 Task: Look for space in Quimper, France from 12th August, 2023 to 16th August, 2023 for 8 adults in price range Rs.10000 to Rs.16000. Place can be private room with 8 bedrooms having 8 beds and 8 bathrooms. Property type can be house, flat, guest house, hotel. Amenities needed are: wifi, TV, free parkinig on premises, gym, breakfast. Booking option can be shelf check-in. Required host language is English.
Action: Mouse moved to (403, 87)
Screenshot: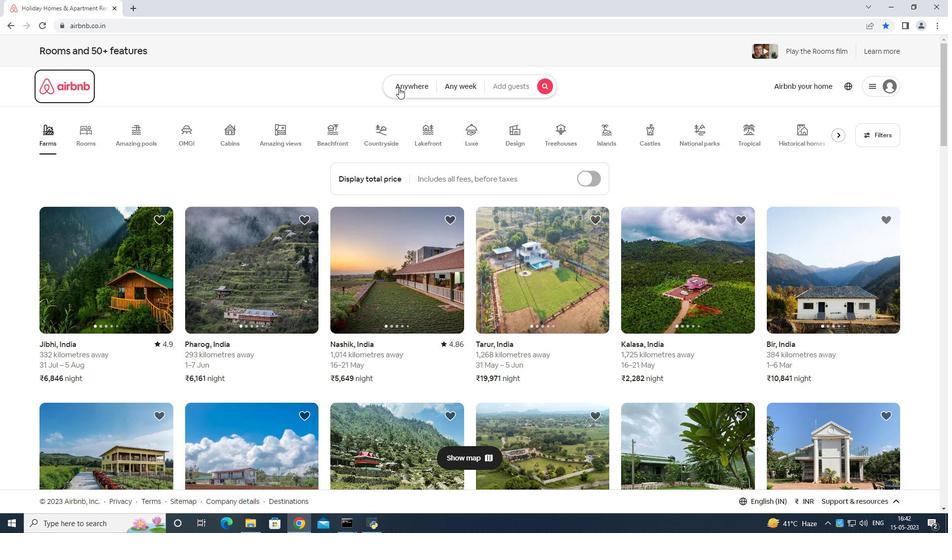 
Action: Mouse pressed left at (403, 87)
Screenshot: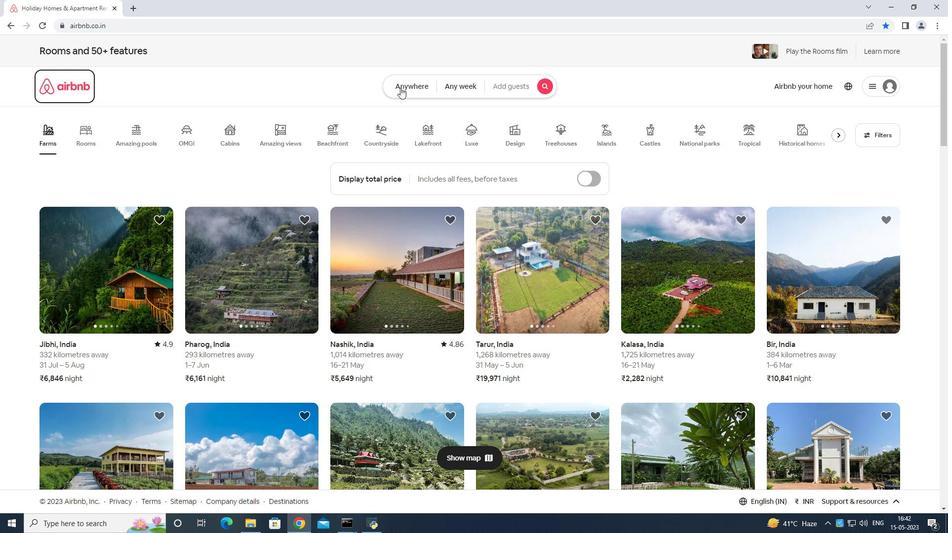 
Action: Mouse moved to (378, 116)
Screenshot: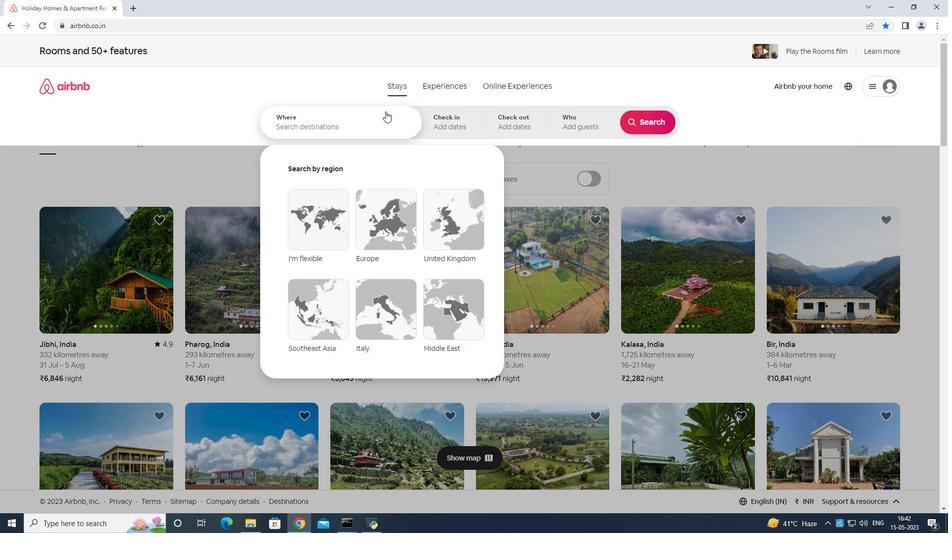 
Action: Mouse pressed left at (378, 116)
Screenshot: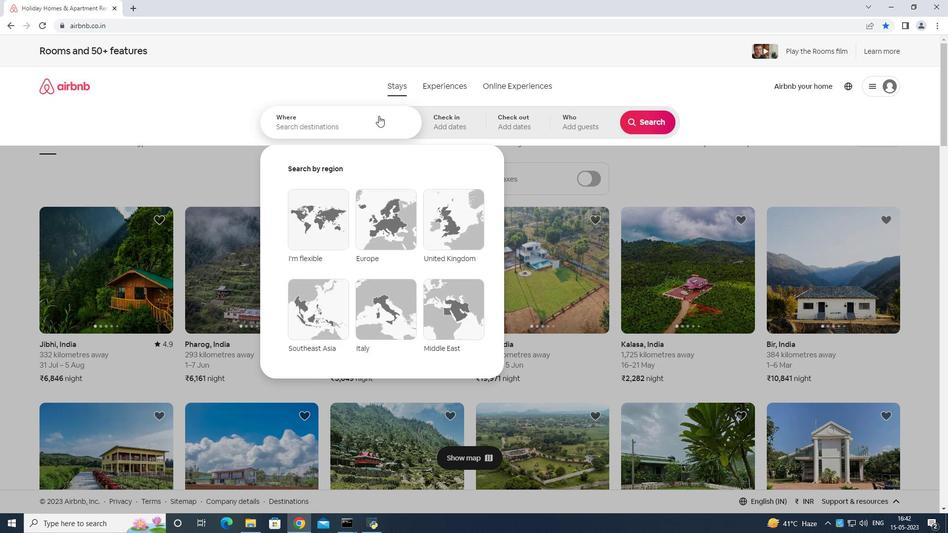 
Action: Mouse moved to (378, 120)
Screenshot: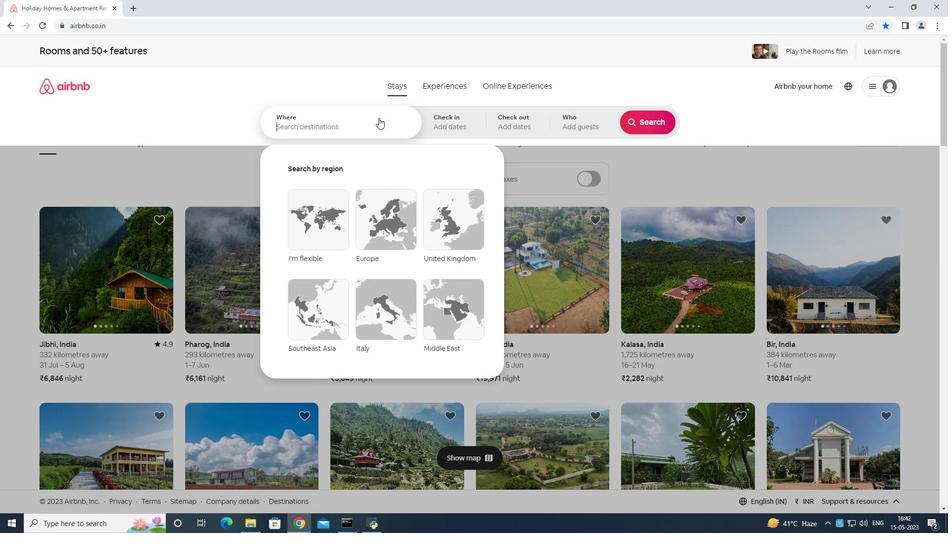
Action: Key pressed <Key.shift>Quimper<Key.space><Key.shift>France<Key.space><Key.enter>
Screenshot: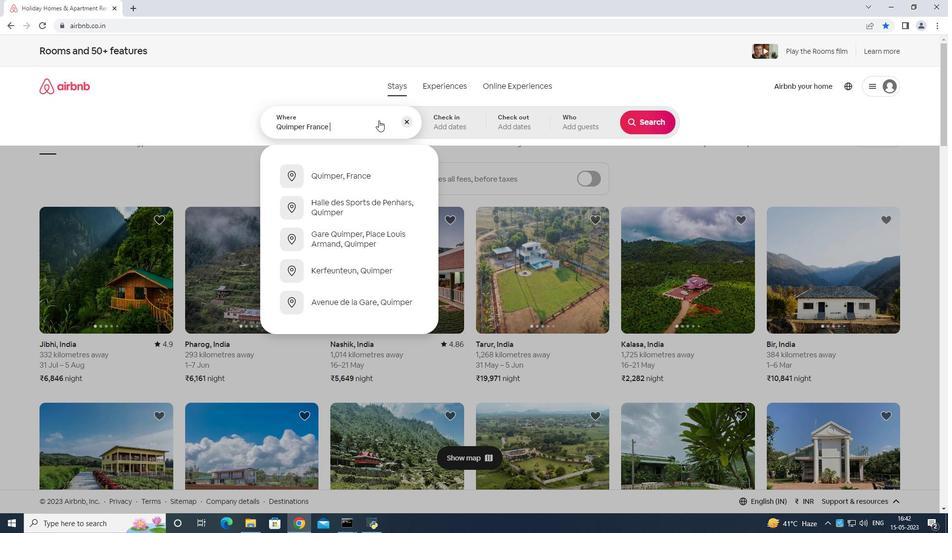 
Action: Mouse moved to (651, 202)
Screenshot: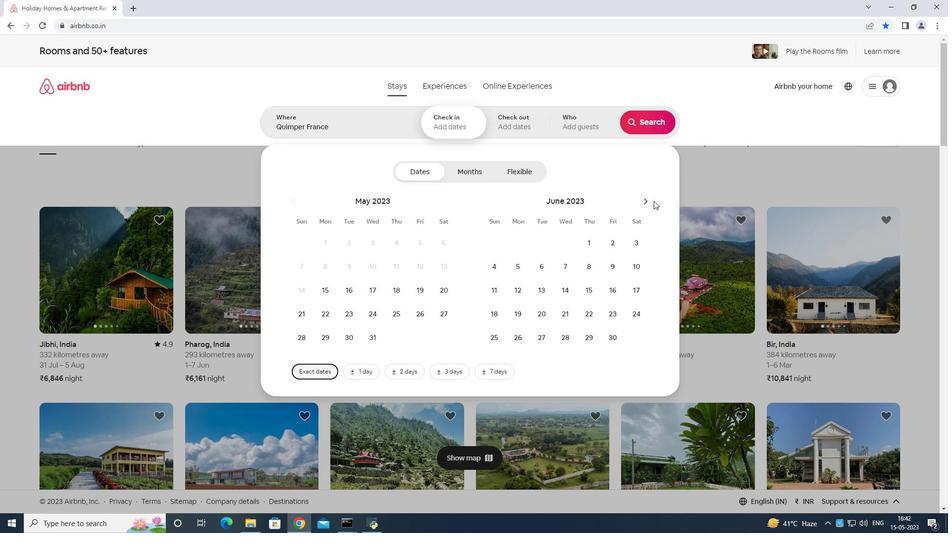 
Action: Mouse pressed left at (651, 202)
Screenshot: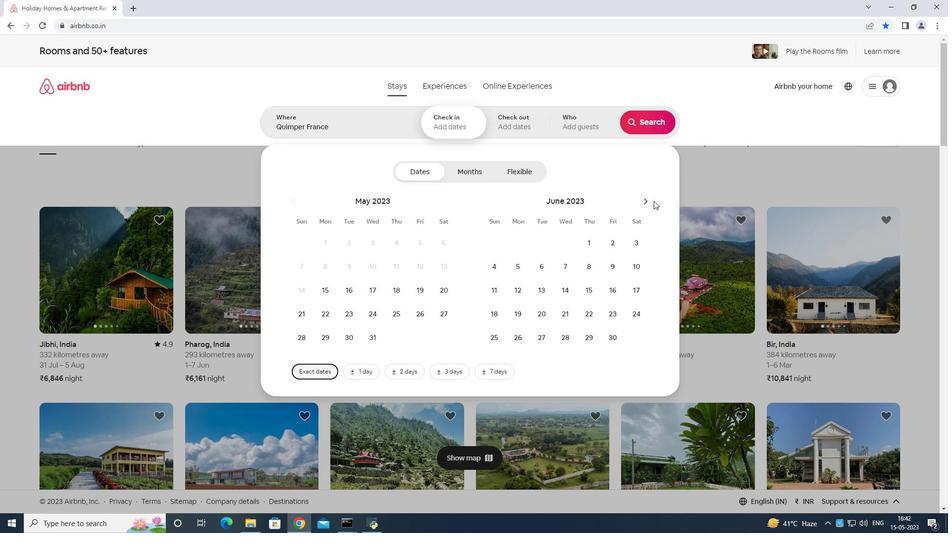 
Action: Mouse moved to (643, 201)
Screenshot: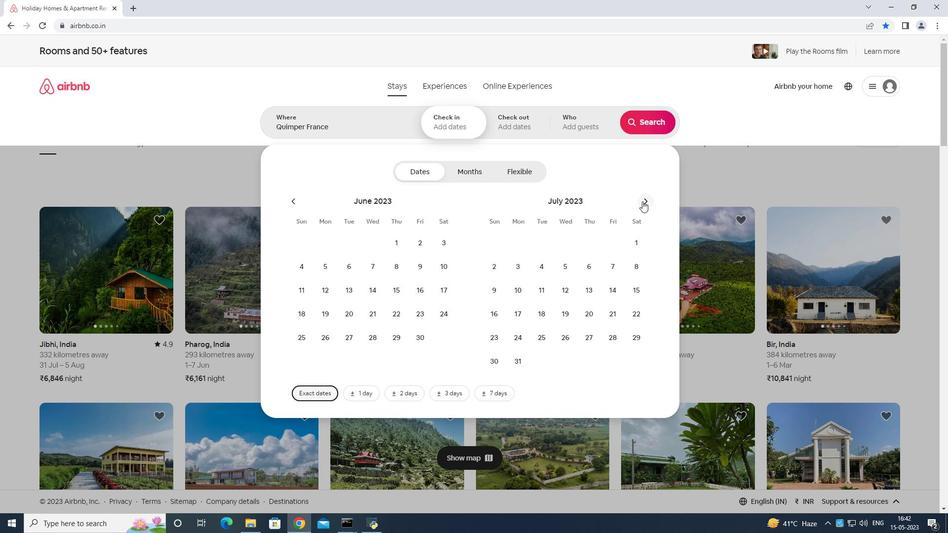 
Action: Mouse pressed left at (643, 201)
Screenshot: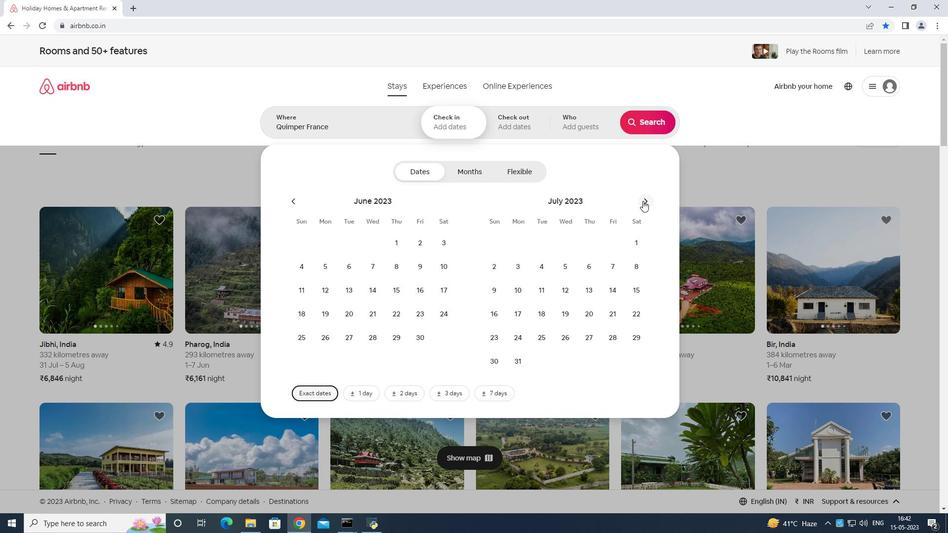 
Action: Mouse moved to (641, 262)
Screenshot: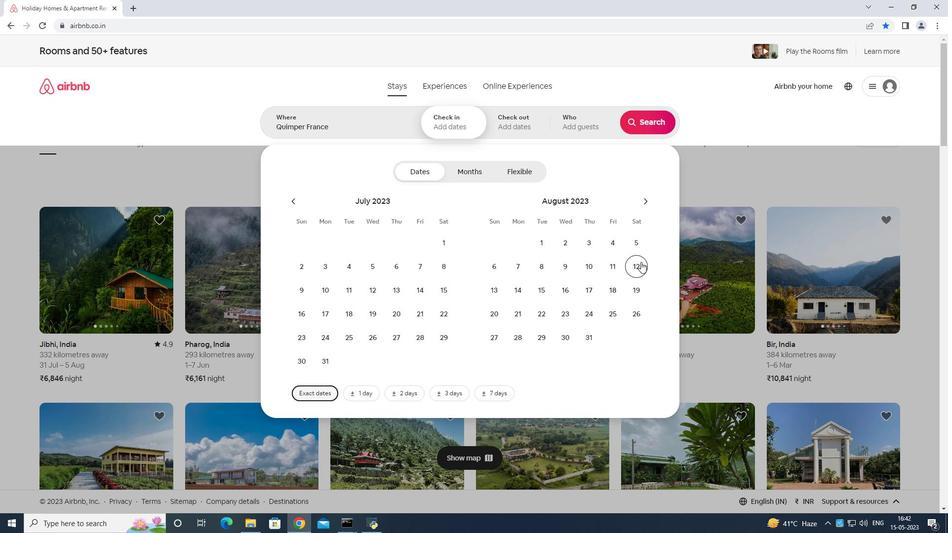 
Action: Mouse pressed left at (641, 262)
Screenshot: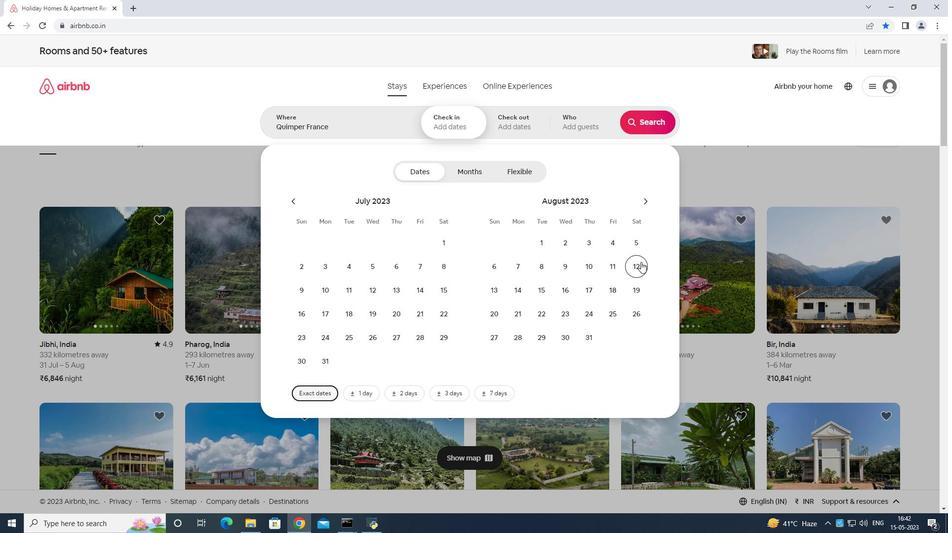 
Action: Mouse moved to (558, 288)
Screenshot: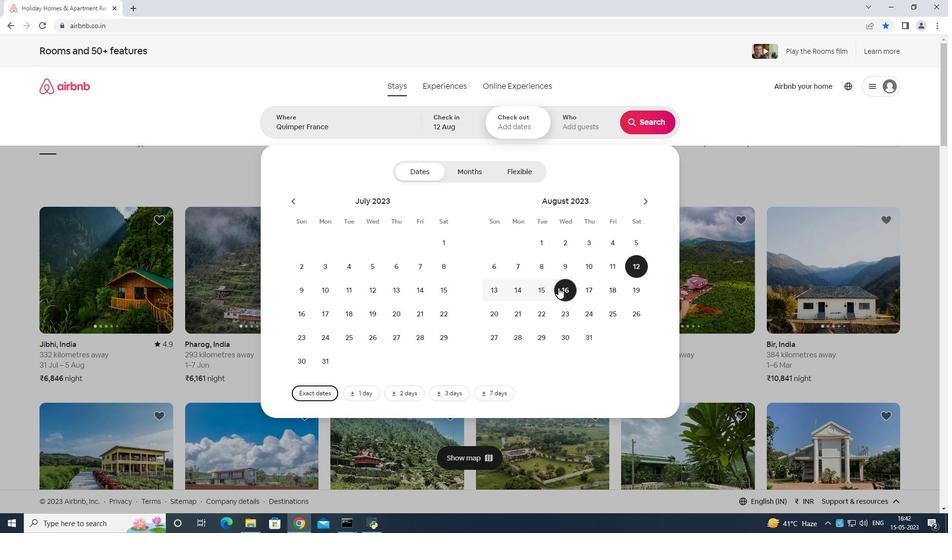 
Action: Mouse pressed left at (558, 288)
Screenshot: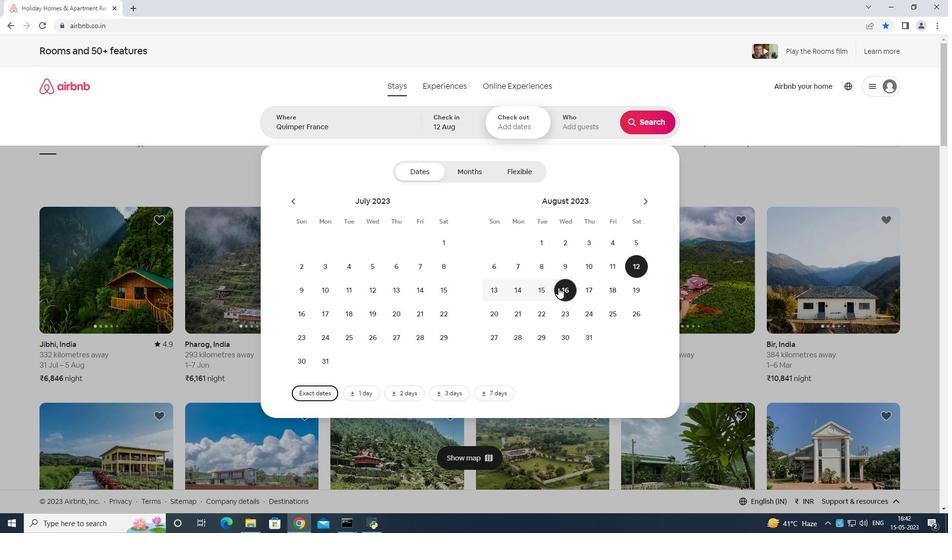 
Action: Mouse moved to (577, 126)
Screenshot: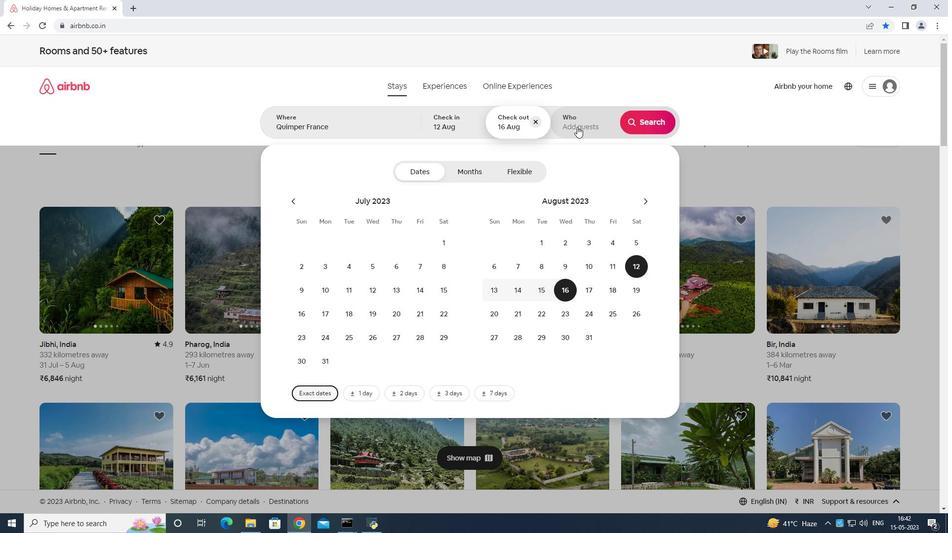 
Action: Mouse pressed left at (577, 126)
Screenshot: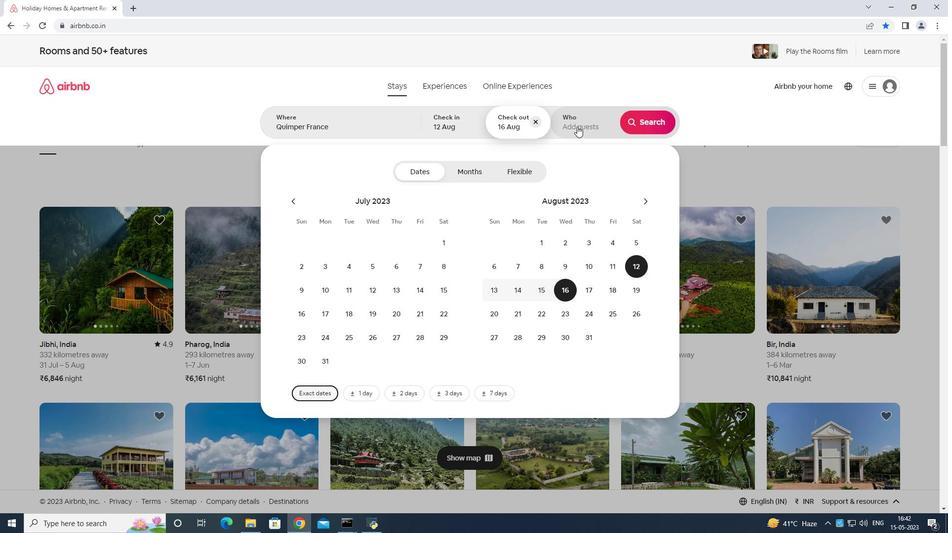
Action: Mouse moved to (653, 175)
Screenshot: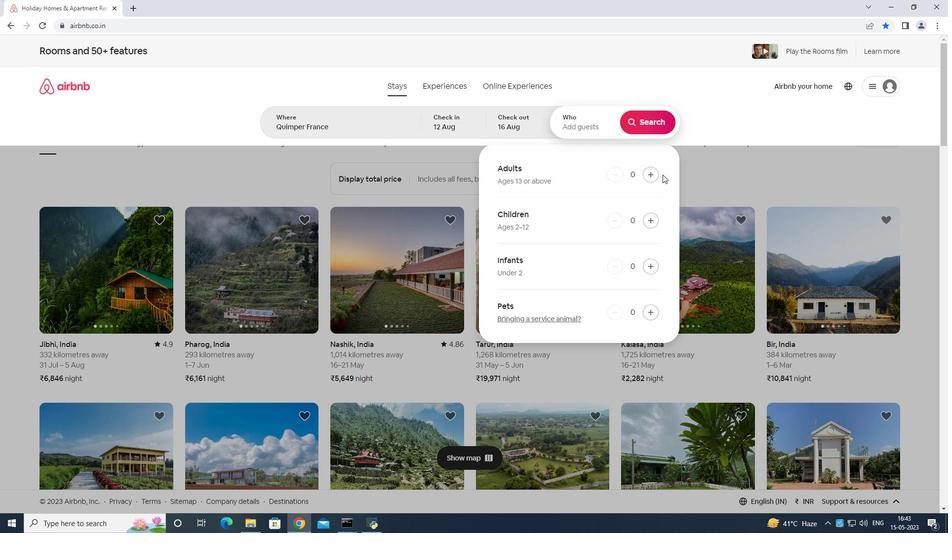 
Action: Mouse pressed left at (653, 175)
Screenshot: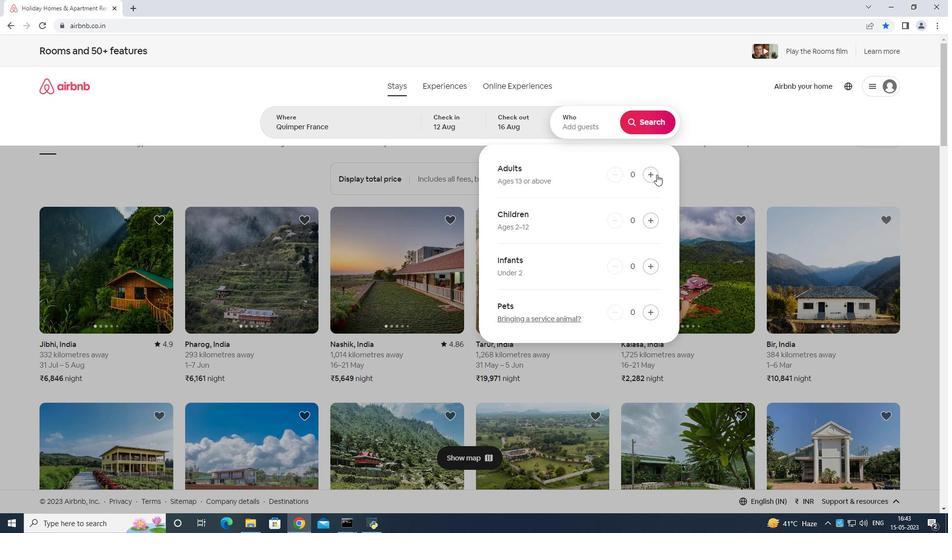 
Action: Mouse pressed left at (653, 175)
Screenshot: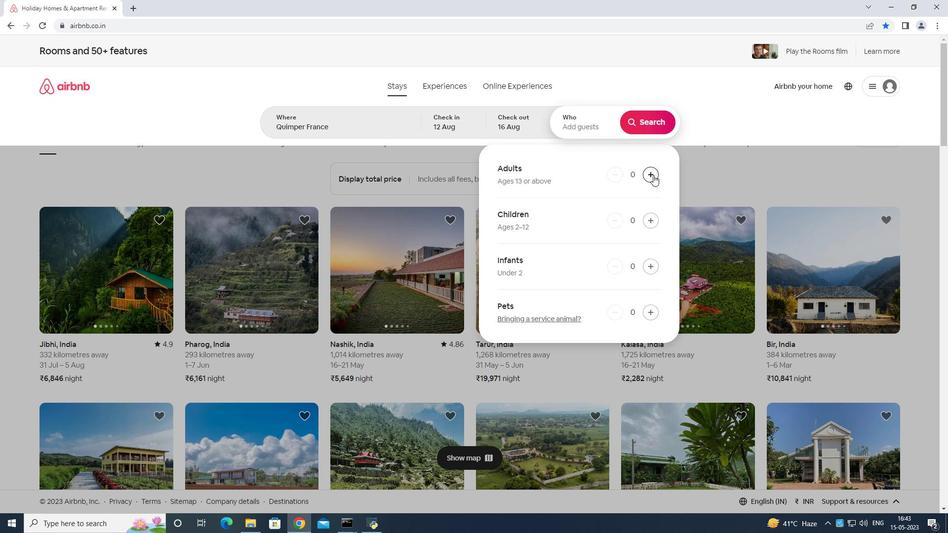 
Action: Mouse pressed left at (653, 175)
Screenshot: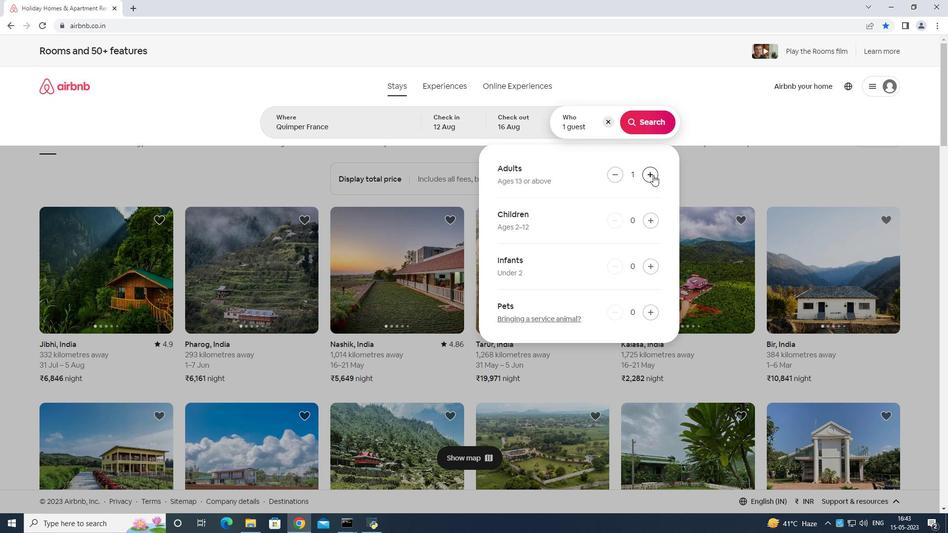 
Action: Mouse moved to (653, 175)
Screenshot: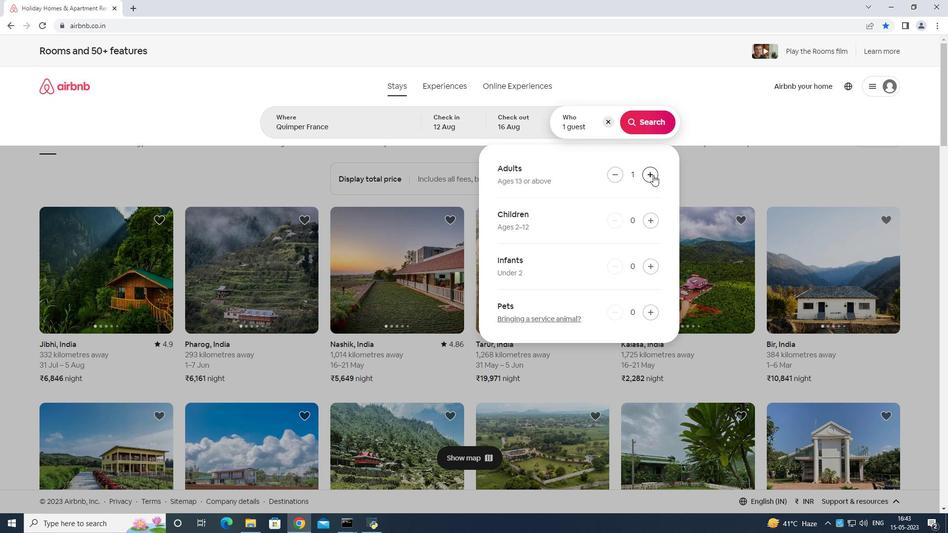 
Action: Mouse pressed left at (653, 175)
Screenshot: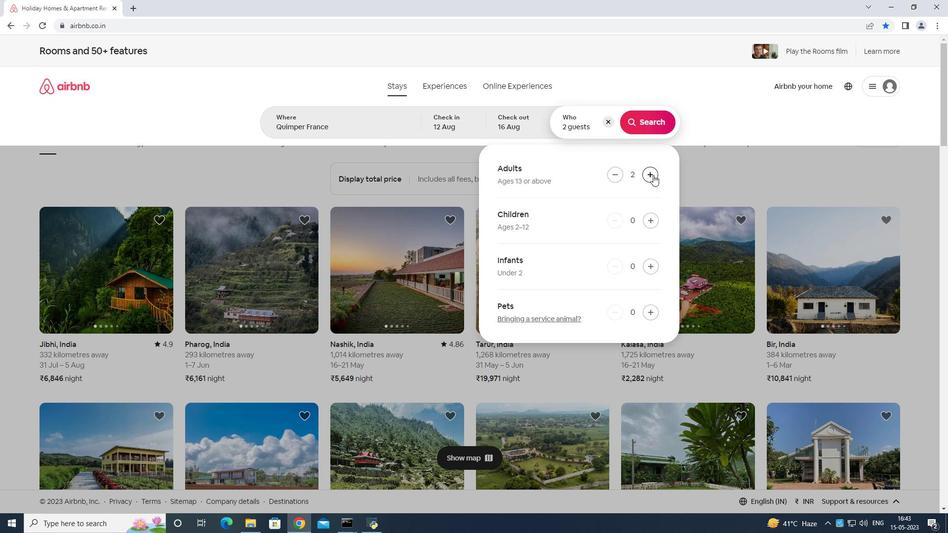 
Action: Mouse pressed left at (653, 175)
Screenshot: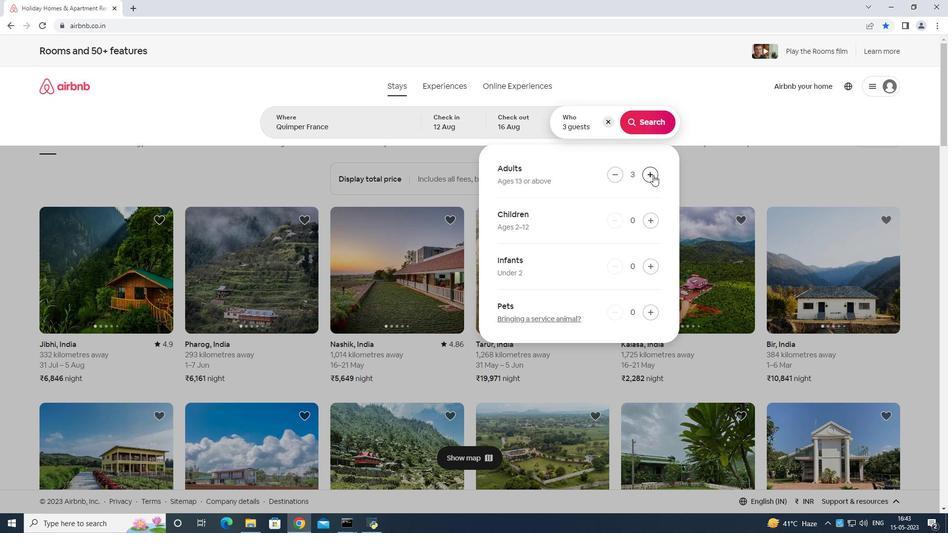 
Action: Mouse moved to (653, 175)
Screenshot: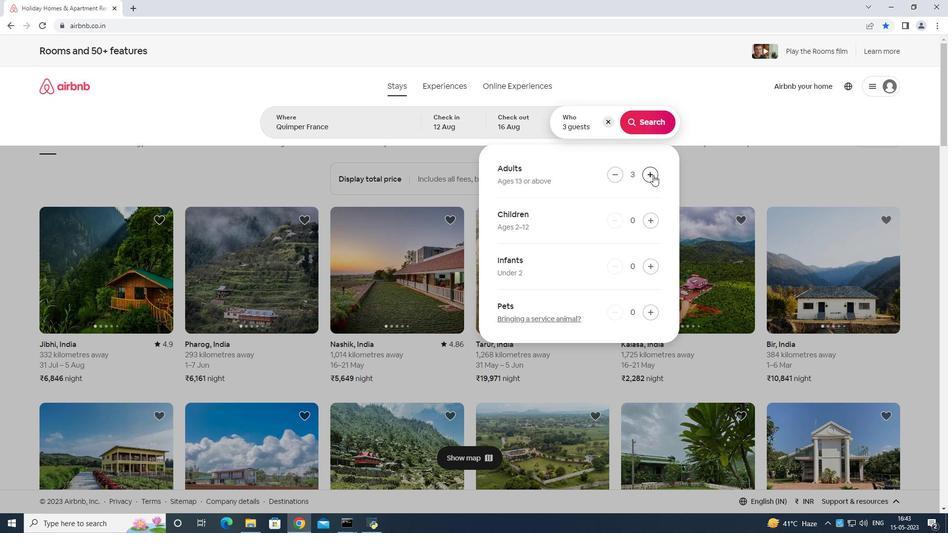 
Action: Mouse pressed left at (653, 175)
Screenshot: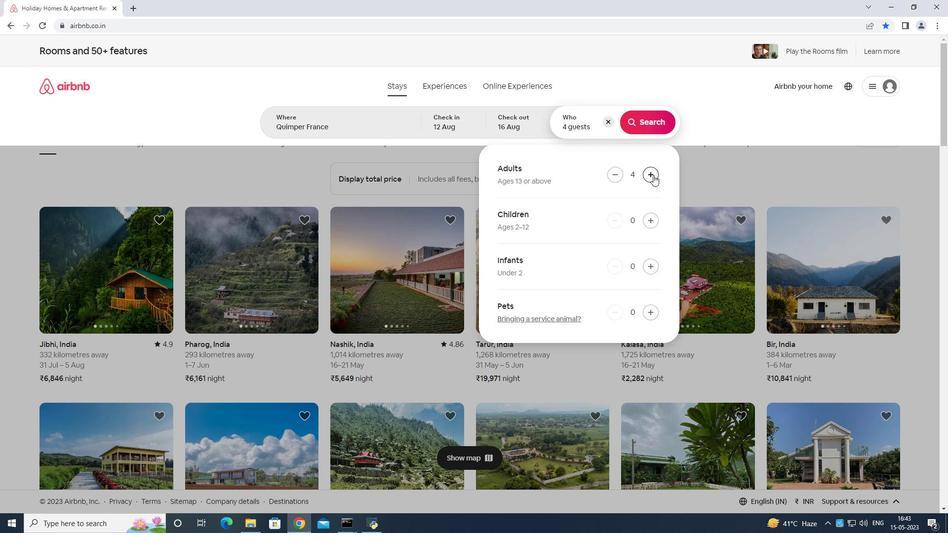 
Action: Mouse moved to (653, 174)
Screenshot: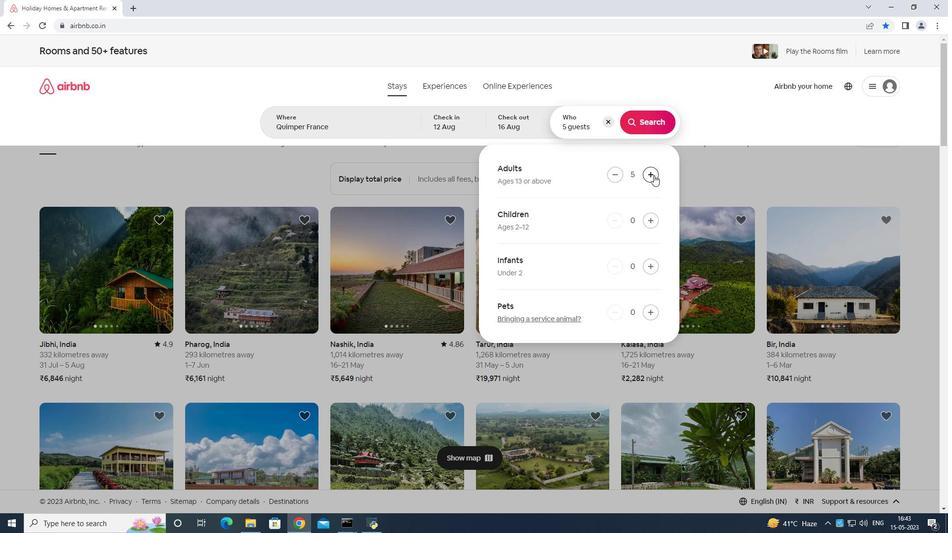 
Action: Mouse pressed left at (653, 174)
Screenshot: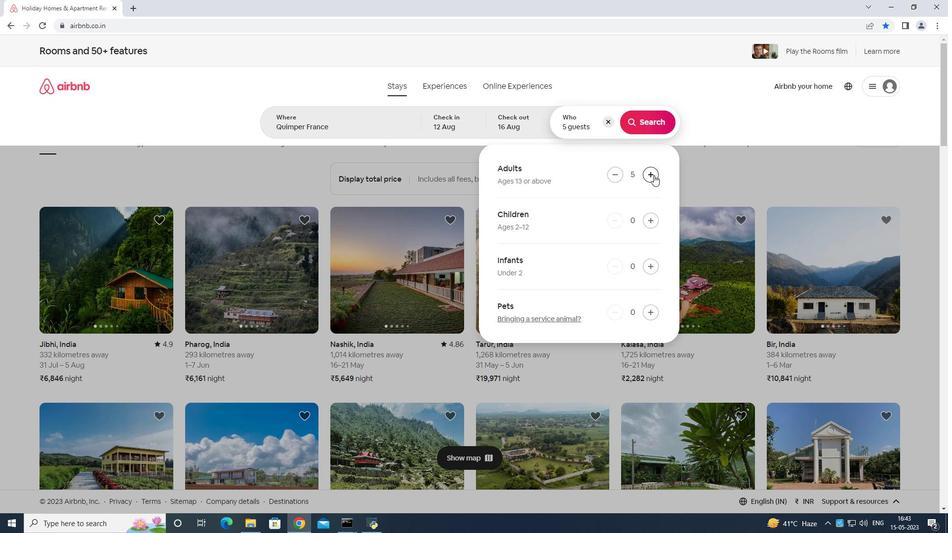 
Action: Mouse pressed left at (653, 174)
Screenshot: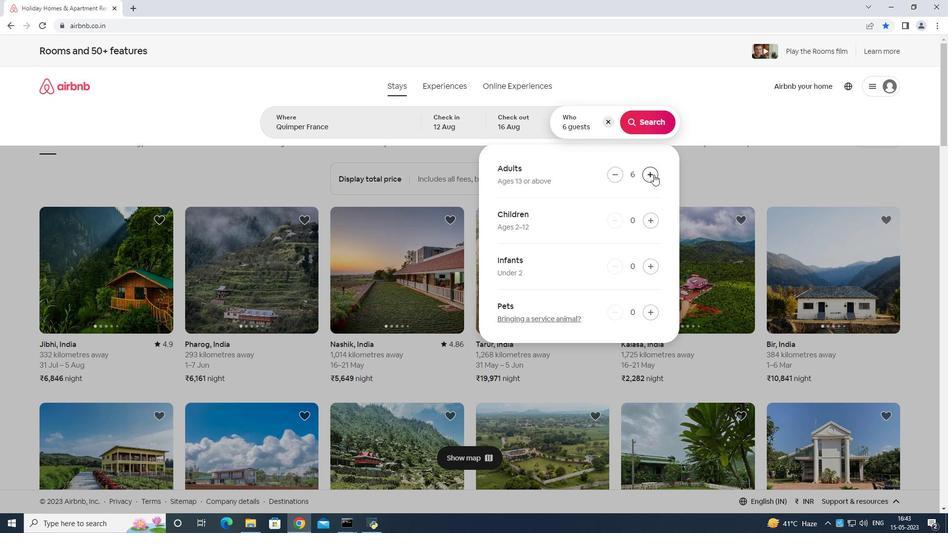 
Action: Mouse moved to (653, 174)
Screenshot: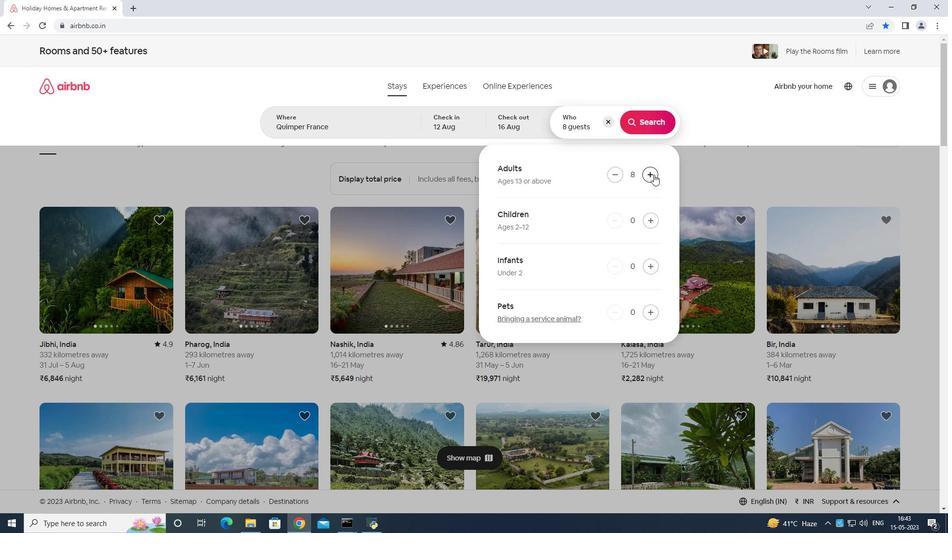 
Action: Mouse pressed left at (653, 174)
Screenshot: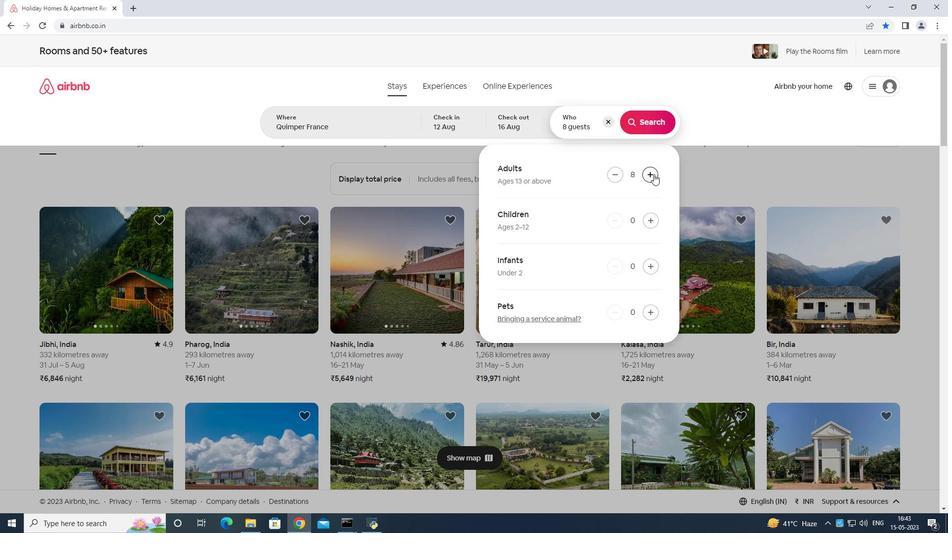
Action: Mouse moved to (619, 177)
Screenshot: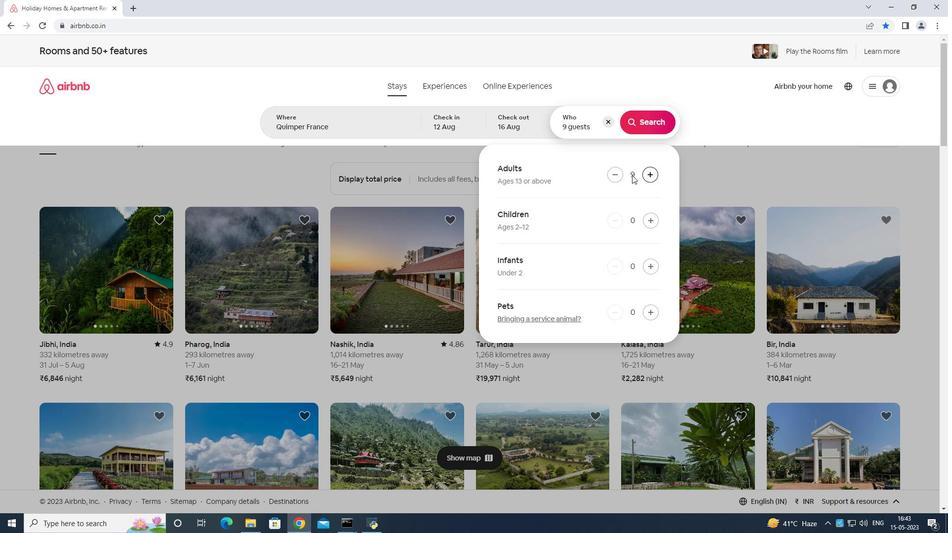 
Action: Mouse pressed left at (619, 177)
Screenshot: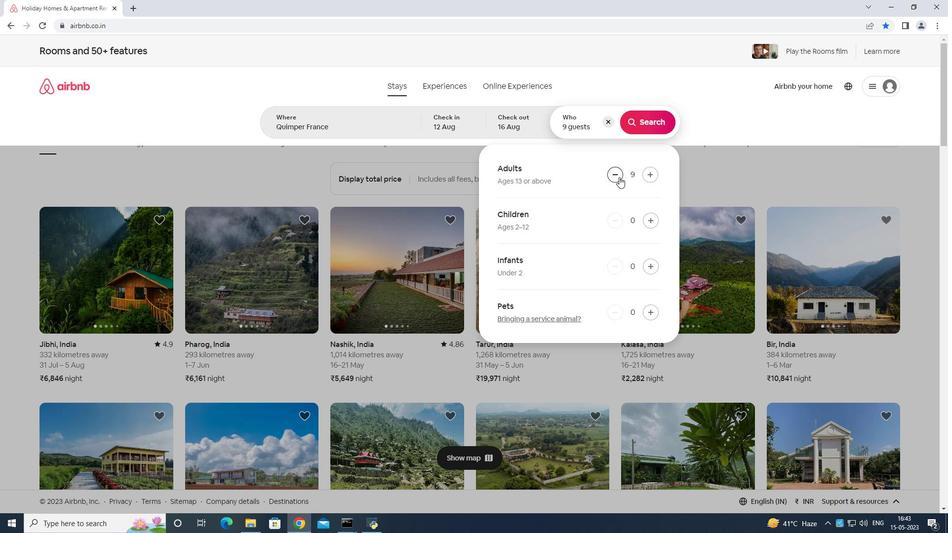 
Action: Mouse moved to (640, 129)
Screenshot: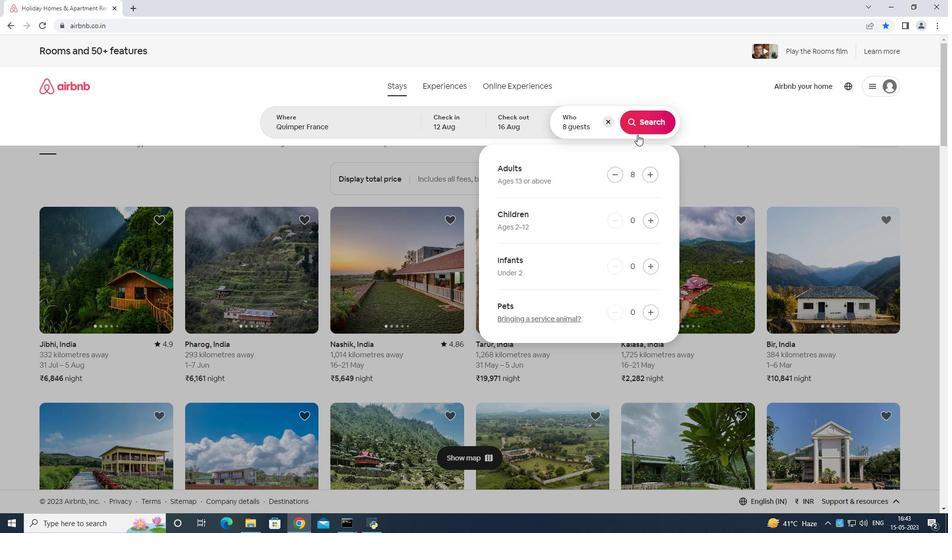 
Action: Mouse pressed left at (640, 129)
Screenshot: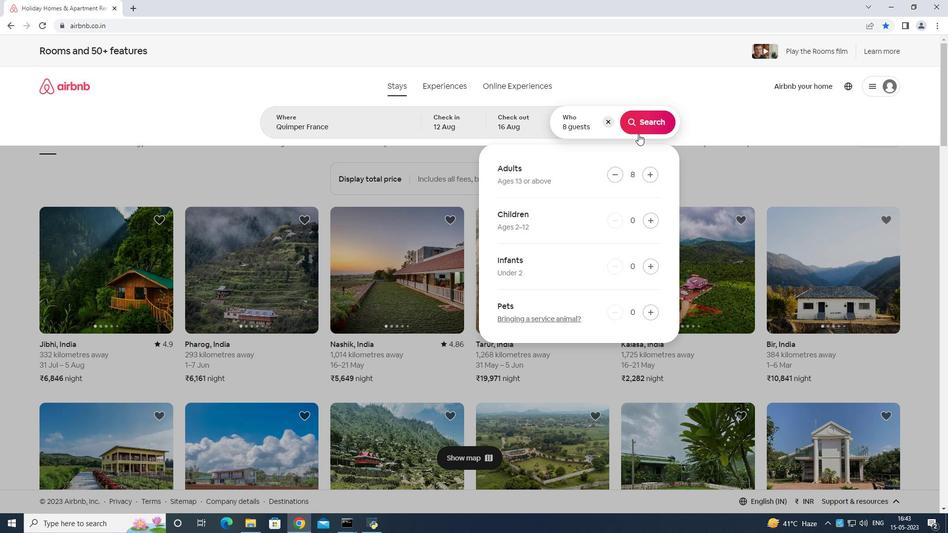 
Action: Mouse moved to (915, 89)
Screenshot: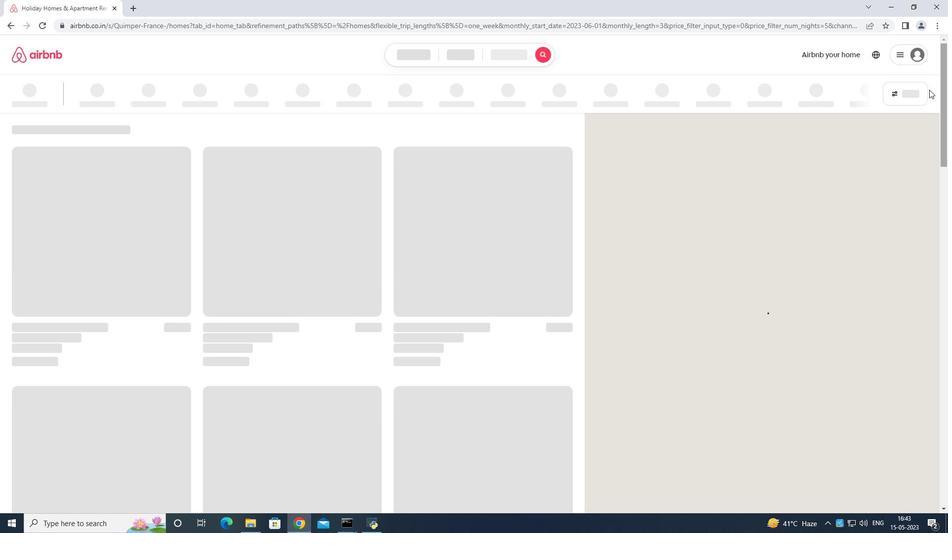 
Action: Mouse pressed left at (915, 89)
Screenshot: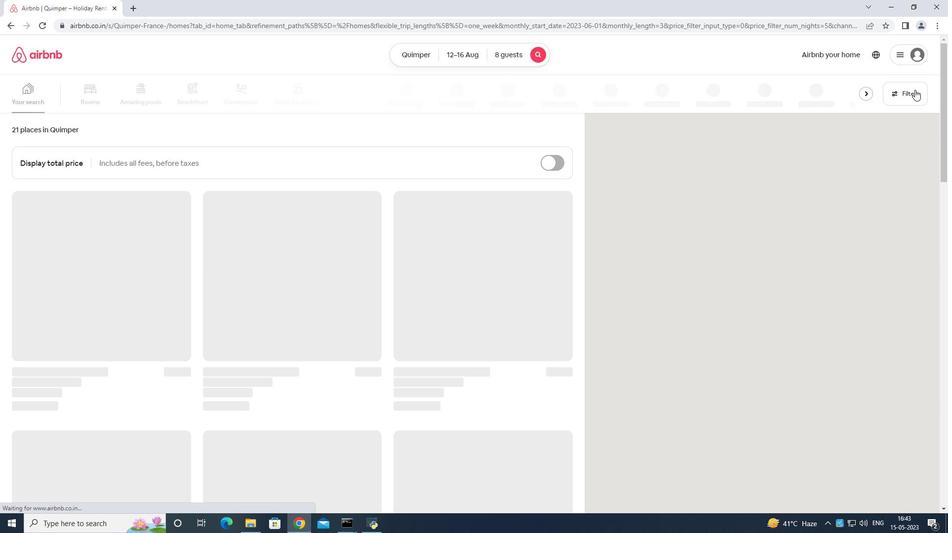 
Action: Mouse moved to (415, 332)
Screenshot: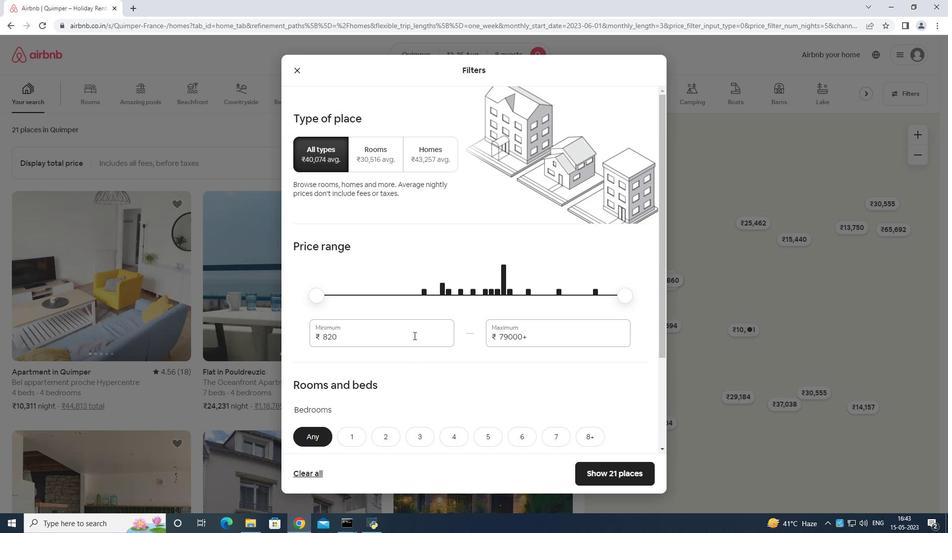 
Action: Mouse pressed left at (415, 332)
Screenshot: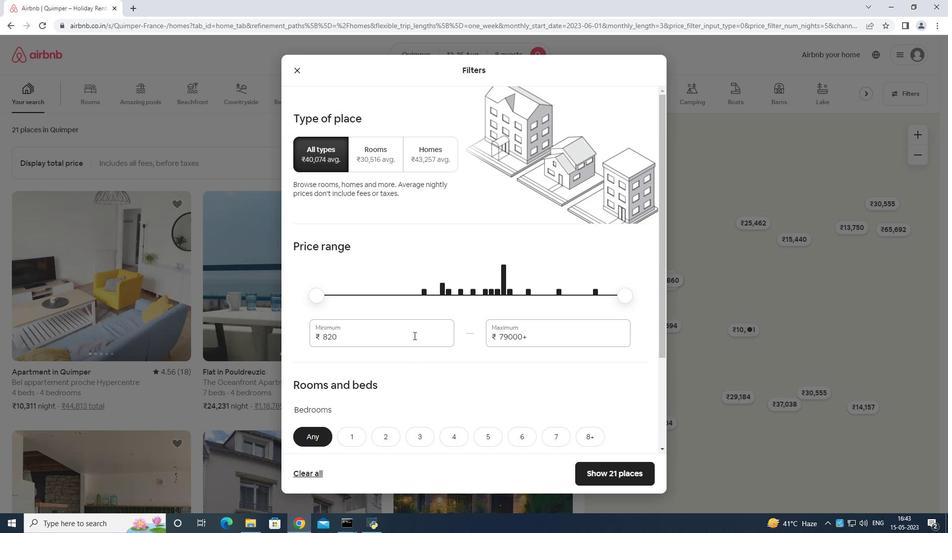 
Action: Mouse moved to (425, 314)
Screenshot: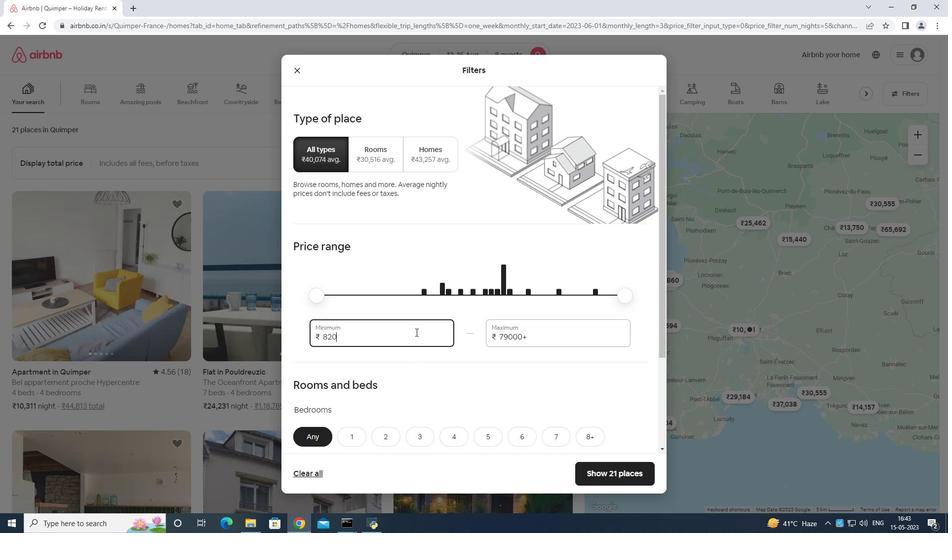 
Action: Key pressed <Key.backspace>
Screenshot: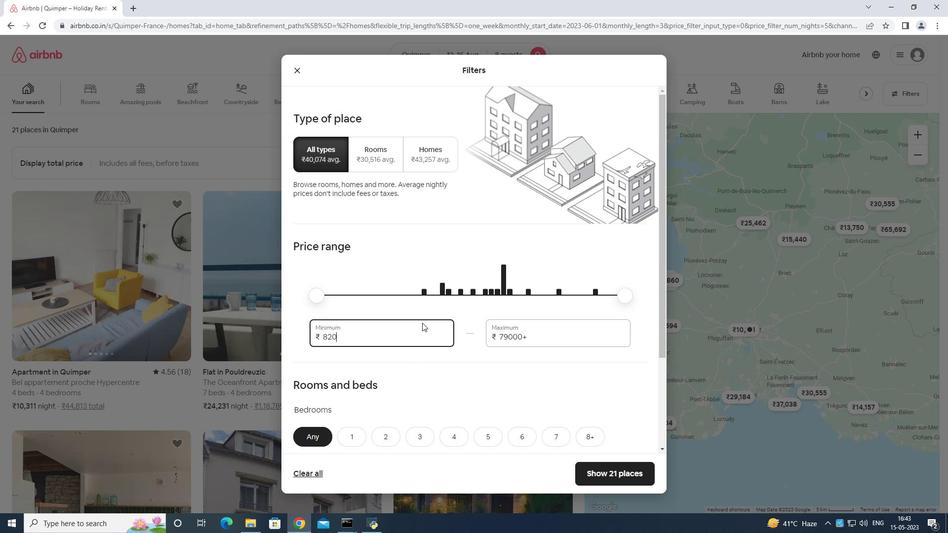 
Action: Mouse moved to (425, 313)
Screenshot: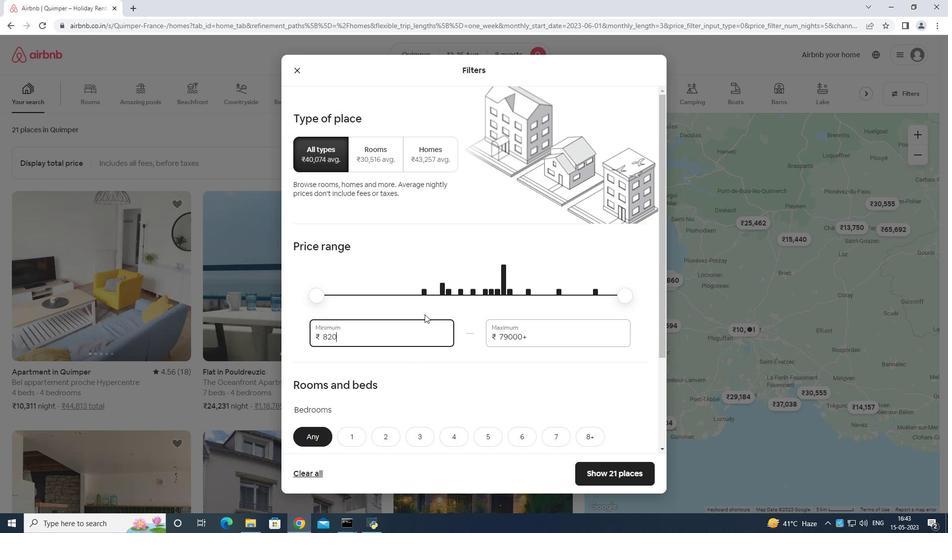 
Action: Key pressed <Key.backspace><Key.backspace><Key.backspace><Key.backspace><Key.backspace><Key.backspace><Key.backspace><Key.backspace><Key.backspace><Key.backspace>
Screenshot: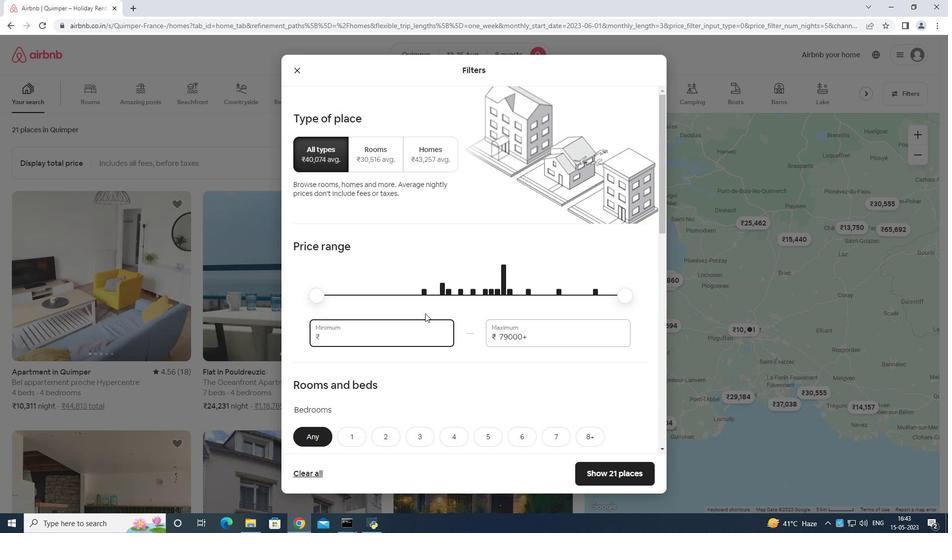 
Action: Mouse moved to (427, 316)
Screenshot: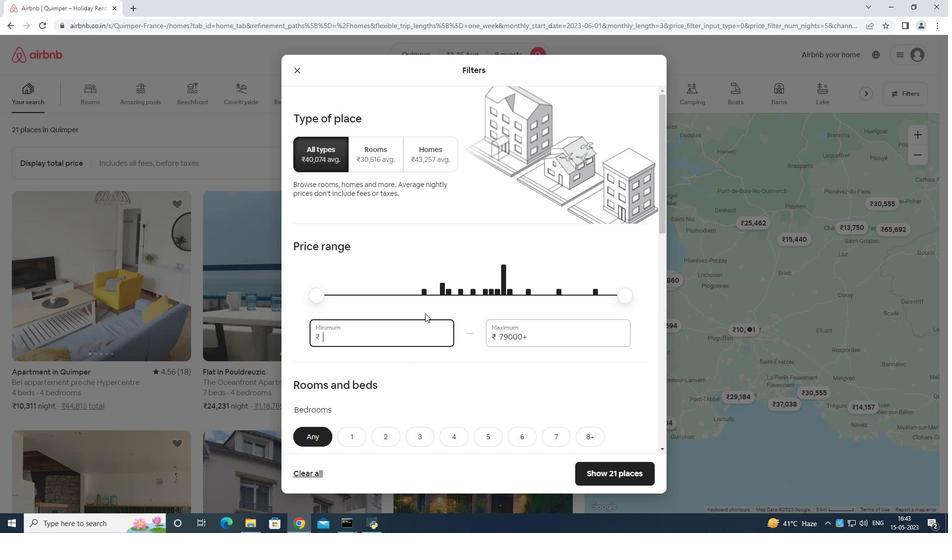 
Action: Key pressed 1
Screenshot: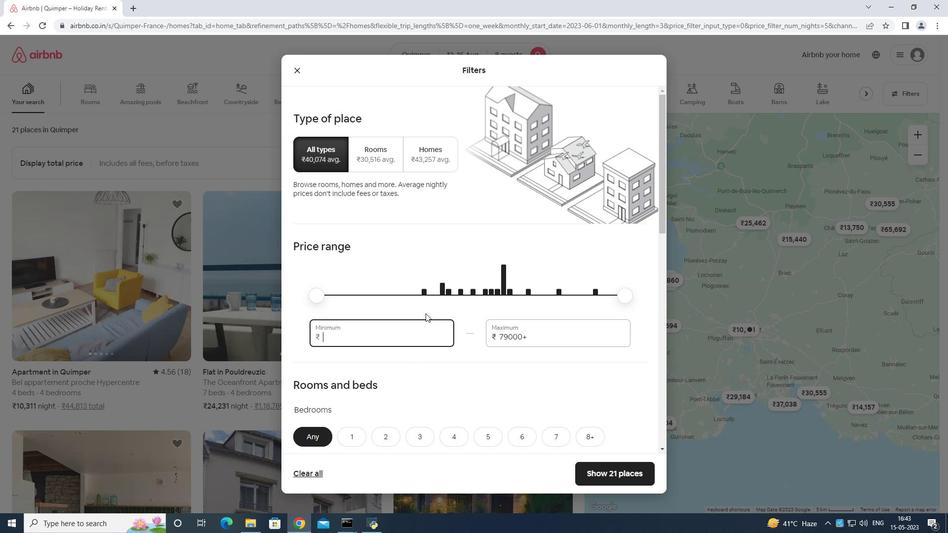 
Action: Mouse moved to (428, 318)
Screenshot: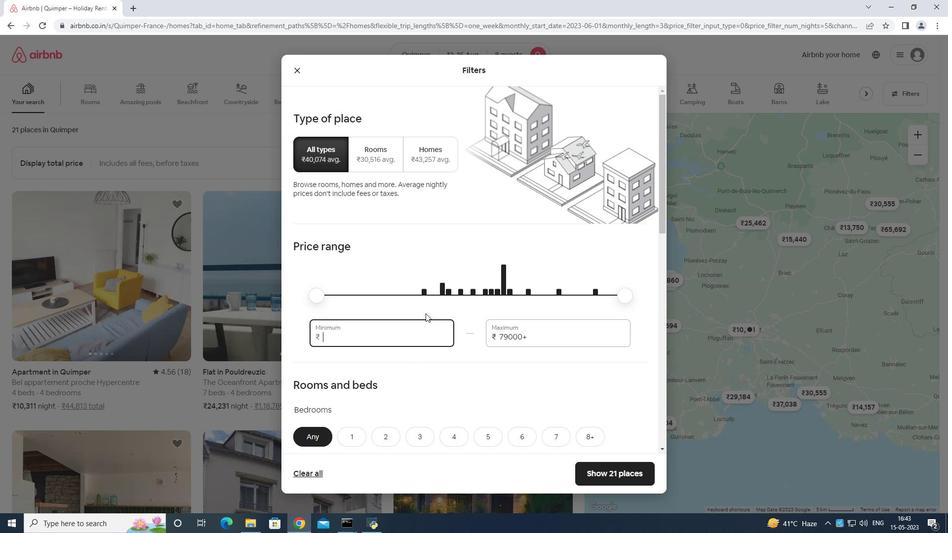 
Action: Key pressed 000
Screenshot: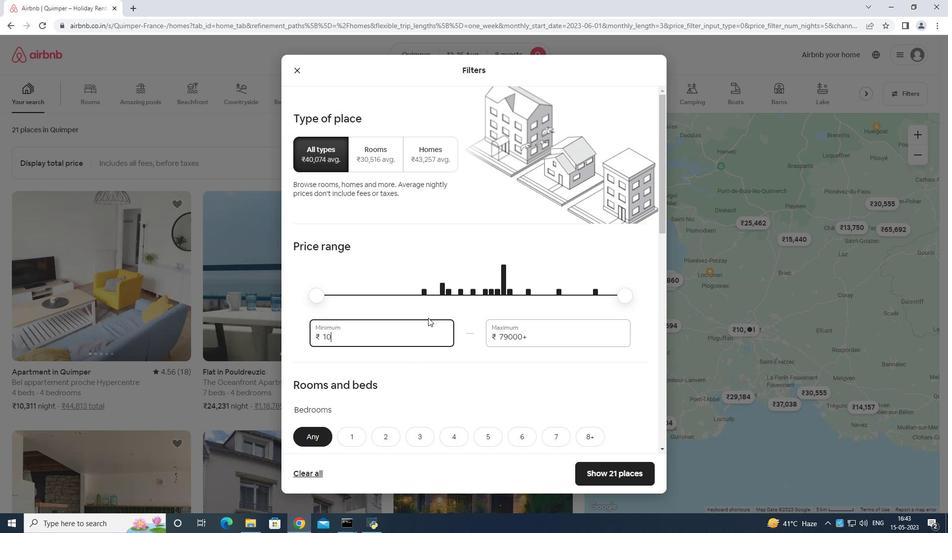 
Action: Mouse moved to (429, 323)
Screenshot: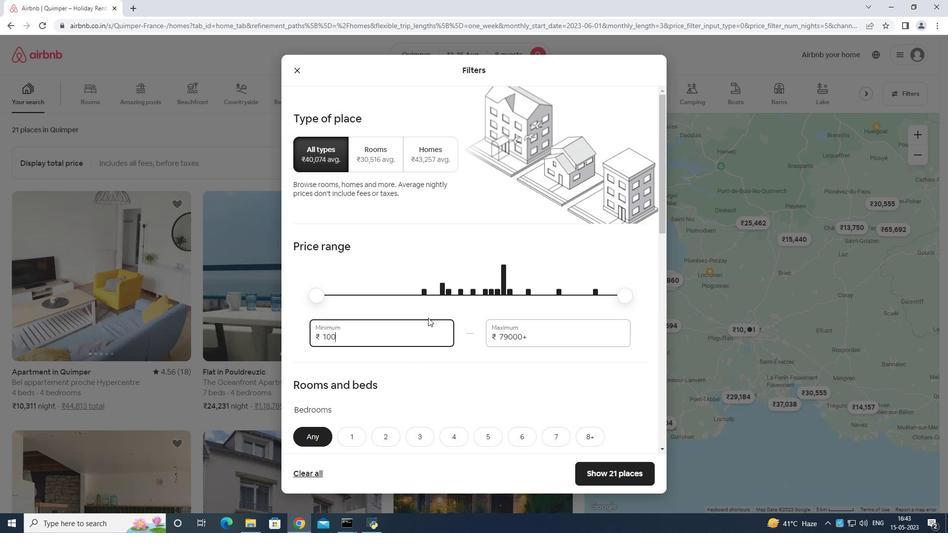 
Action: Key pressed 0
Screenshot: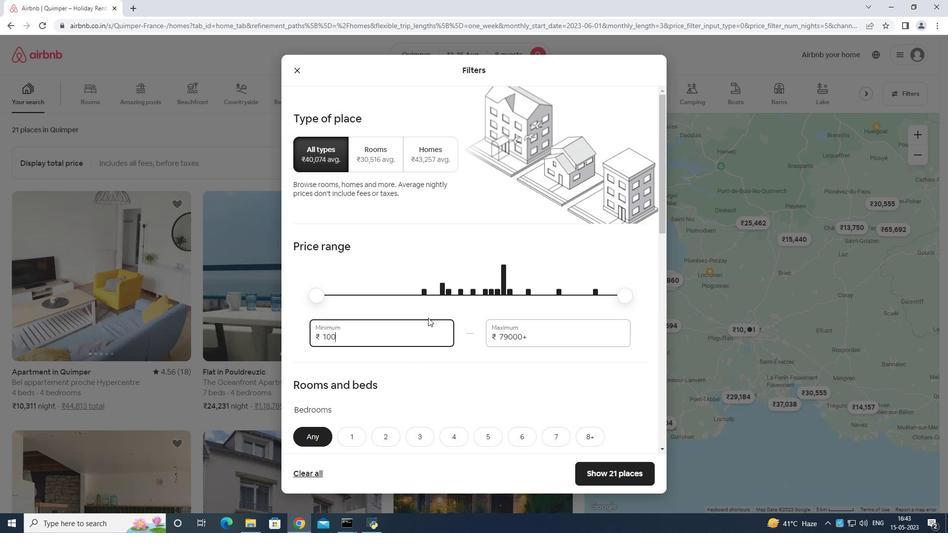 
Action: Mouse moved to (549, 337)
Screenshot: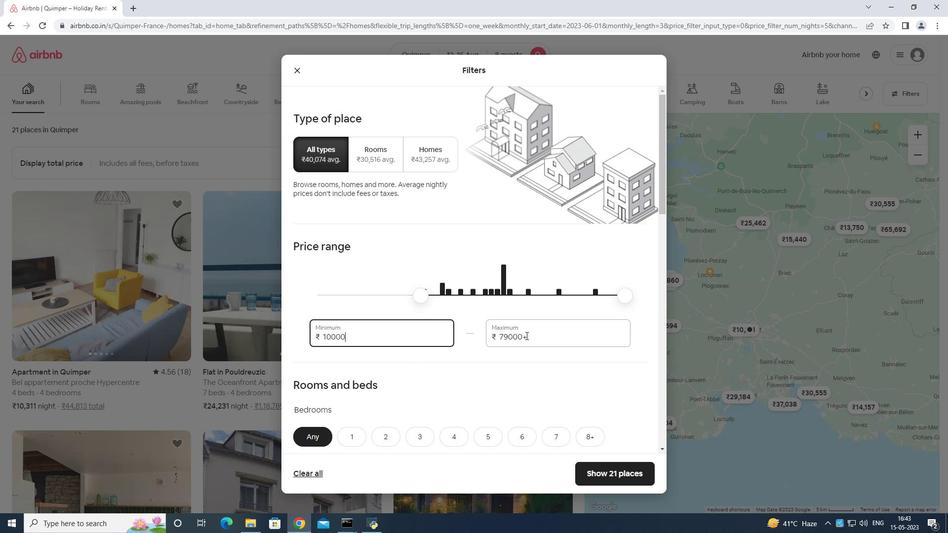 
Action: Mouse pressed left at (549, 337)
Screenshot: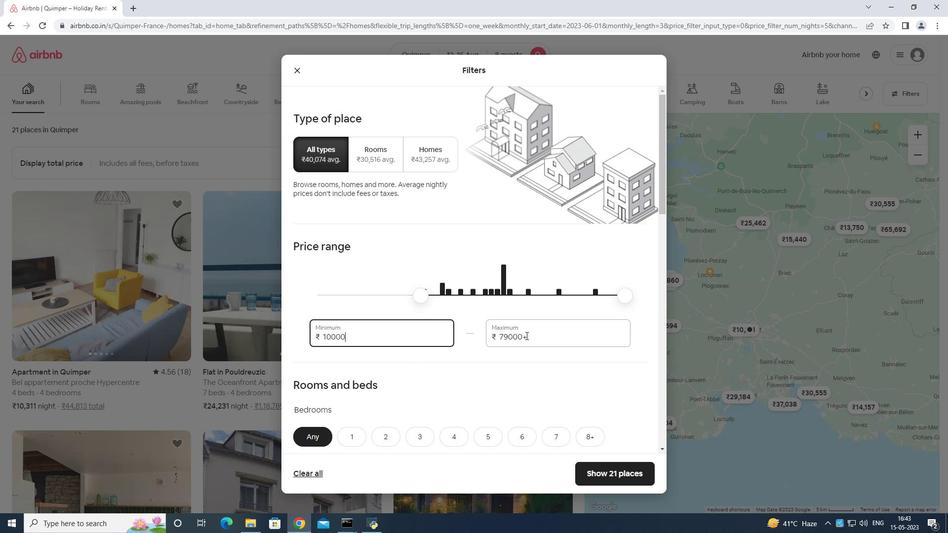 
Action: Mouse moved to (541, 335)
Screenshot: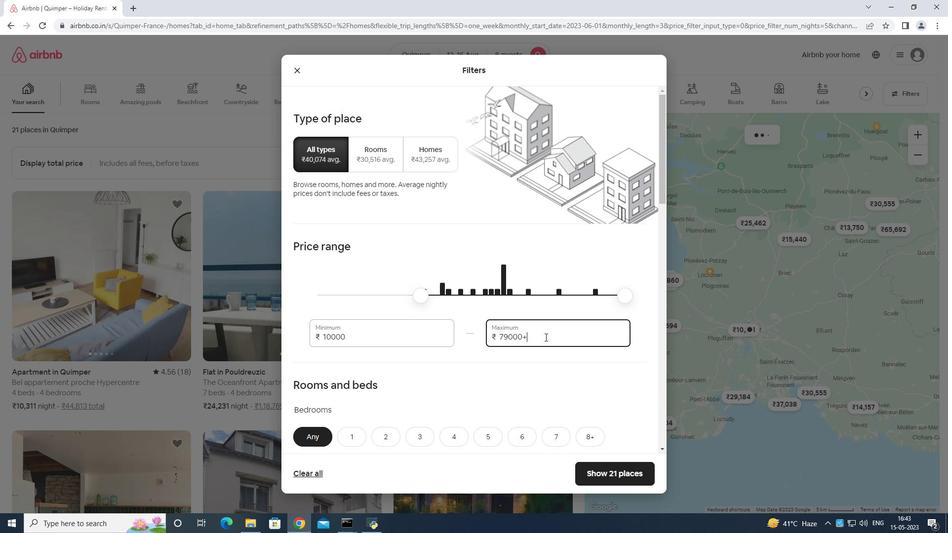 
Action: Key pressed <Key.backspace>
Screenshot: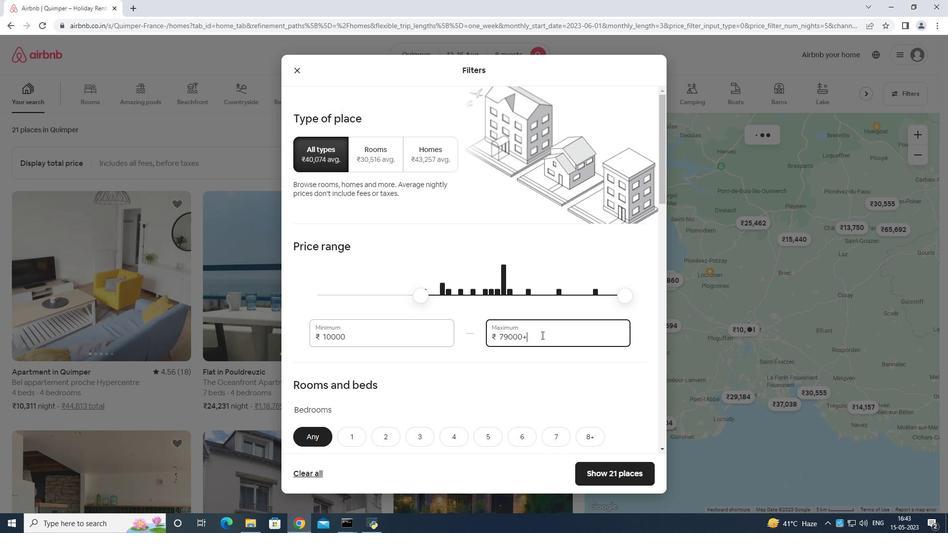 
Action: Mouse moved to (539, 334)
Screenshot: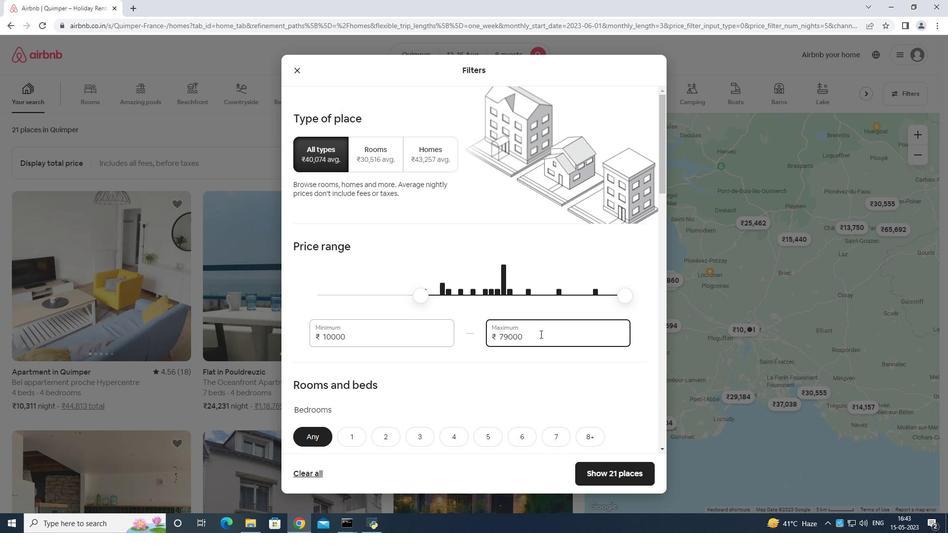 
Action: Key pressed <Key.backspace>
Screenshot: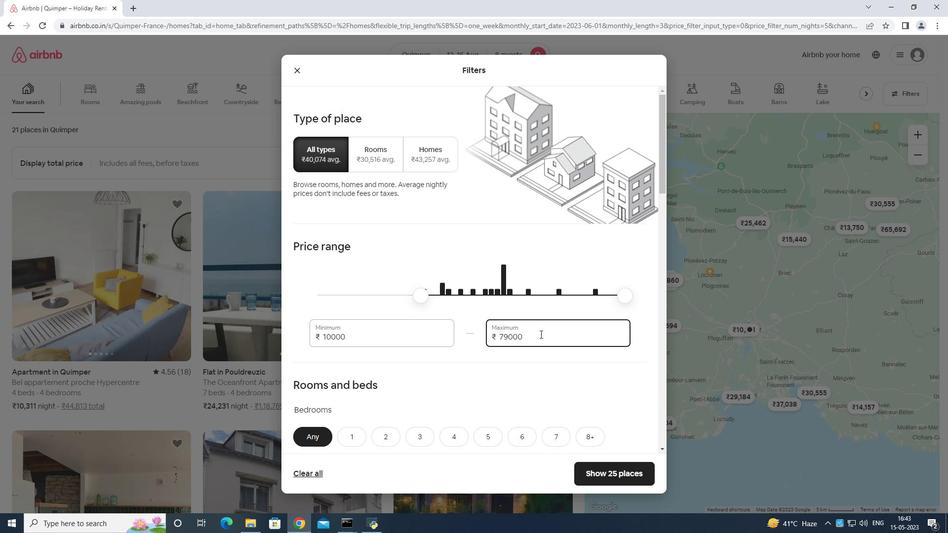 
Action: Mouse moved to (538, 334)
Screenshot: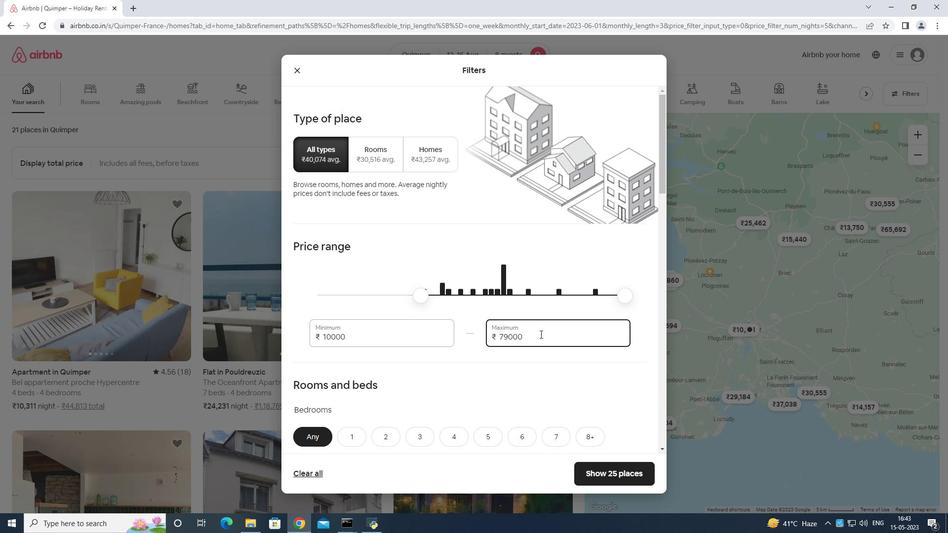 
Action: Key pressed <Key.backspace>
Screenshot: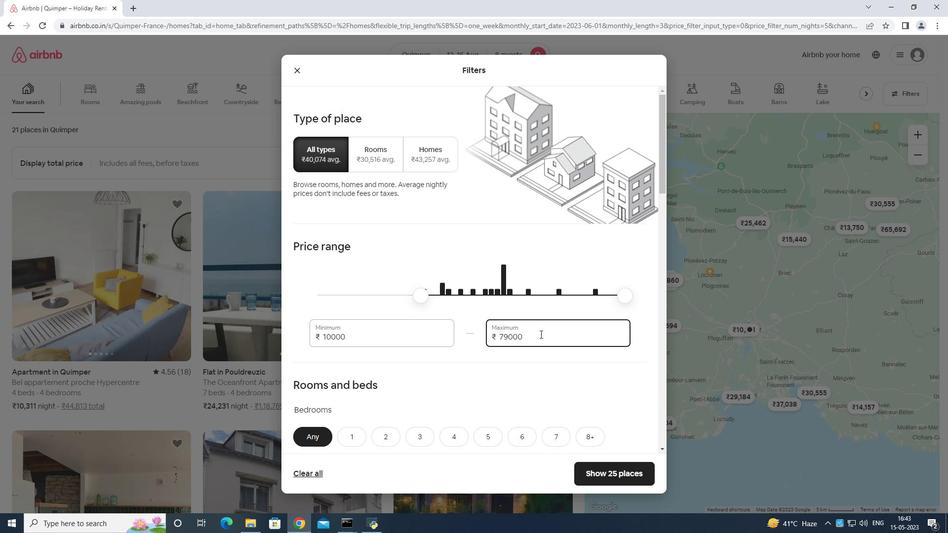 
Action: Mouse moved to (537, 333)
Screenshot: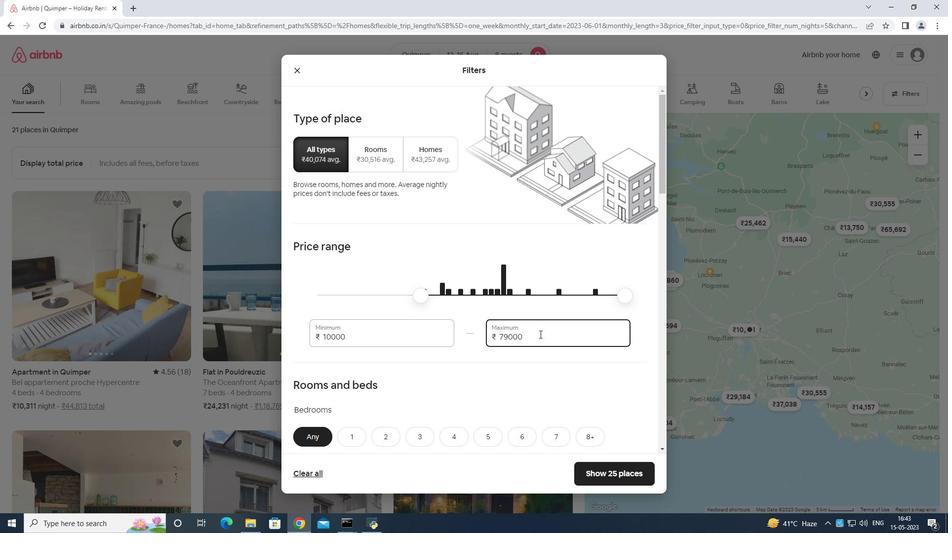 
Action: Key pressed <Key.backspace>
Screenshot: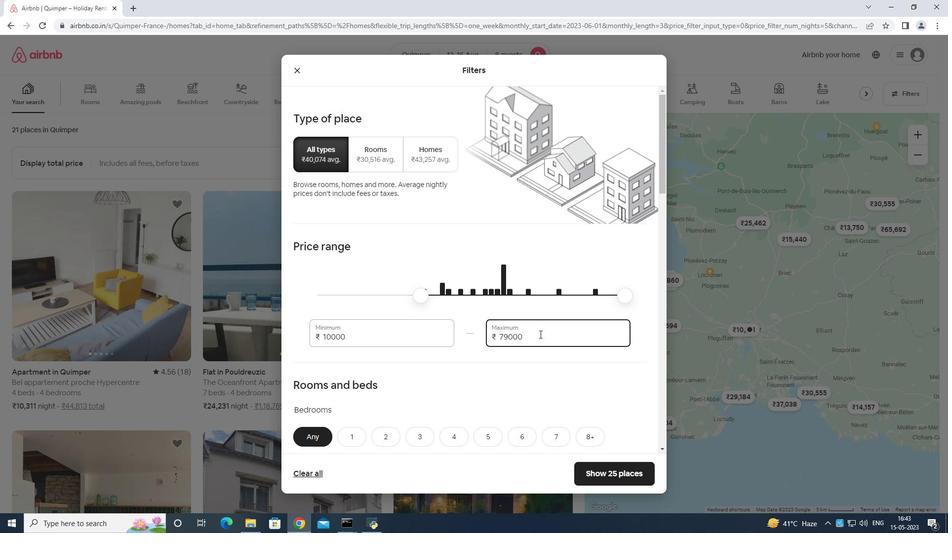 
Action: Mouse moved to (535, 333)
Screenshot: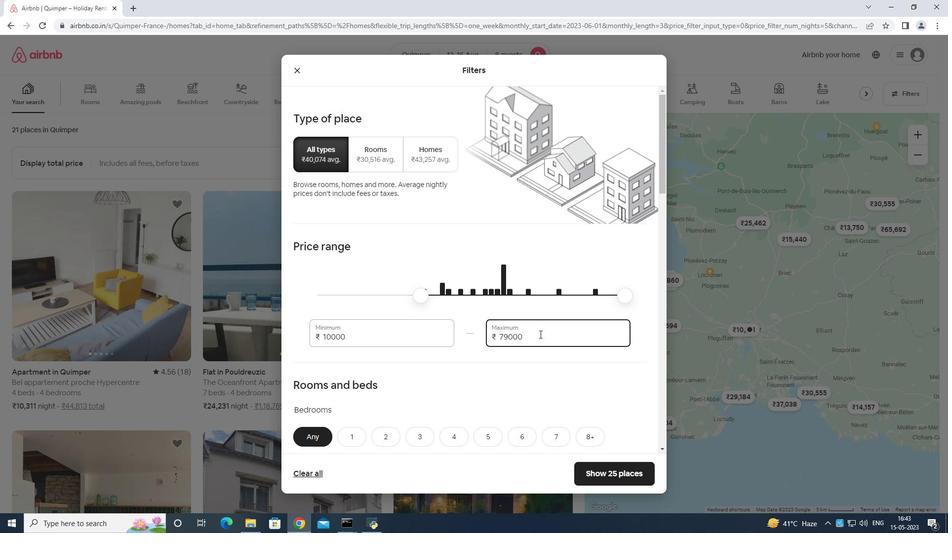 
Action: Key pressed <Key.backspace>
Screenshot: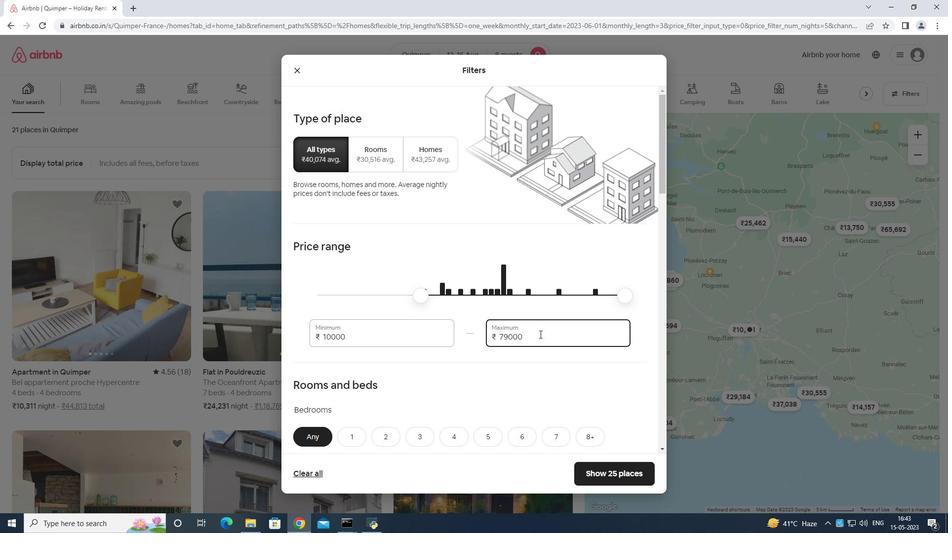 
Action: Mouse moved to (534, 332)
Screenshot: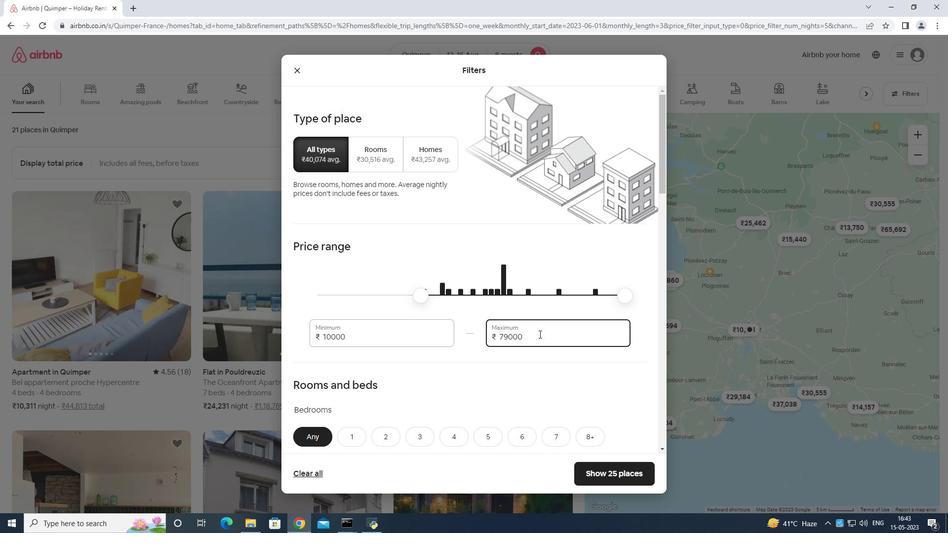 
Action: Key pressed <Key.backspace>
Screenshot: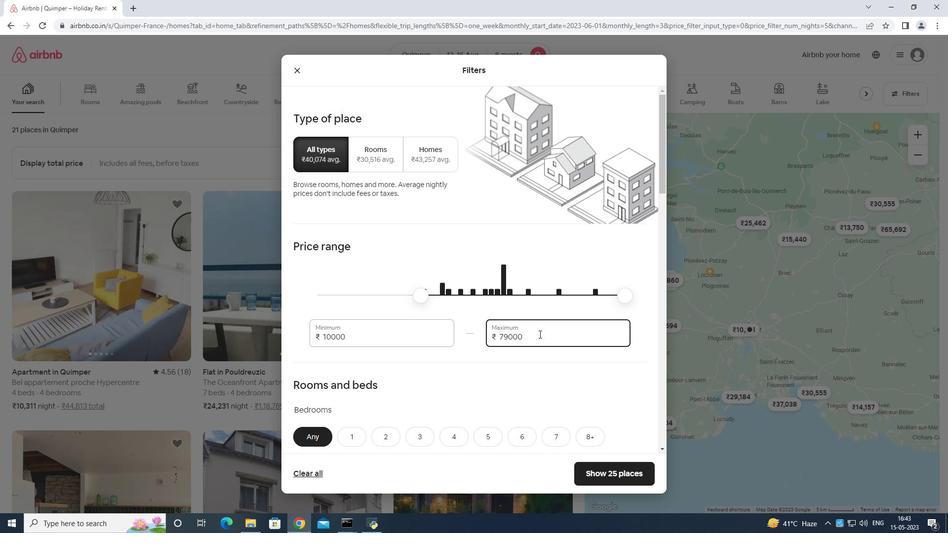 
Action: Mouse moved to (533, 332)
Screenshot: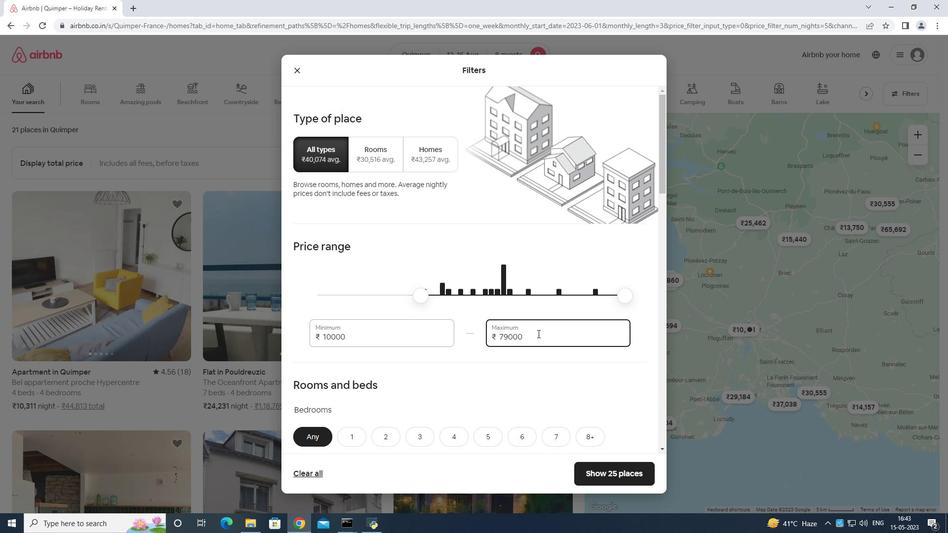 
Action: Key pressed <Key.backspace><Key.backspace><Key.backspace><Key.backspace><Key.backspace>
Screenshot: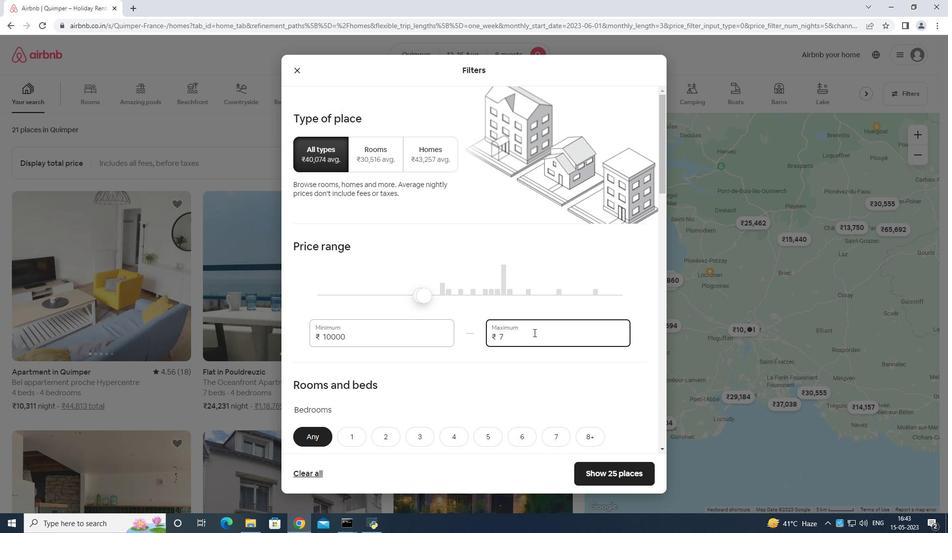 
Action: Mouse moved to (533, 332)
Screenshot: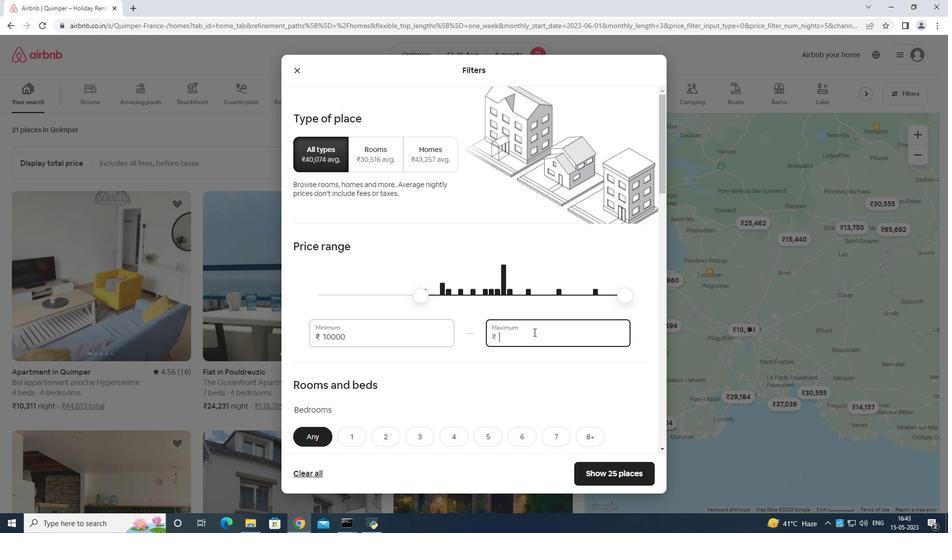 
Action: Key pressed 1
Screenshot: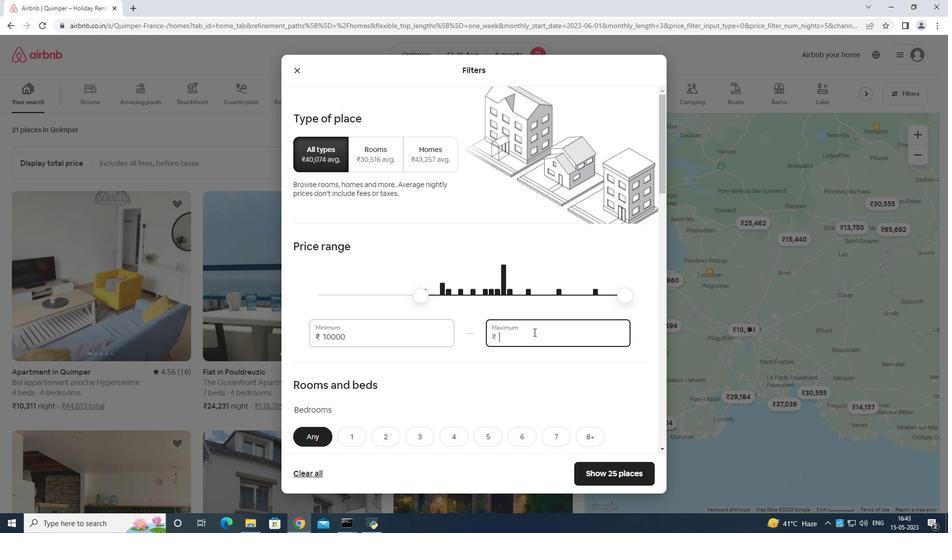 
Action: Mouse moved to (534, 329)
Screenshot: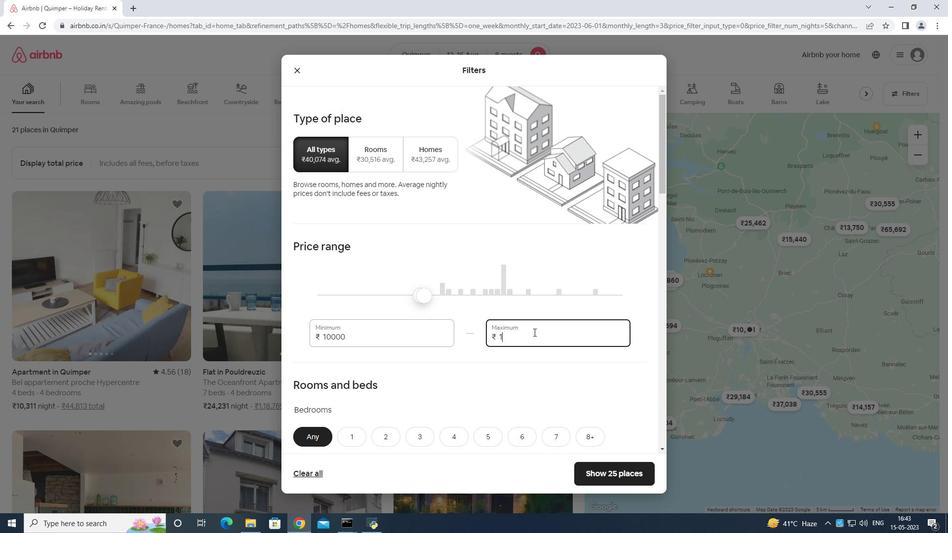 
Action: Key pressed 6
Screenshot: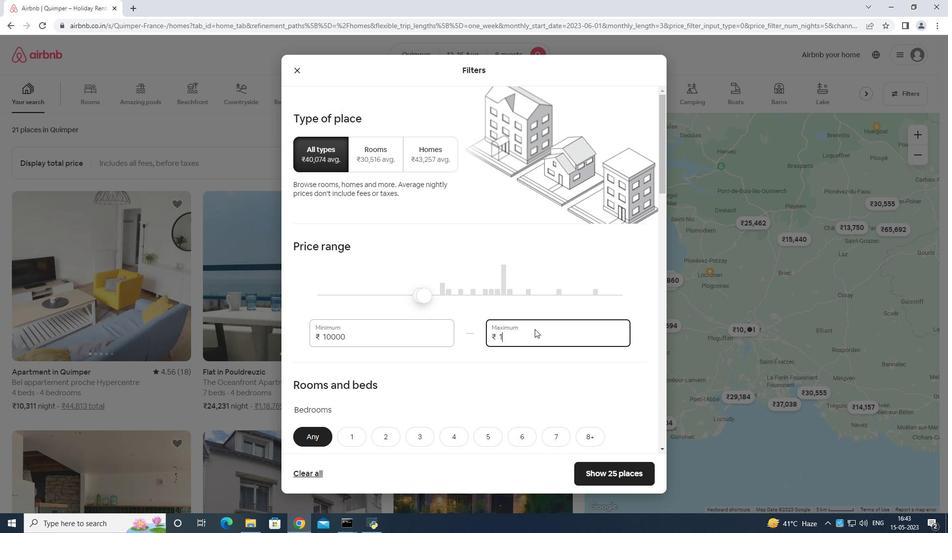 
Action: Mouse moved to (535, 328)
Screenshot: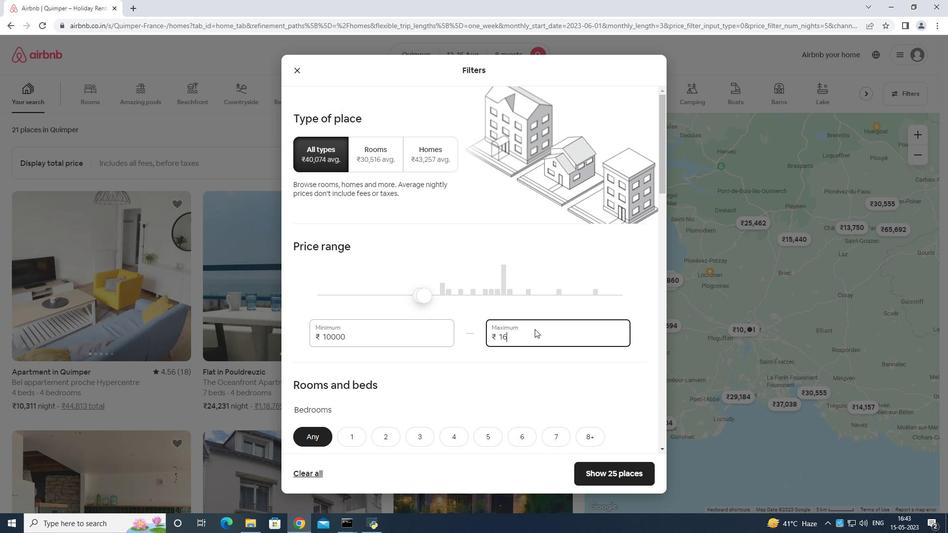 
Action: Key pressed 000
Screenshot: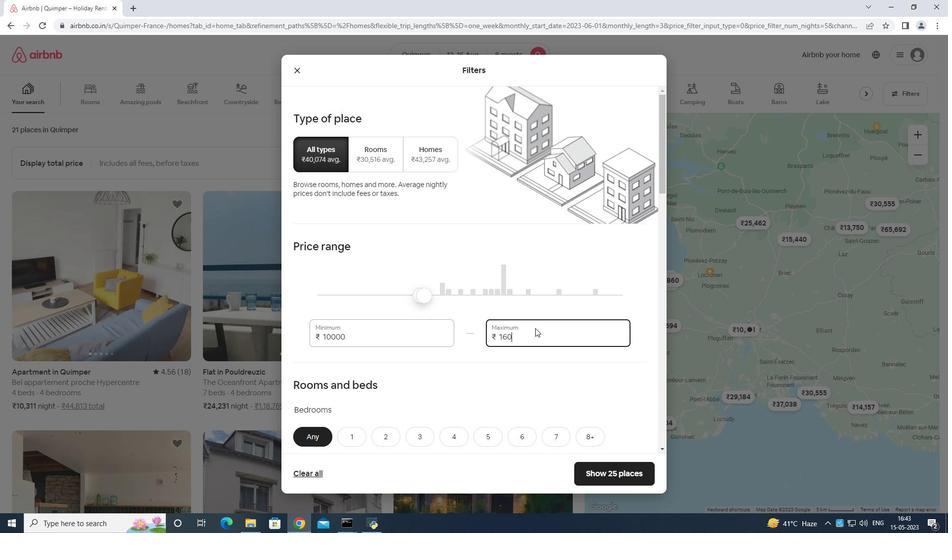 
Action: Mouse moved to (535, 330)
Screenshot: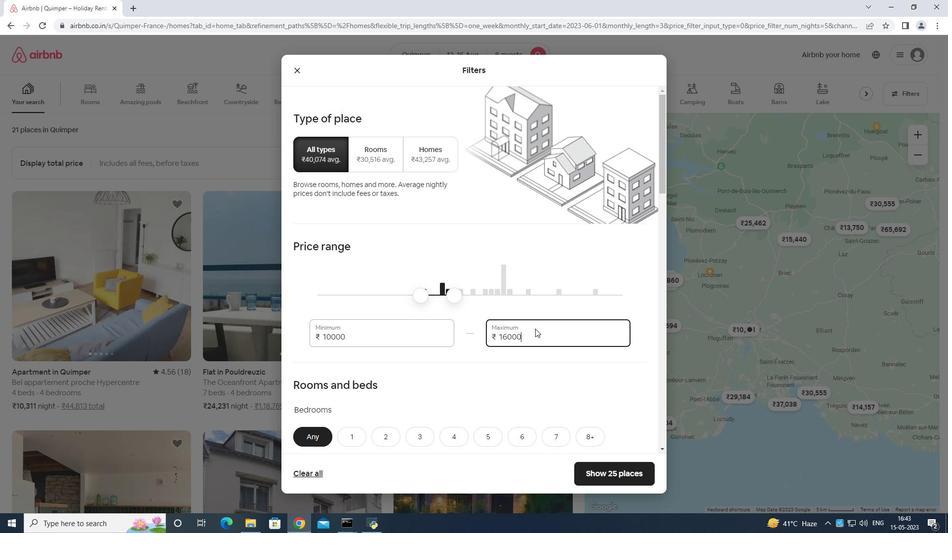 
Action: Mouse scrolled (535, 329) with delta (0, 0)
Screenshot: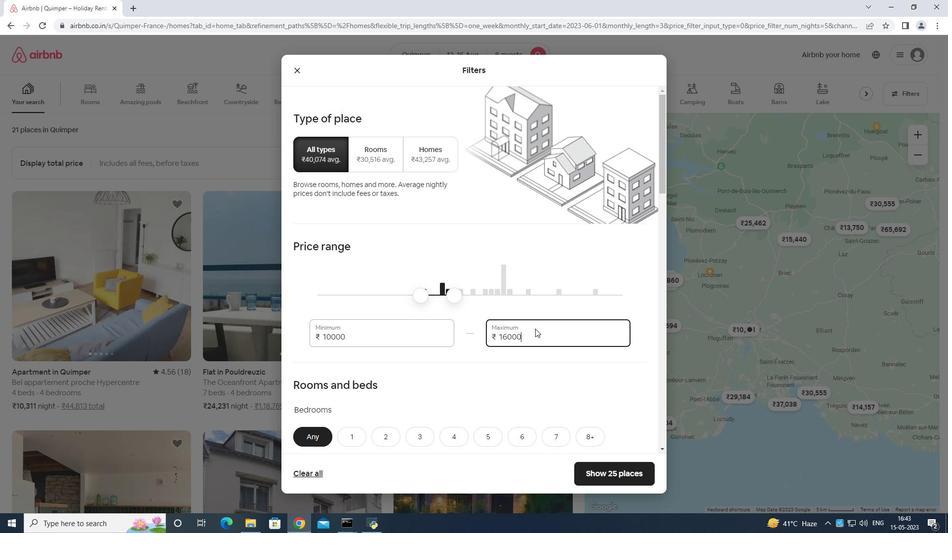 
Action: Mouse moved to (536, 333)
Screenshot: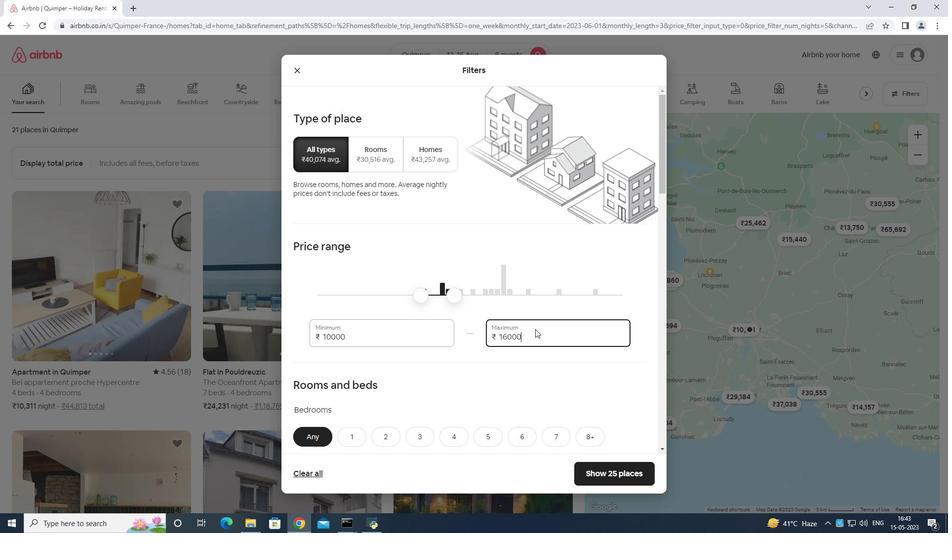 
Action: Mouse scrolled (536, 332) with delta (0, 0)
Screenshot: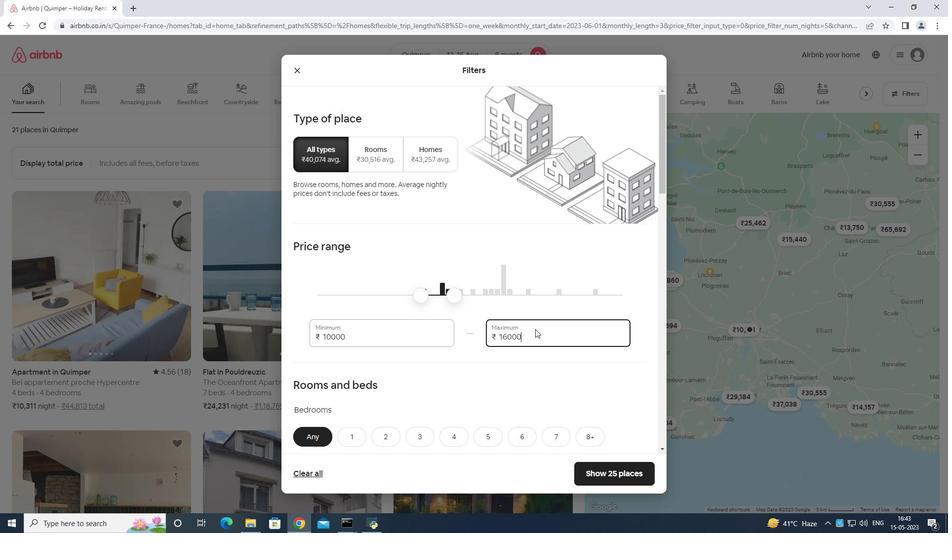 
Action: Mouse moved to (584, 334)
Screenshot: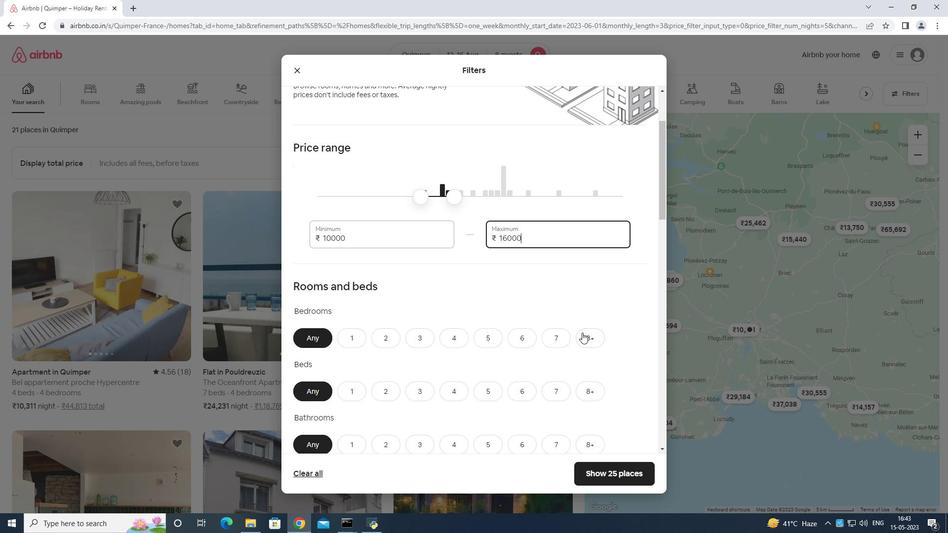 
Action: Mouse pressed left at (584, 334)
Screenshot: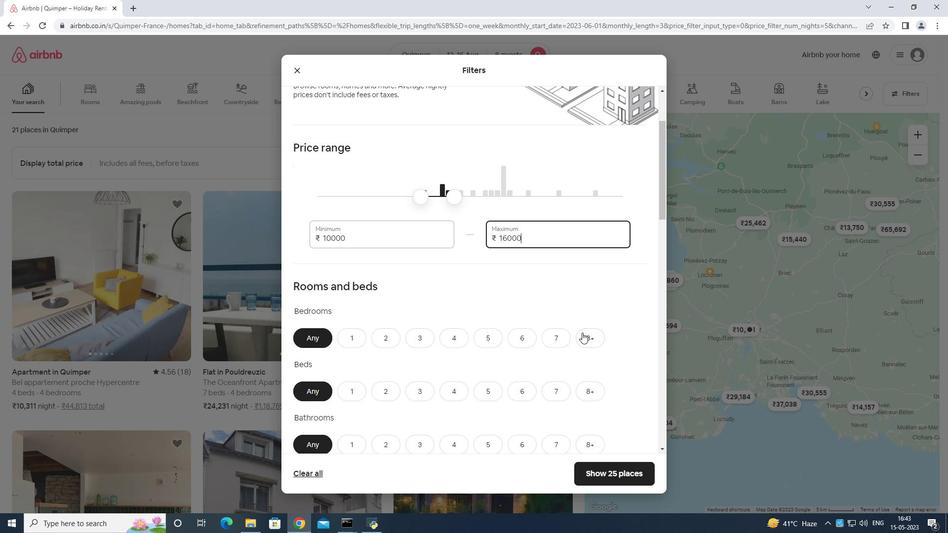 
Action: Mouse moved to (584, 390)
Screenshot: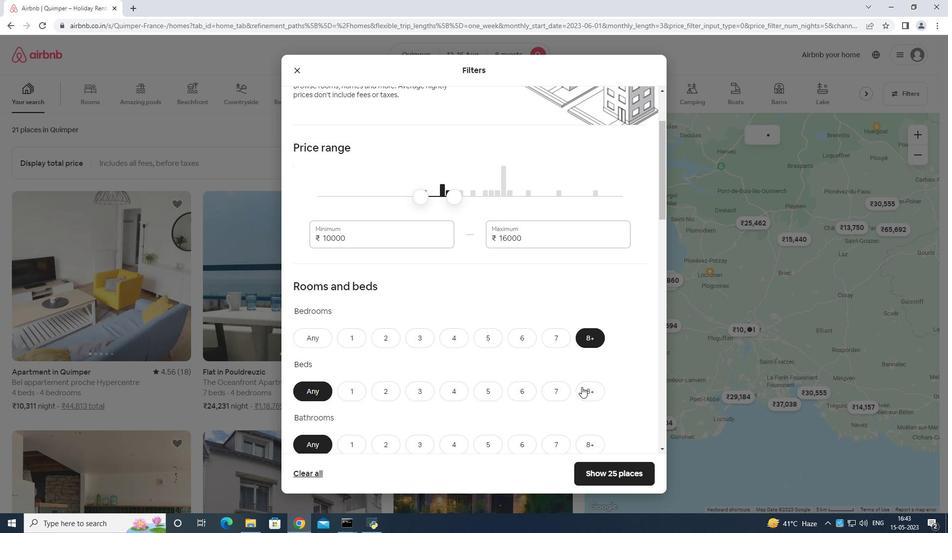 
Action: Mouse pressed left at (584, 390)
Screenshot: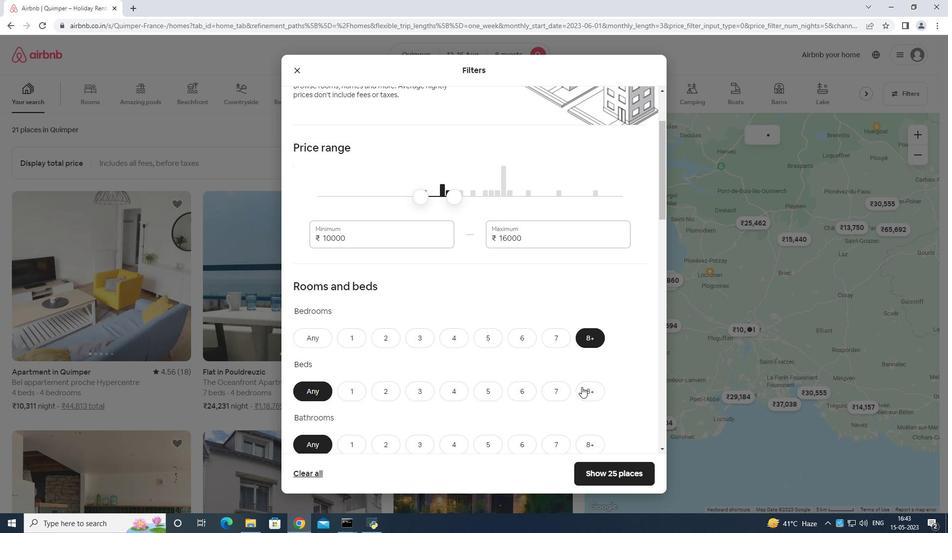 
Action: Mouse moved to (589, 442)
Screenshot: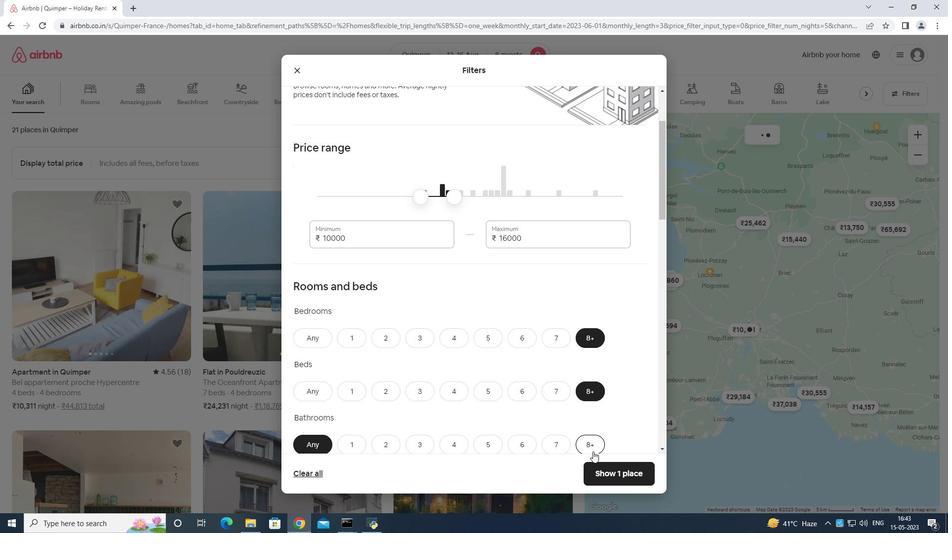 
Action: Mouse pressed left at (589, 442)
Screenshot: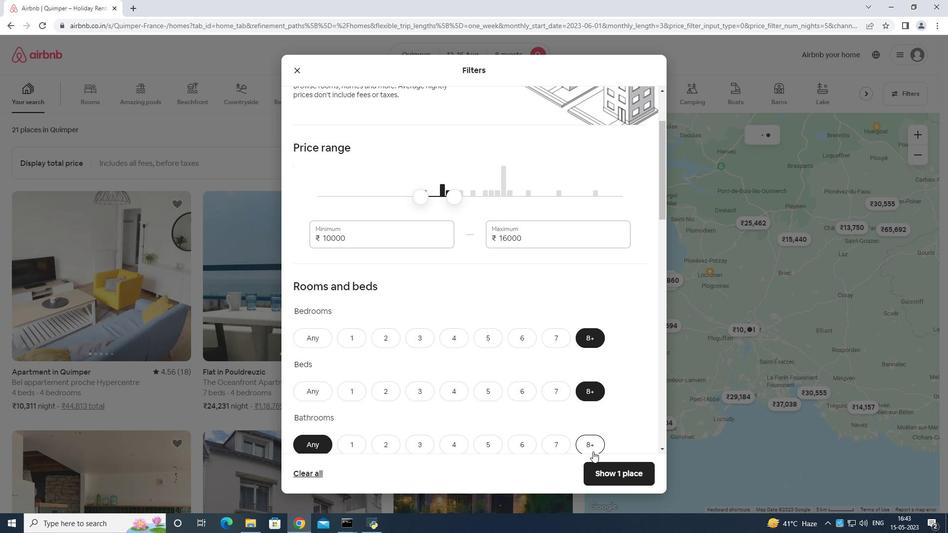 
Action: Mouse moved to (596, 431)
Screenshot: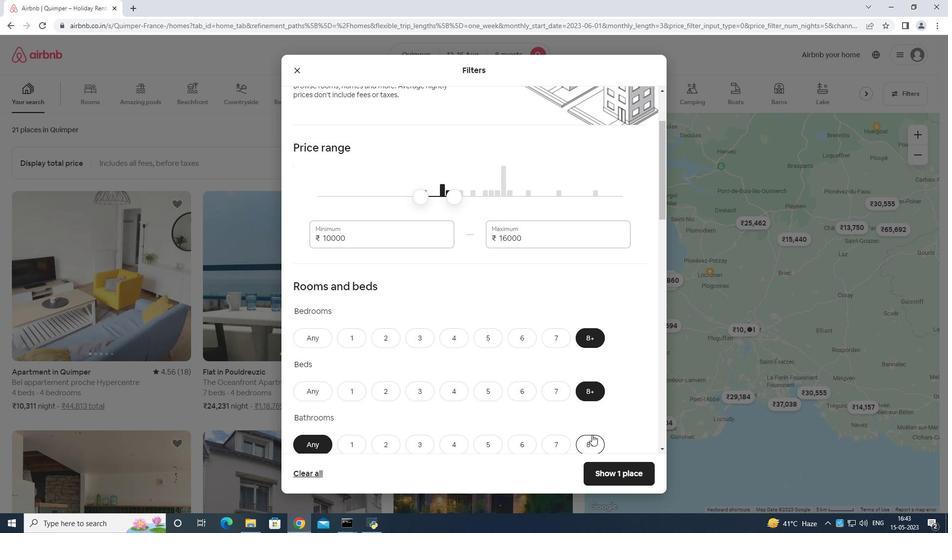 
Action: Mouse scrolled (596, 430) with delta (0, 0)
Screenshot: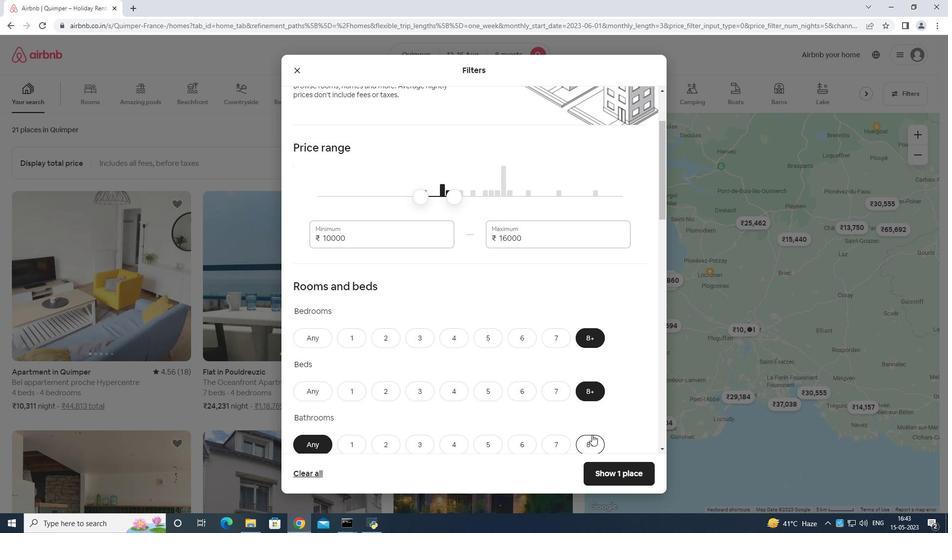 
Action: Mouse moved to (596, 432)
Screenshot: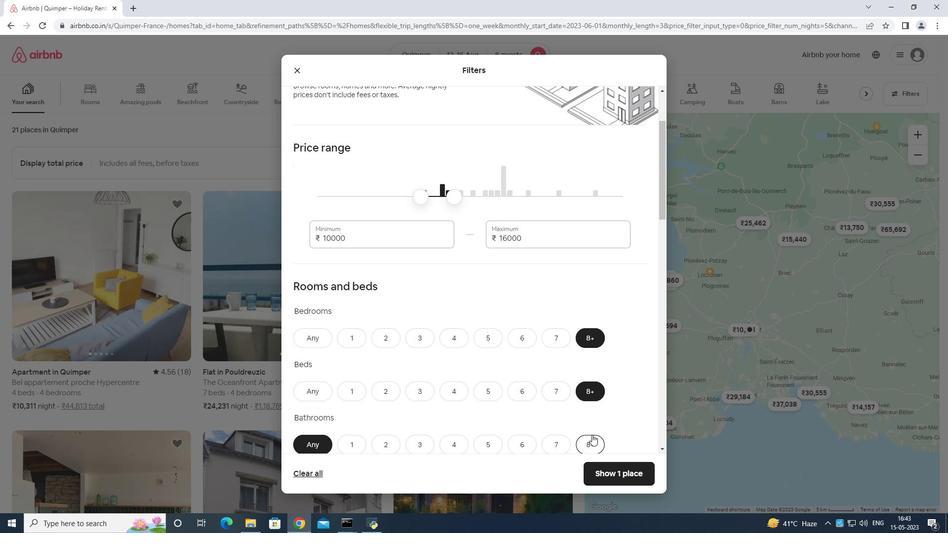 
Action: Mouse scrolled (596, 432) with delta (0, 0)
Screenshot: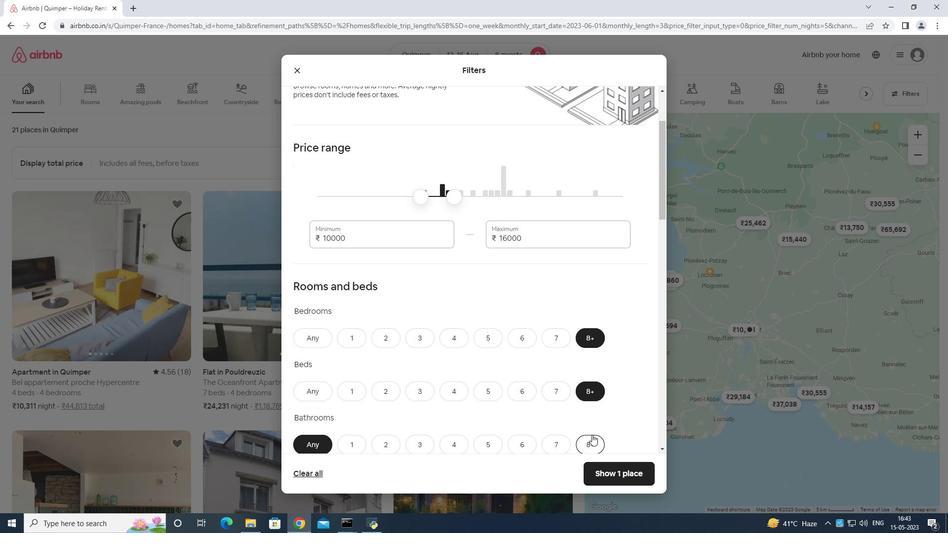 
Action: Mouse scrolled (596, 432) with delta (0, 0)
Screenshot: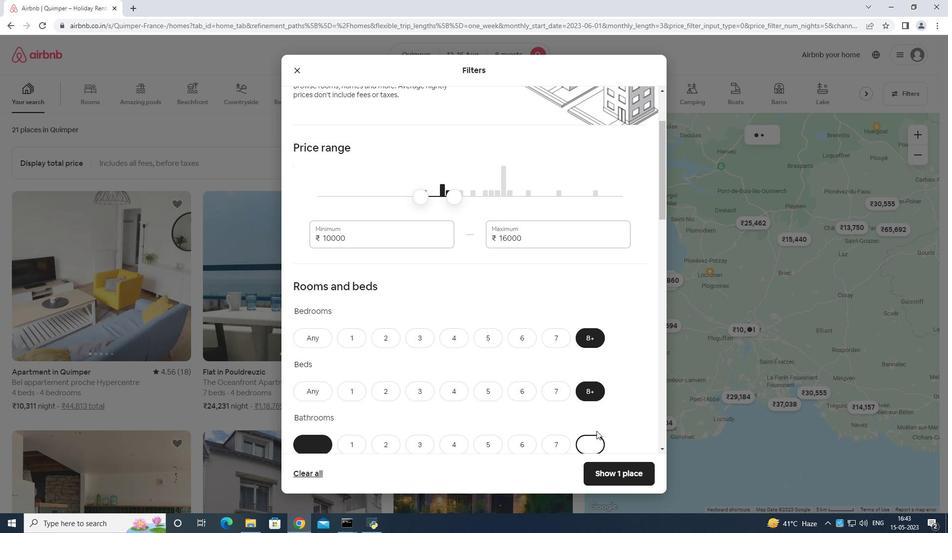 
Action: Mouse moved to (597, 433)
Screenshot: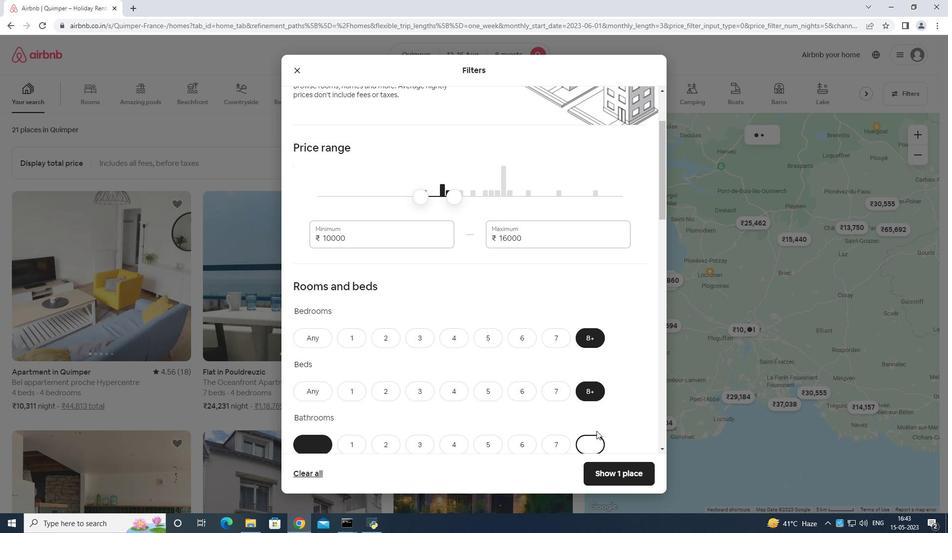 
Action: Mouse scrolled (597, 432) with delta (0, 0)
Screenshot: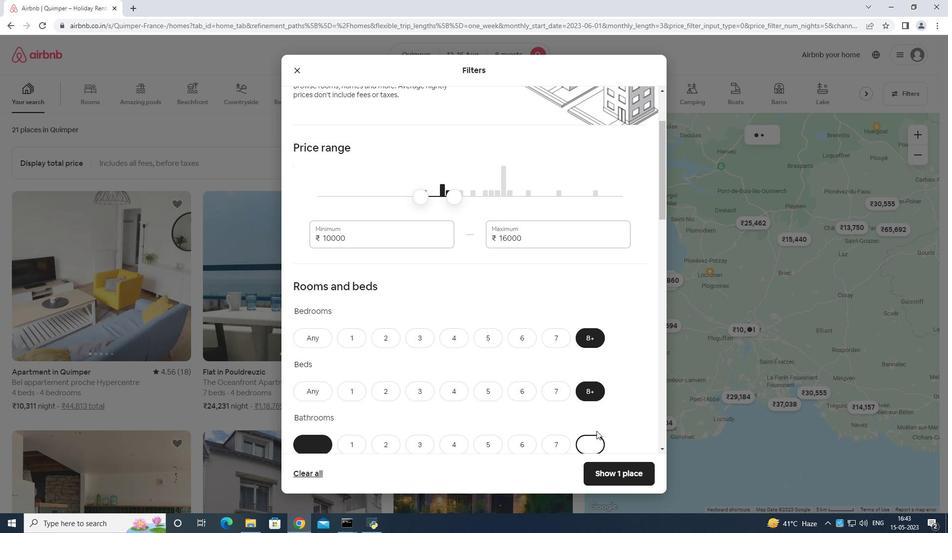 
Action: Mouse moved to (598, 432)
Screenshot: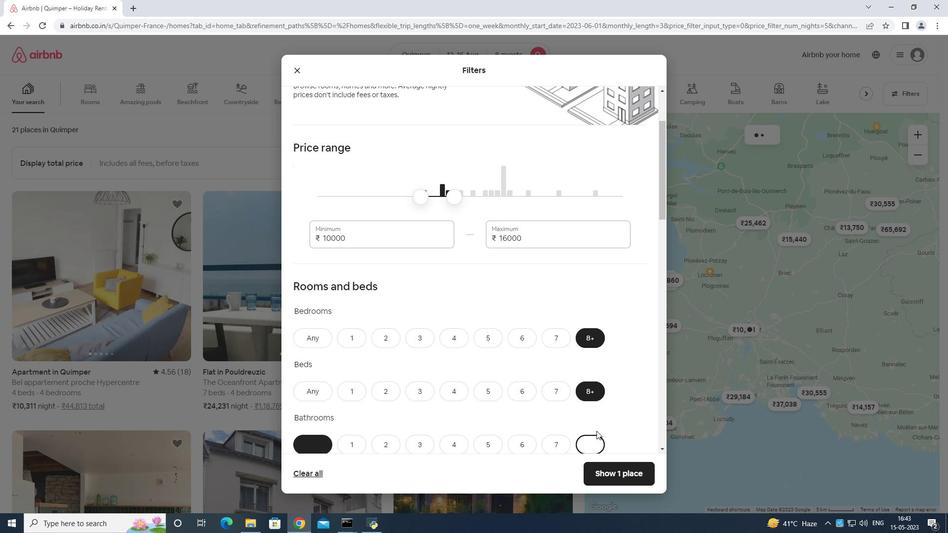 
Action: Mouse scrolled (598, 431) with delta (0, 0)
Screenshot: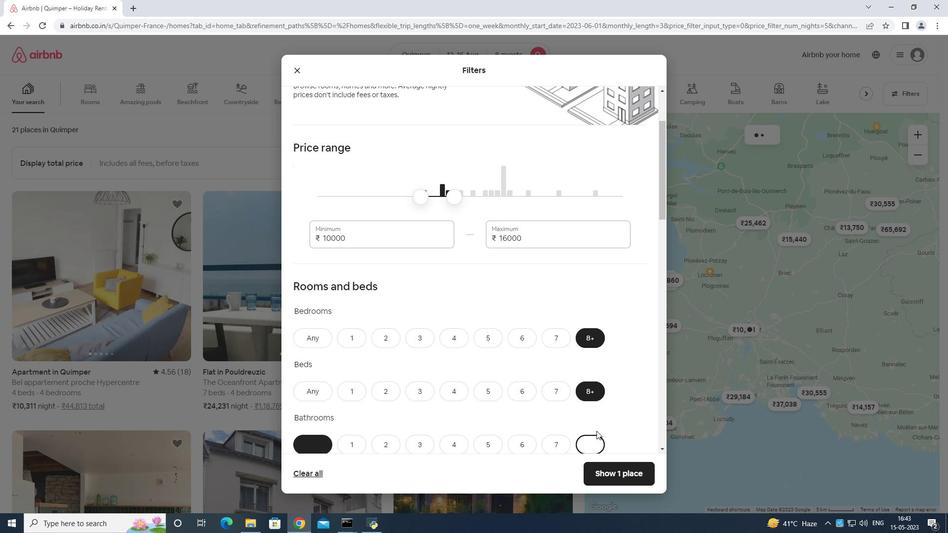 
Action: Mouse moved to (444, 372)
Screenshot: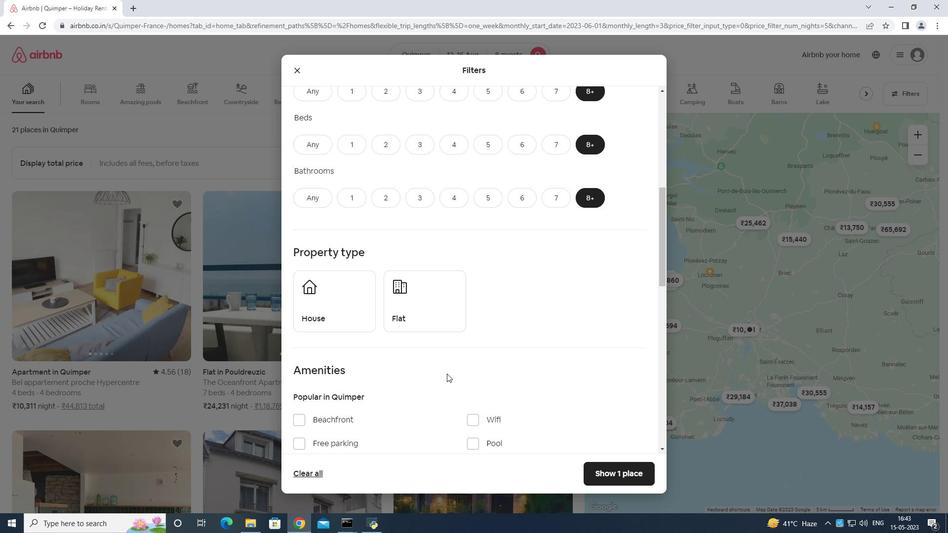 
Action: Mouse scrolled (444, 372) with delta (0, 0)
Screenshot: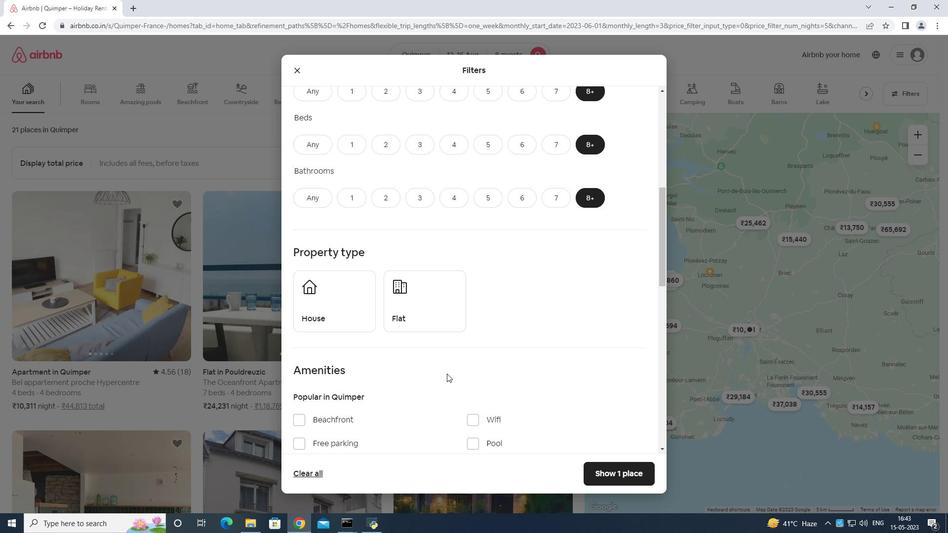 
Action: Mouse moved to (443, 374)
Screenshot: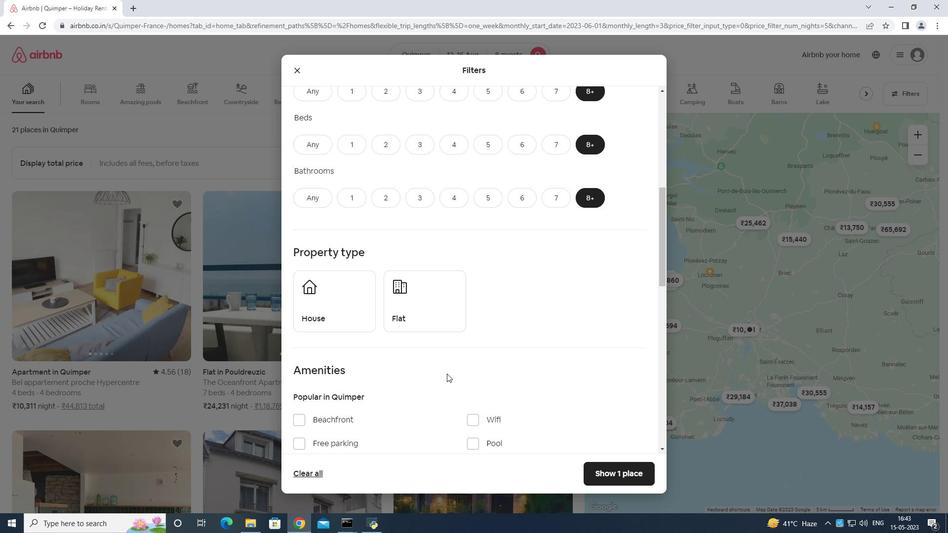 
Action: Mouse scrolled (443, 373) with delta (0, 0)
Screenshot: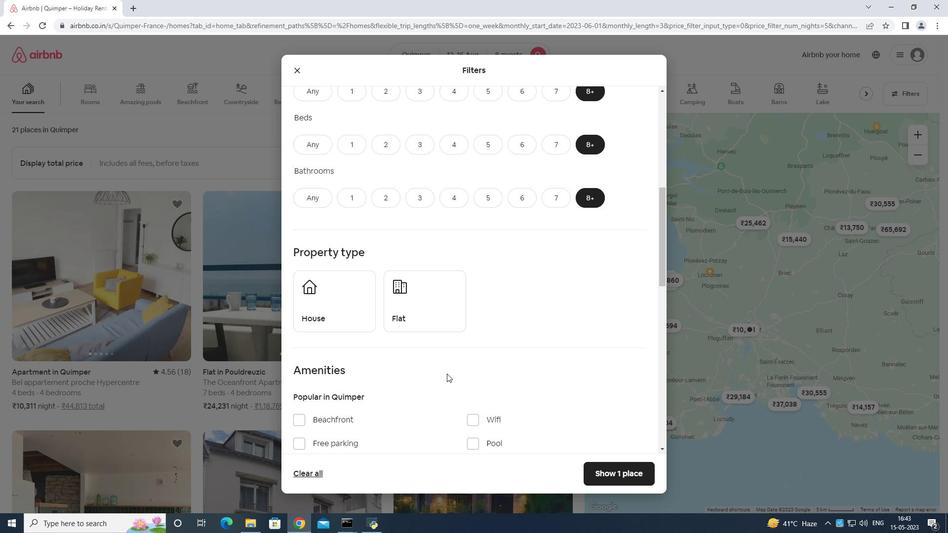 
Action: Mouse moved to (443, 374)
Screenshot: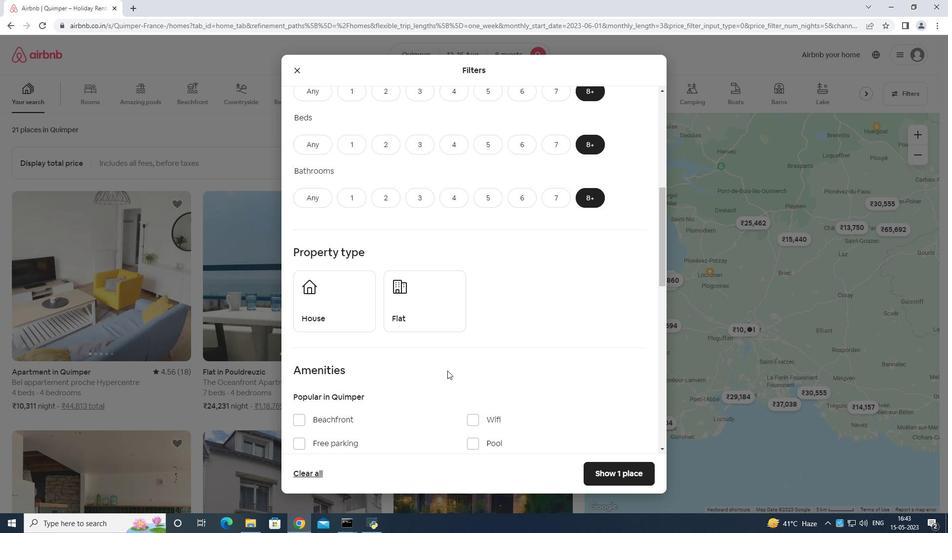 
Action: Mouse scrolled (443, 373) with delta (0, 0)
Screenshot: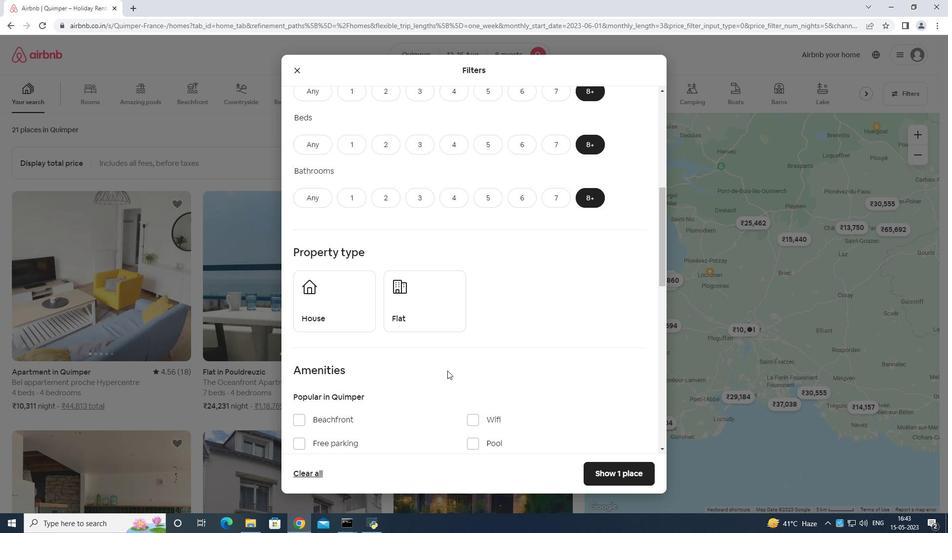 
Action: Mouse moved to (334, 158)
Screenshot: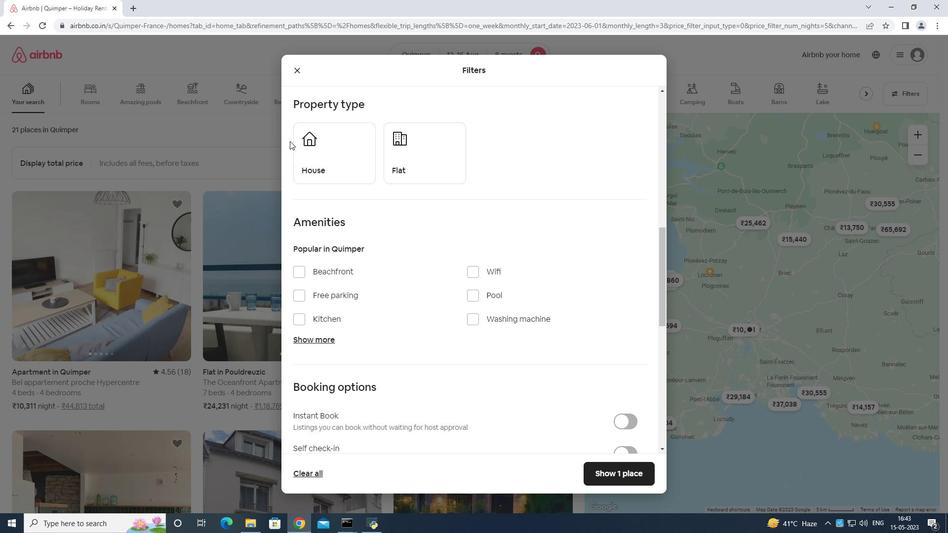 
Action: Mouse pressed left at (334, 158)
Screenshot: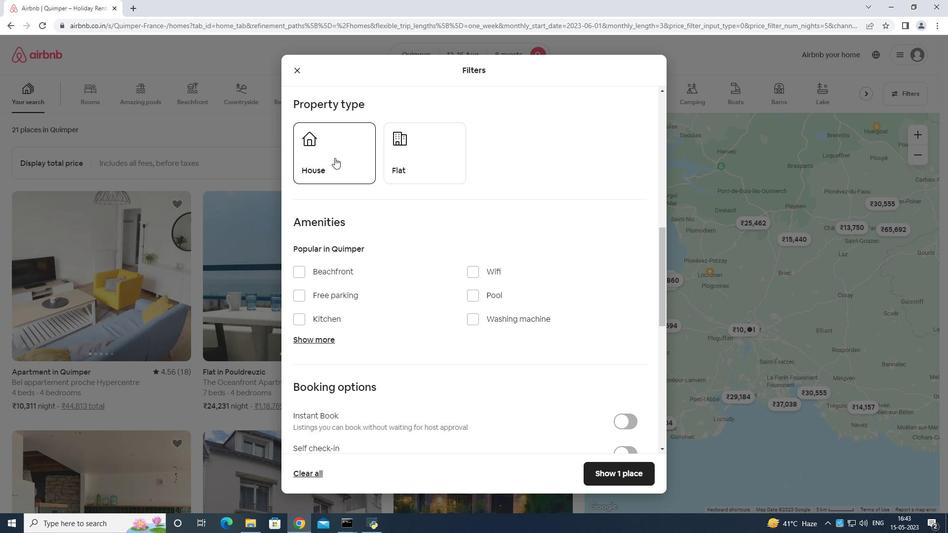 
Action: Mouse moved to (409, 154)
Screenshot: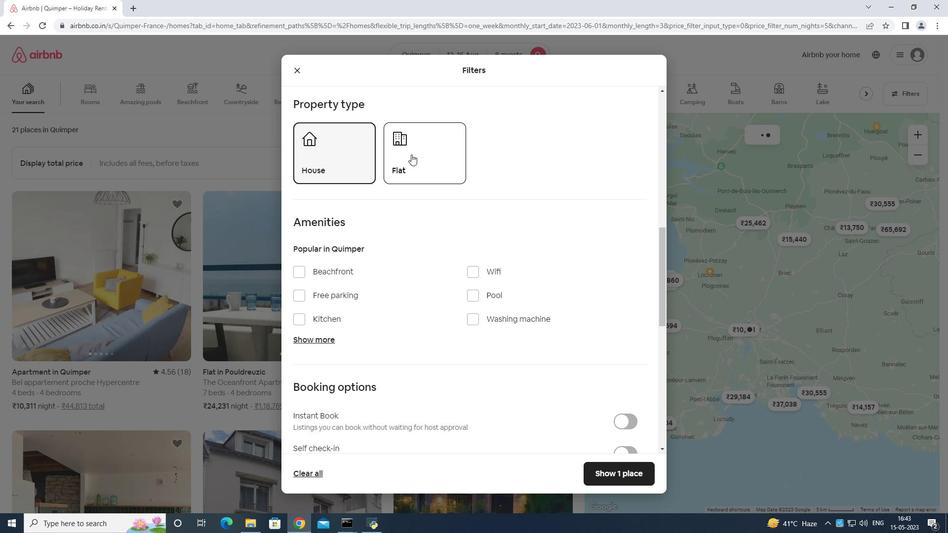 
Action: Mouse pressed left at (409, 154)
Screenshot: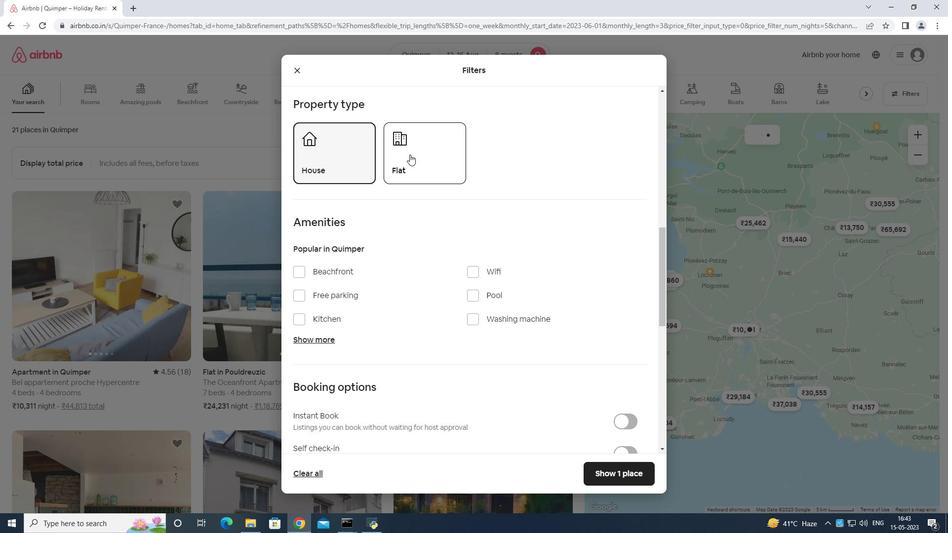 
Action: Mouse moved to (472, 268)
Screenshot: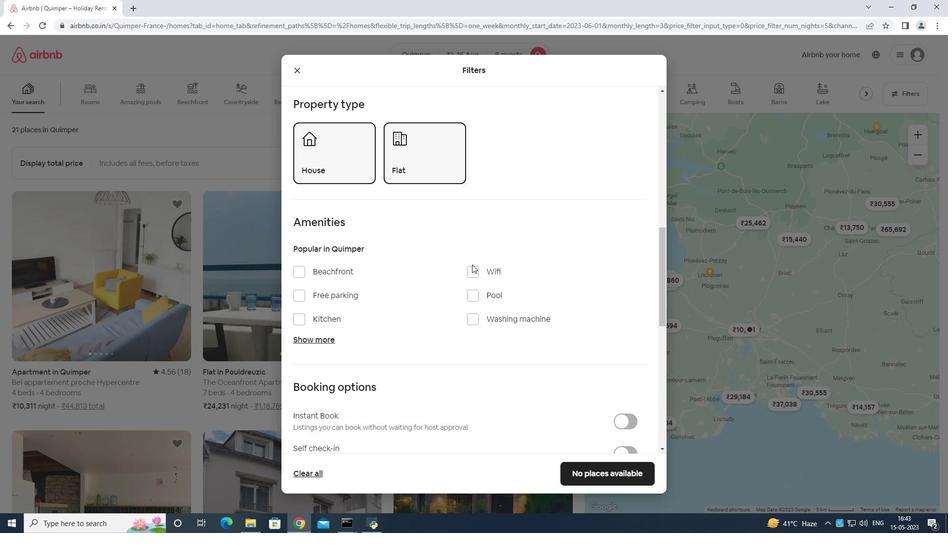 
Action: Mouse pressed left at (472, 268)
Screenshot: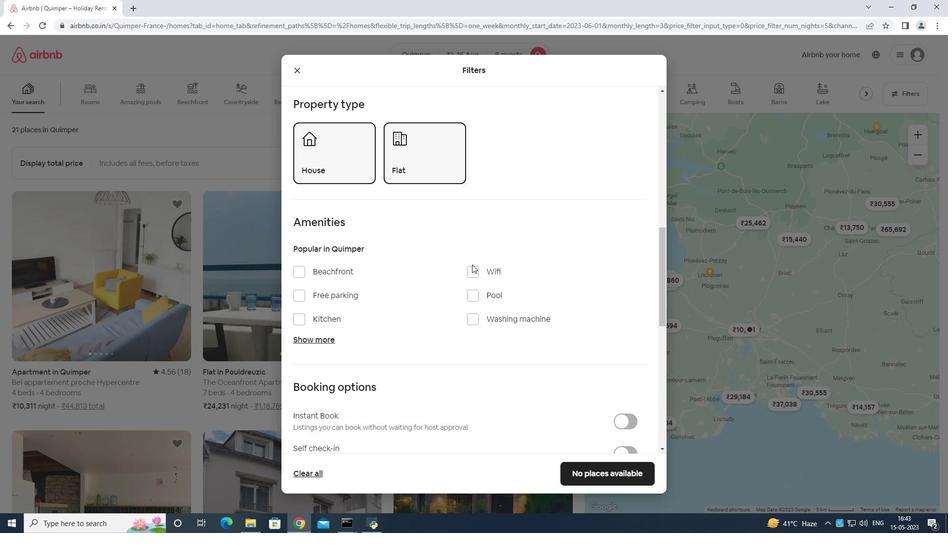 
Action: Mouse moved to (348, 298)
Screenshot: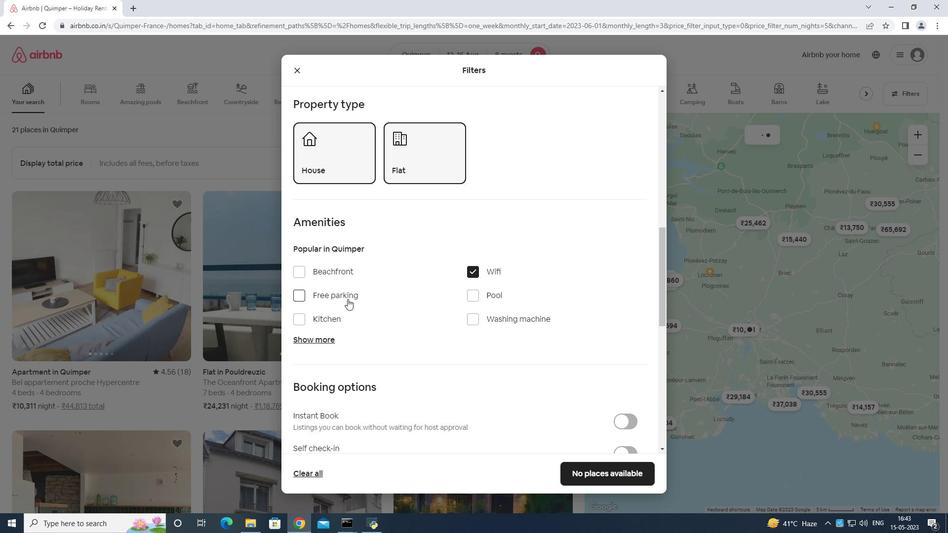 
Action: Mouse pressed left at (348, 298)
Screenshot: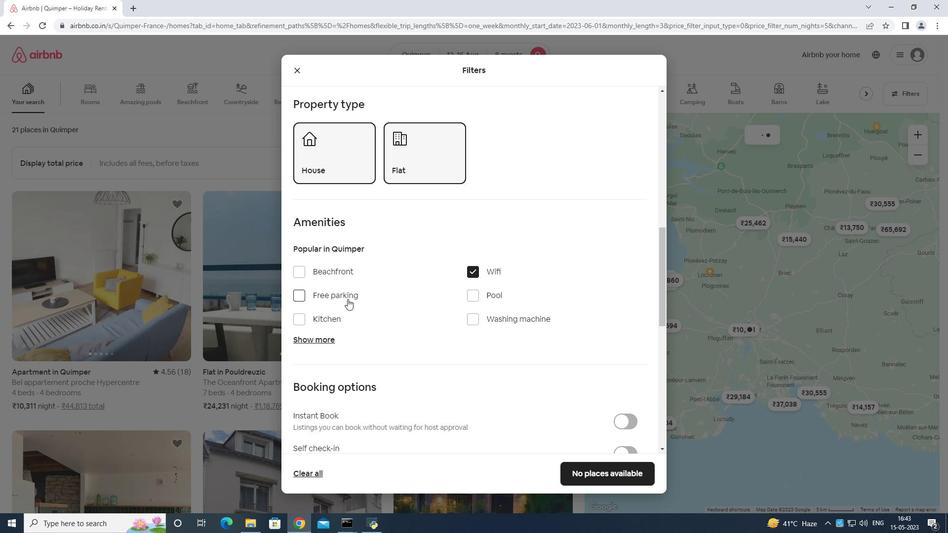 
Action: Mouse moved to (327, 337)
Screenshot: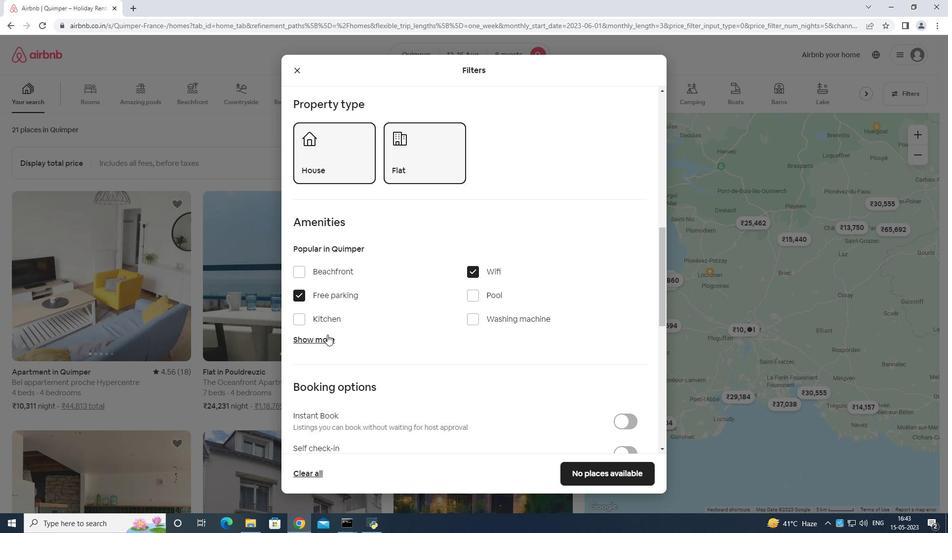 
Action: Mouse pressed left at (327, 337)
Screenshot: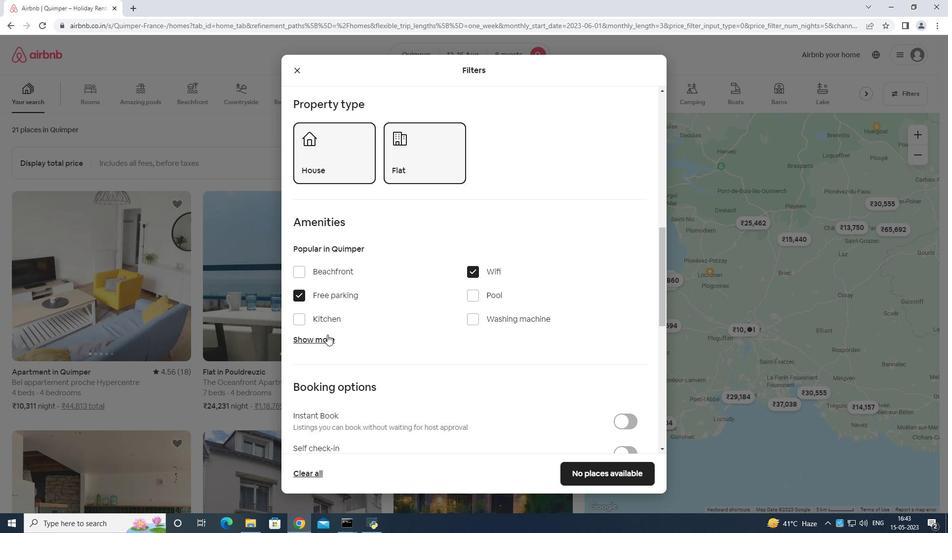 
Action: Mouse moved to (434, 348)
Screenshot: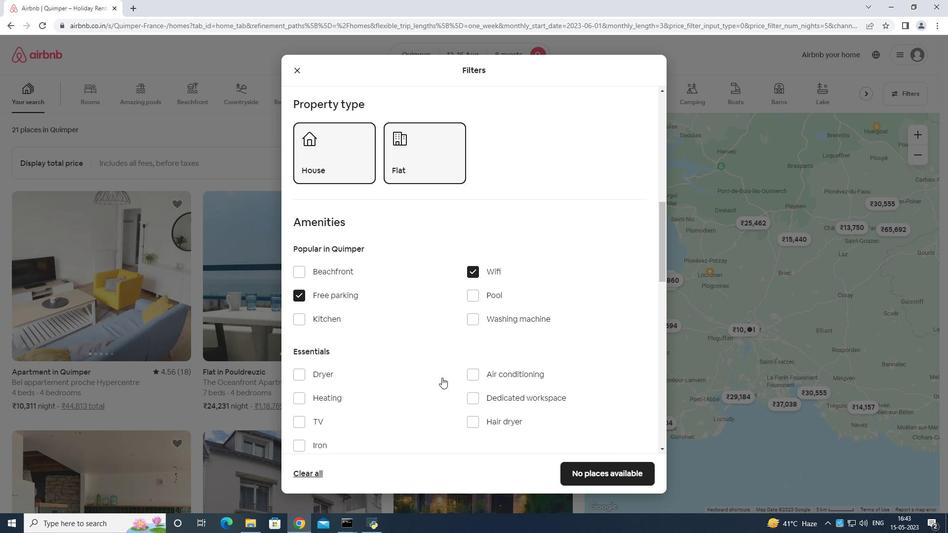 
Action: Mouse scrolled (434, 347) with delta (0, 0)
Screenshot: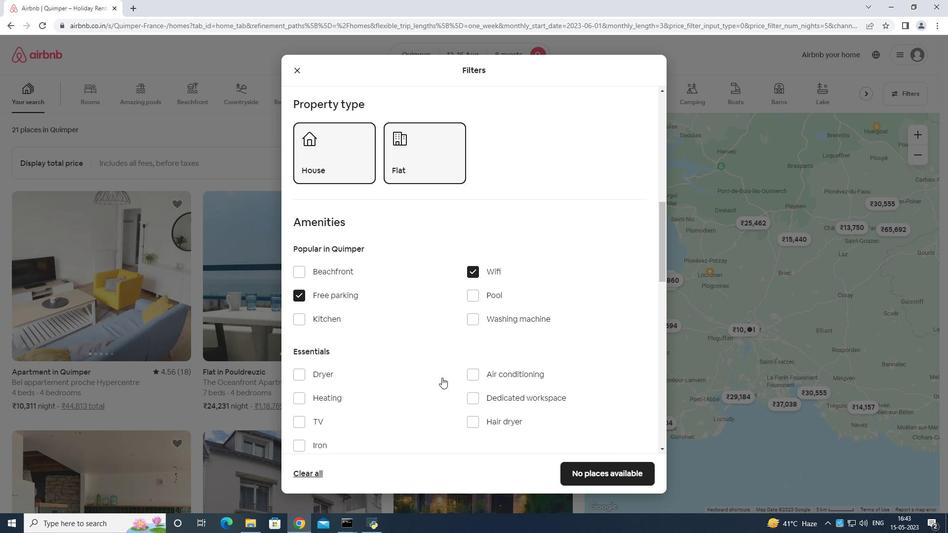 
Action: Mouse moved to (431, 348)
Screenshot: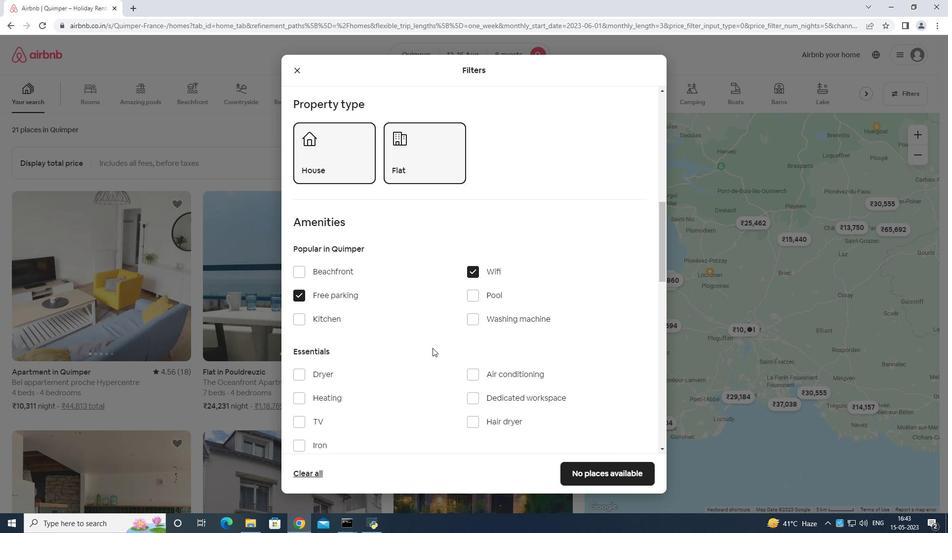 
Action: Mouse scrolled (431, 348) with delta (0, 0)
Screenshot: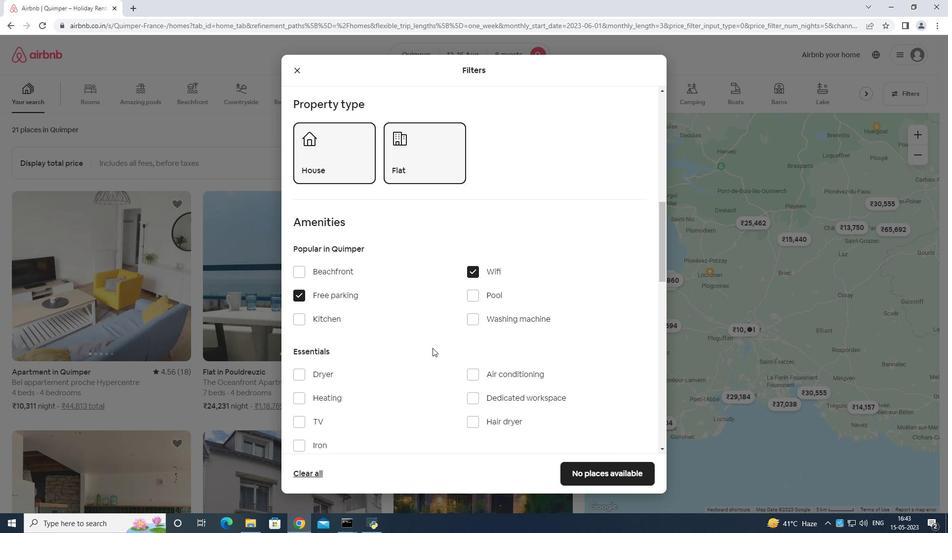 
Action: Mouse moved to (309, 319)
Screenshot: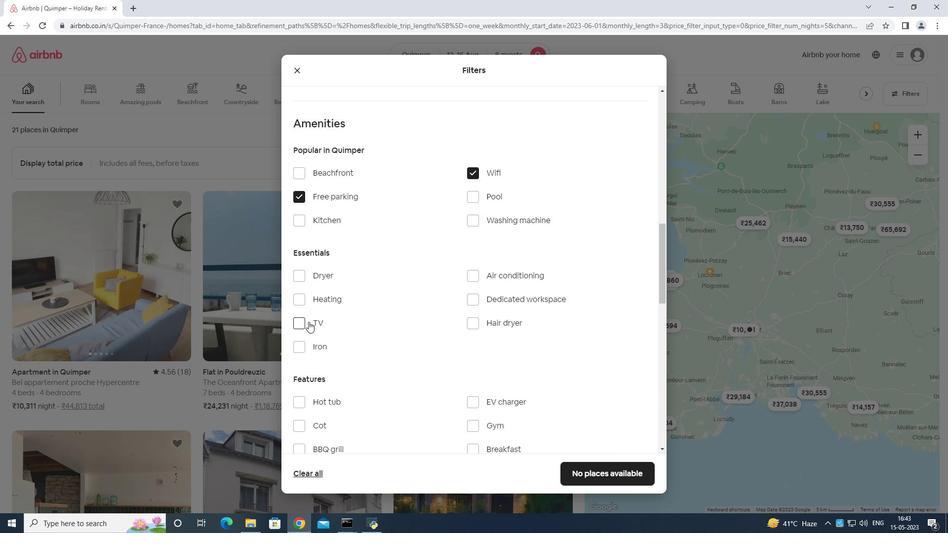 
Action: Mouse pressed left at (309, 319)
Screenshot: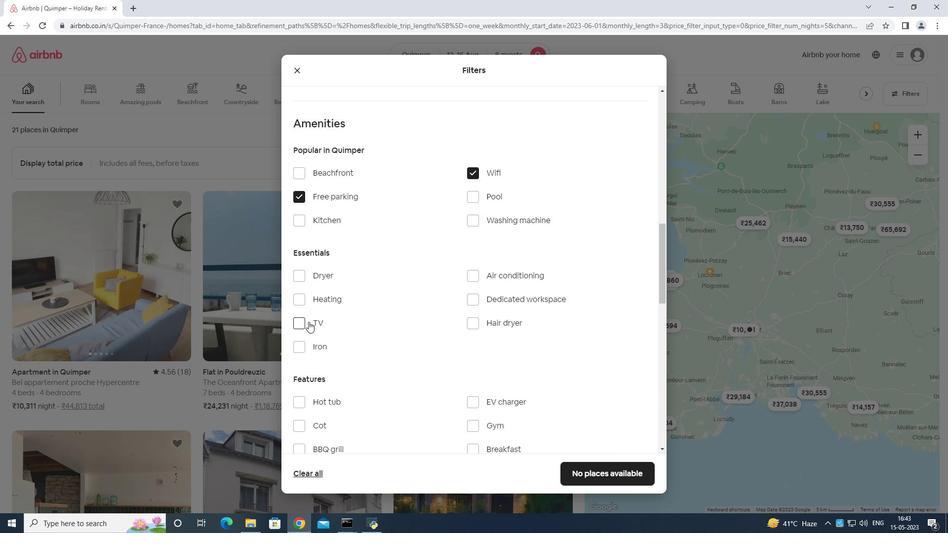 
Action: Mouse moved to (356, 335)
Screenshot: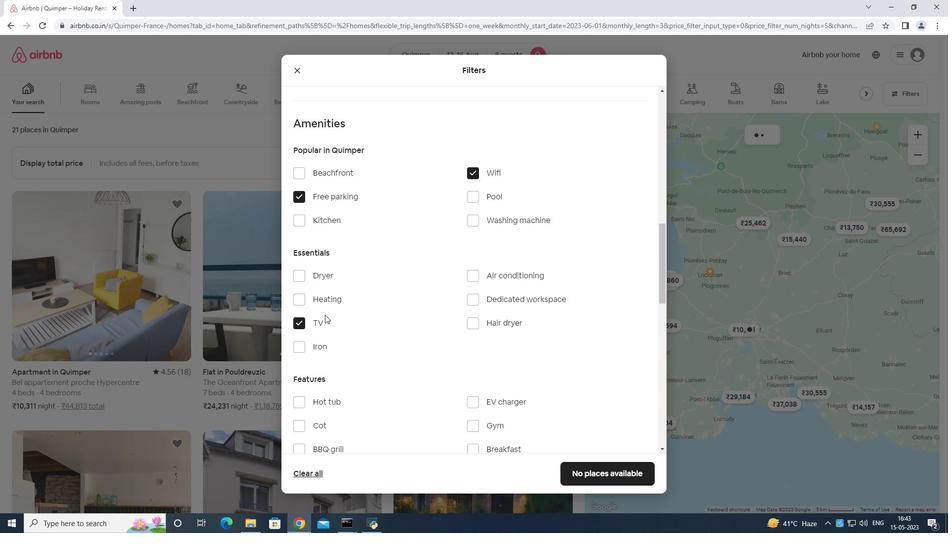 
Action: Mouse scrolled (356, 334) with delta (0, 0)
Screenshot: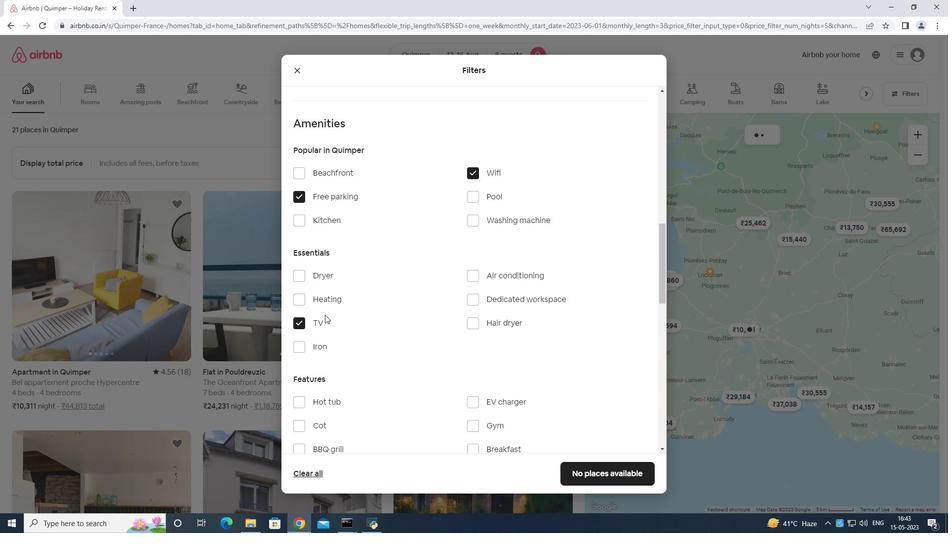 
Action: Mouse moved to (358, 337)
Screenshot: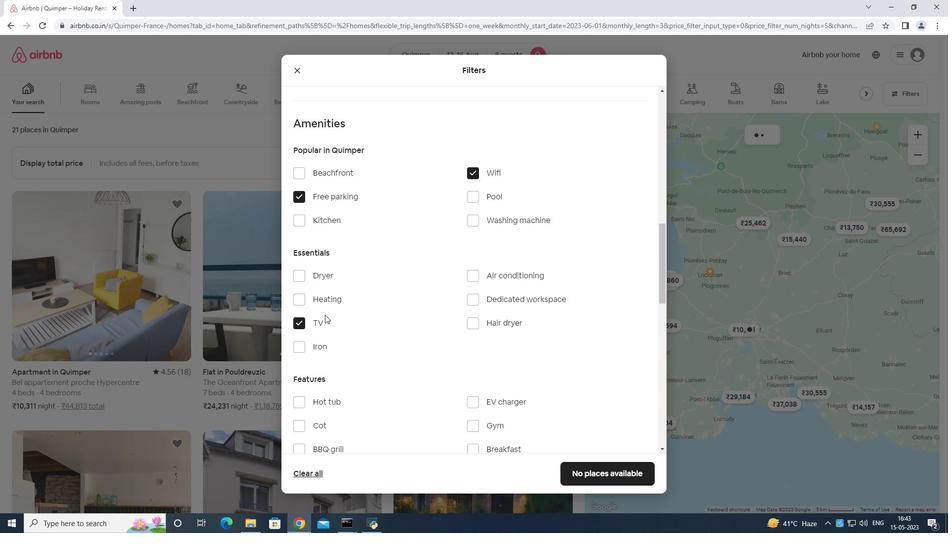 
Action: Mouse scrolled (358, 336) with delta (0, 0)
Screenshot: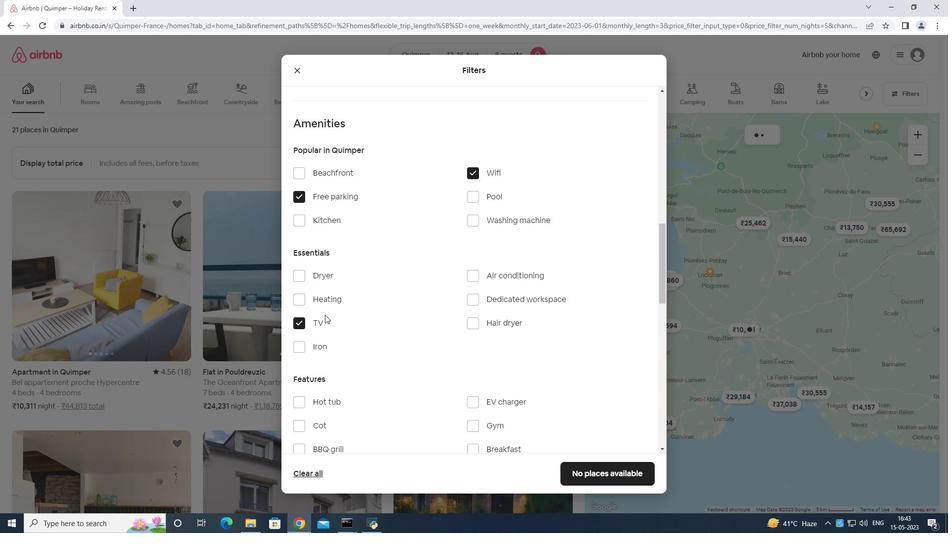 
Action: Mouse moved to (361, 337)
Screenshot: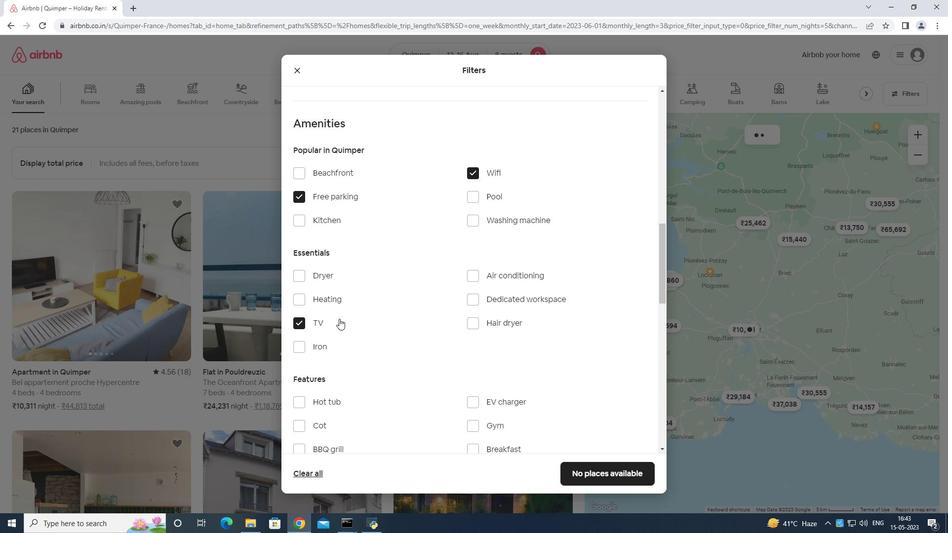 
Action: Mouse scrolled (360, 336) with delta (0, 0)
Screenshot: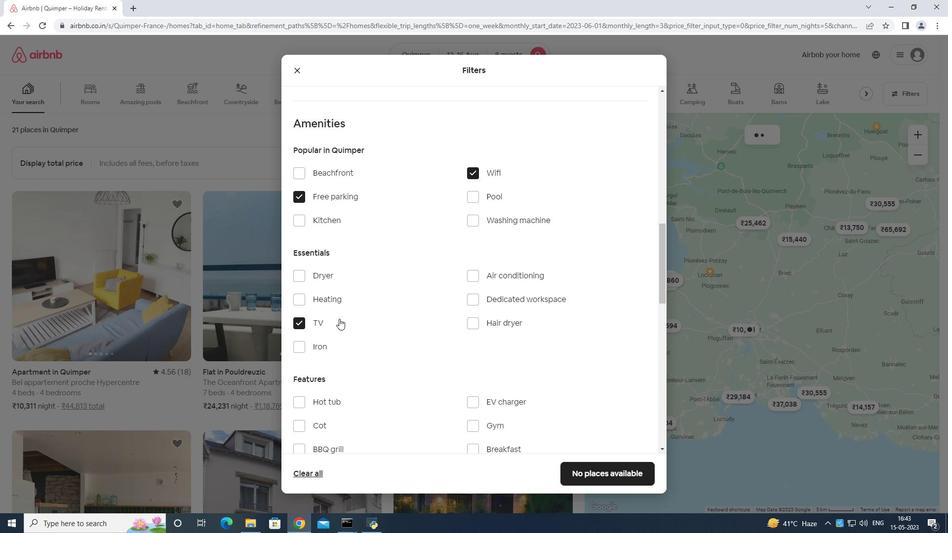 
Action: Mouse moved to (362, 336)
Screenshot: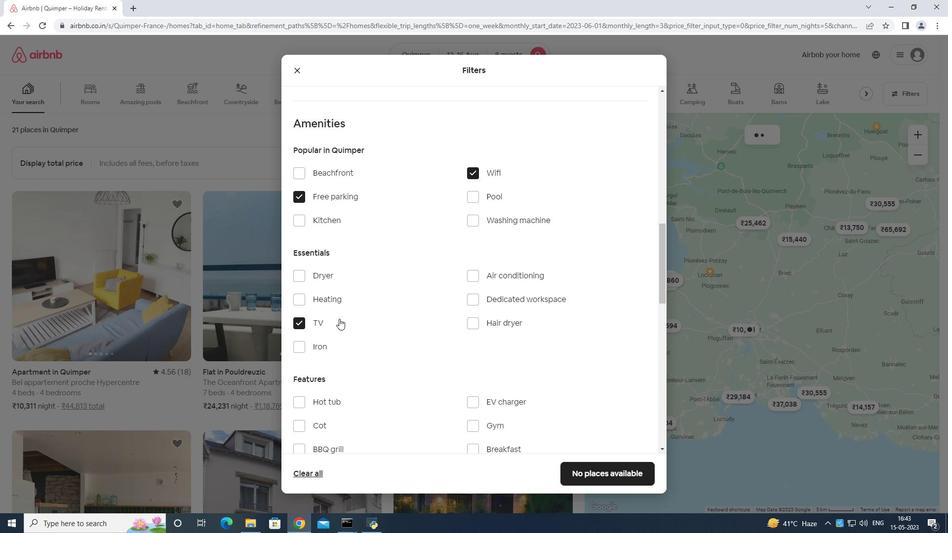 
Action: Mouse scrolled (362, 336) with delta (0, 0)
Screenshot: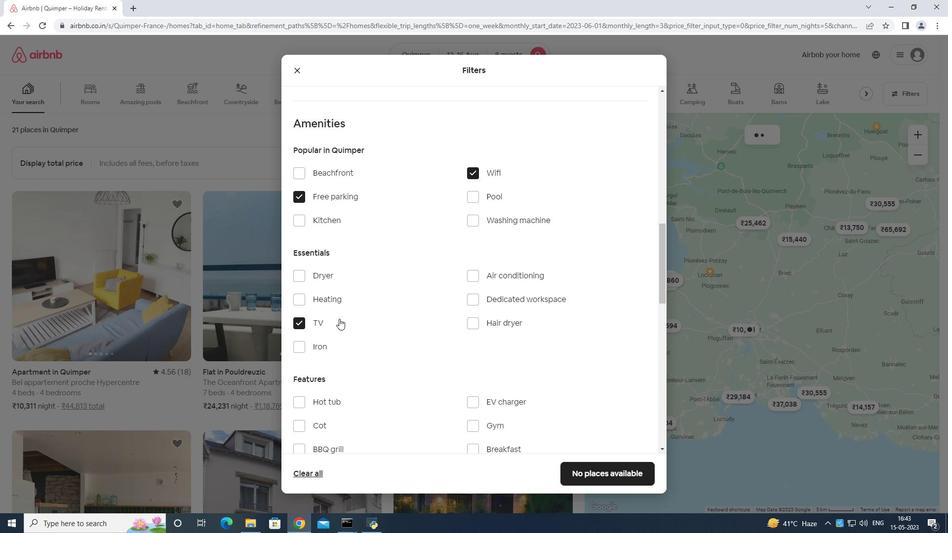 
Action: Mouse moved to (476, 227)
Screenshot: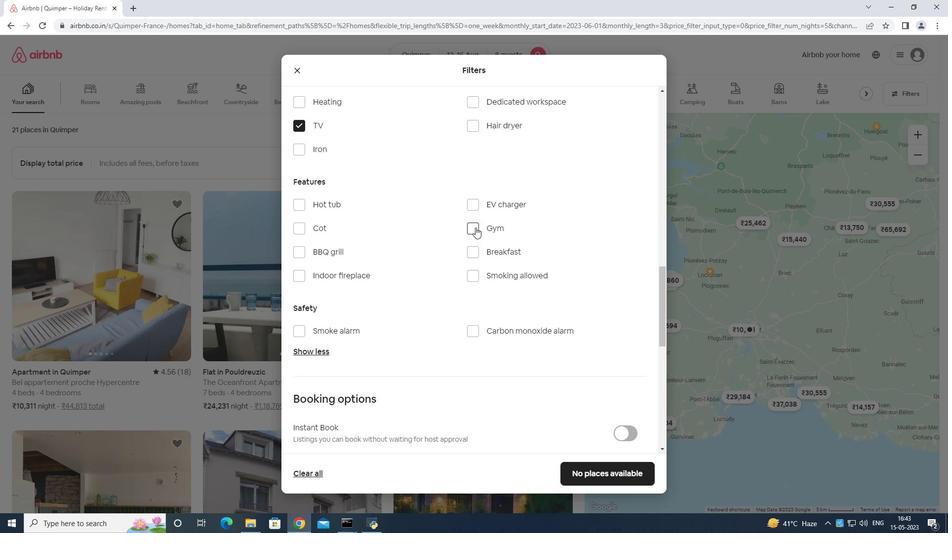 
Action: Mouse pressed left at (476, 227)
Screenshot: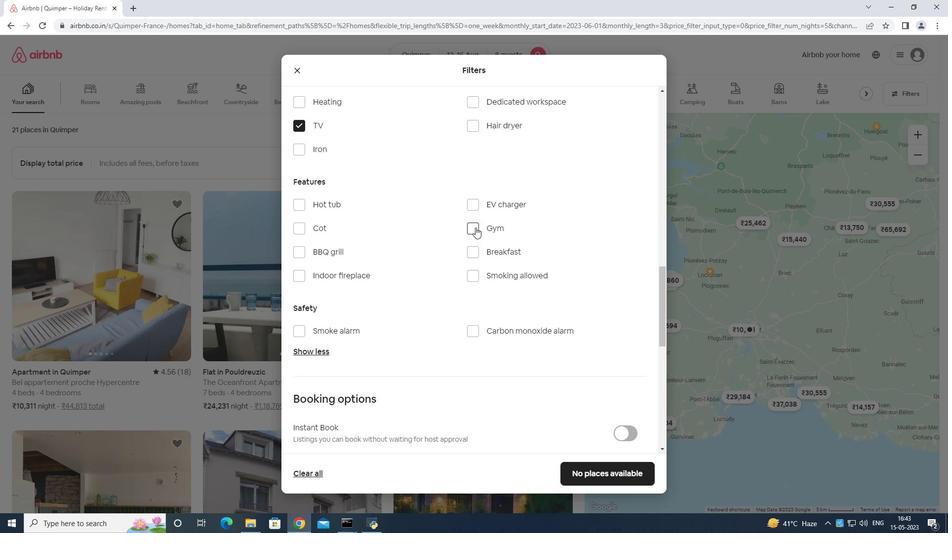 
Action: Mouse moved to (471, 249)
Screenshot: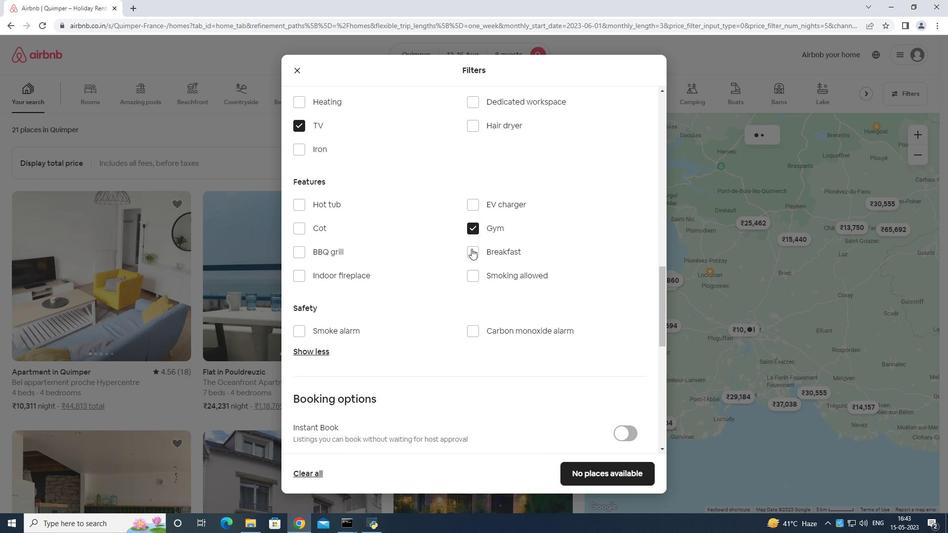 
Action: Mouse pressed left at (471, 249)
Screenshot: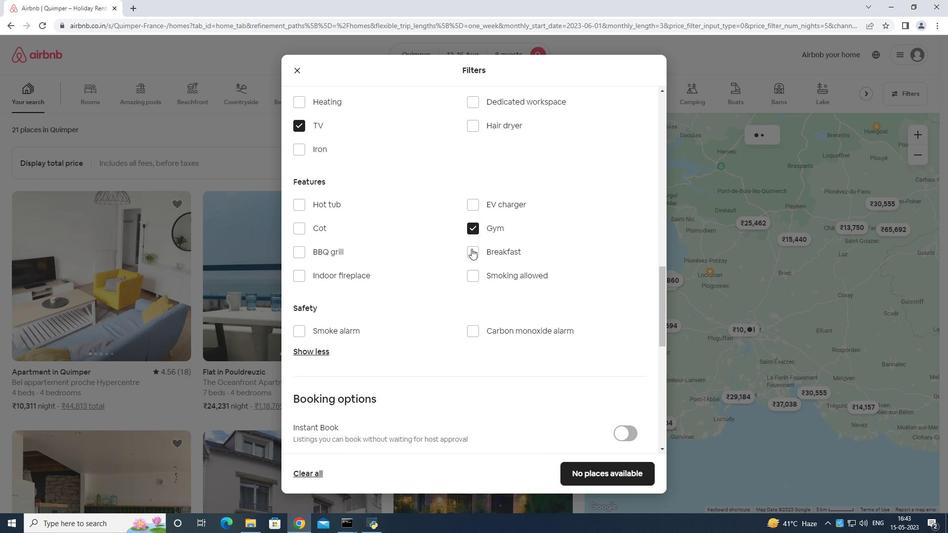 
Action: Mouse moved to (473, 259)
Screenshot: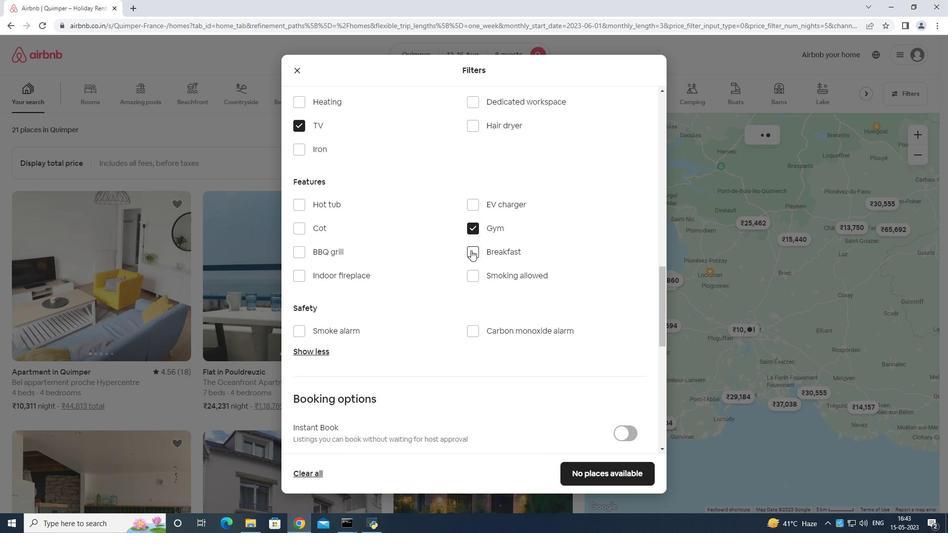 
Action: Mouse scrolled (473, 258) with delta (0, 0)
Screenshot: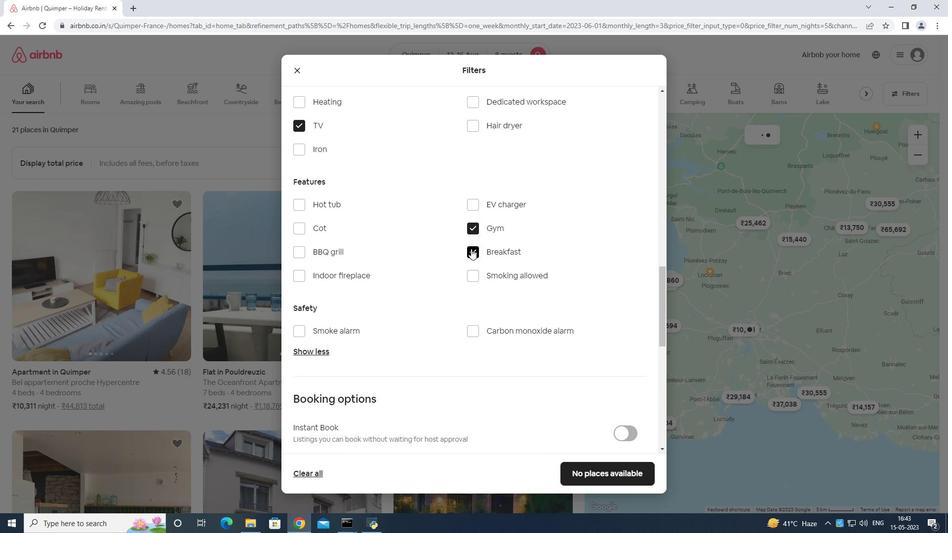 
Action: Mouse moved to (473, 261)
Screenshot: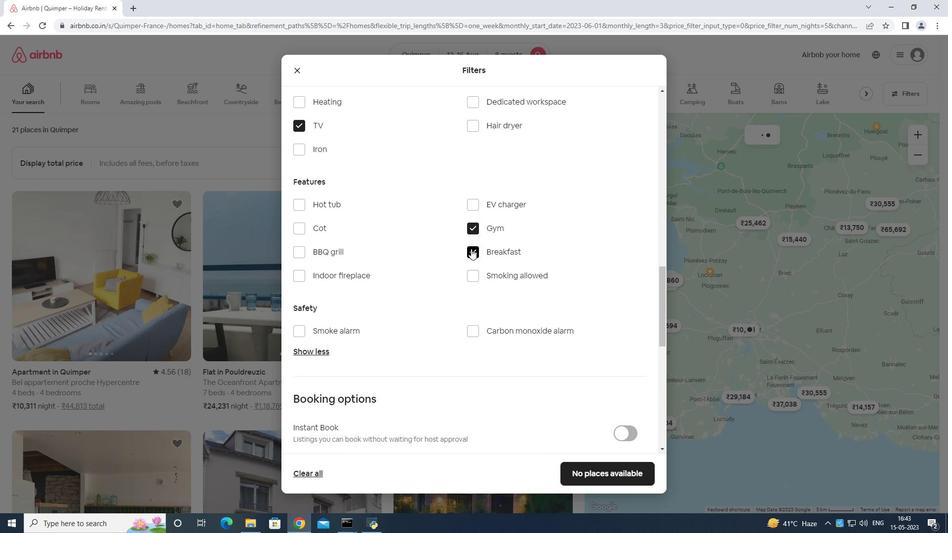 
Action: Mouse scrolled (473, 260) with delta (0, 0)
Screenshot: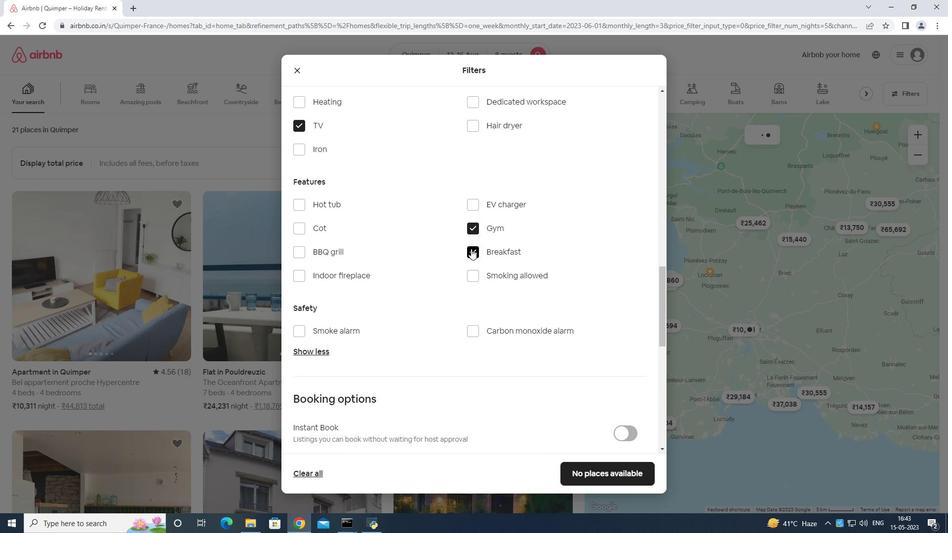 
Action: Mouse scrolled (473, 260) with delta (0, 0)
Screenshot: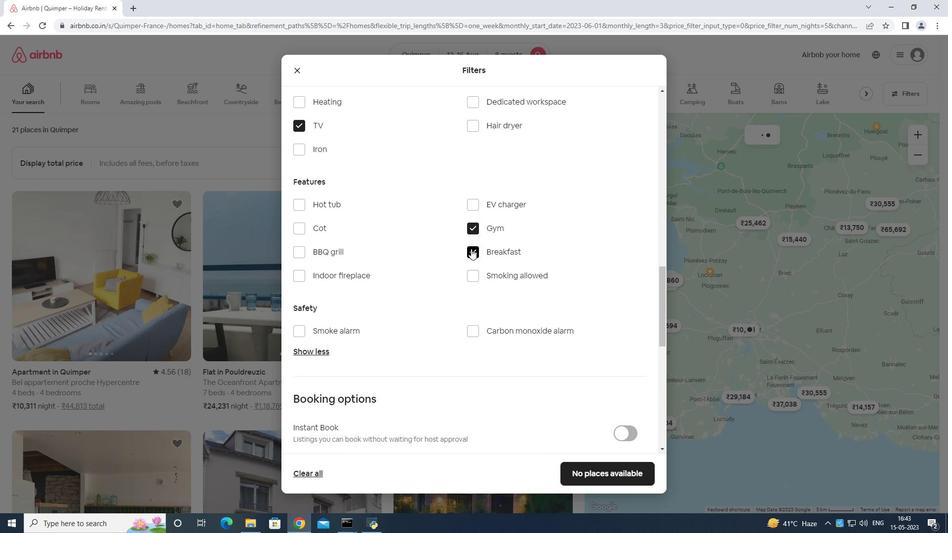 
Action: Mouse scrolled (473, 260) with delta (0, 0)
Screenshot: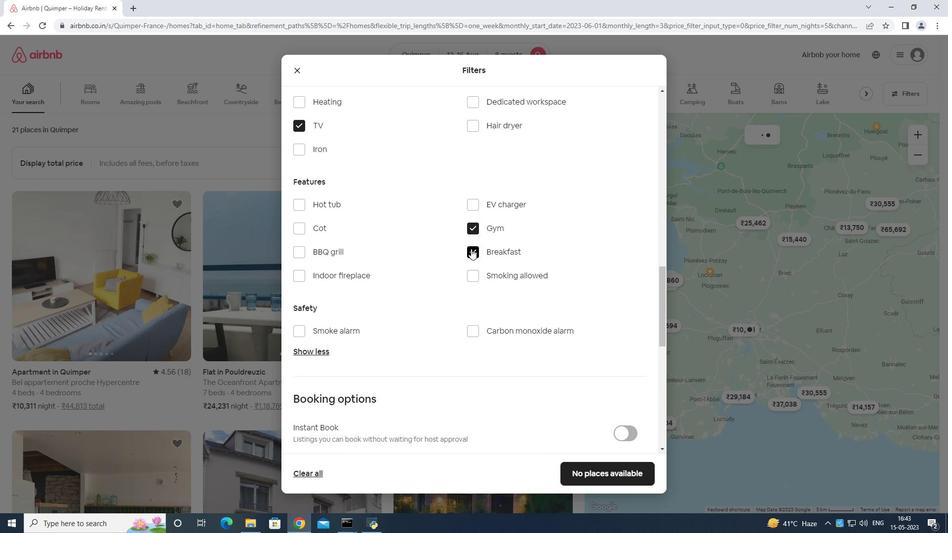 
Action: Mouse moved to (475, 261)
Screenshot: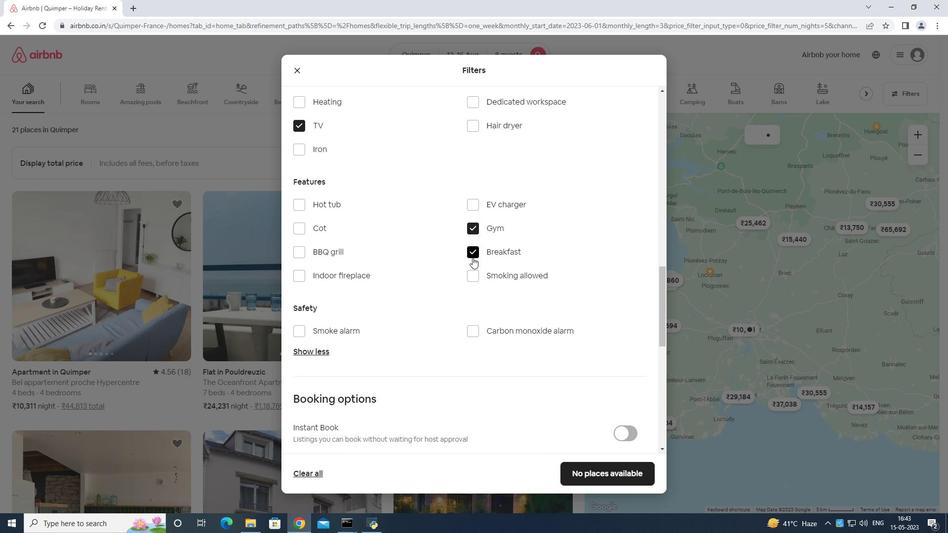 
Action: Mouse scrolled (475, 261) with delta (0, 0)
Screenshot: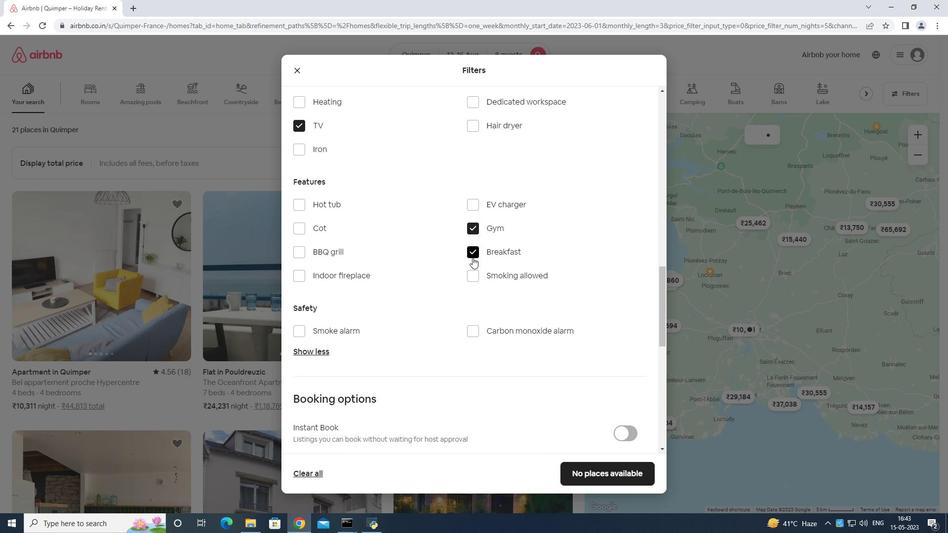 
Action: Mouse moved to (620, 219)
Screenshot: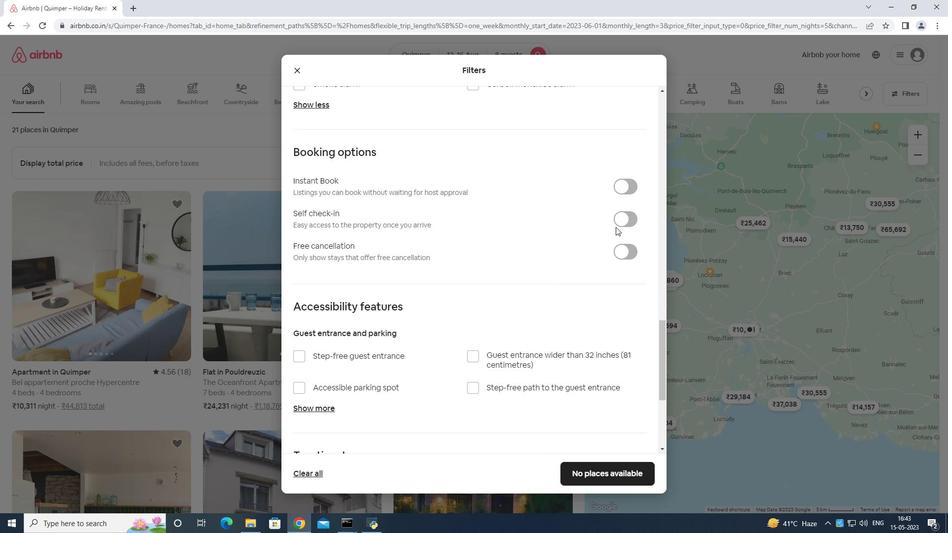 
Action: Mouse pressed left at (620, 219)
Screenshot: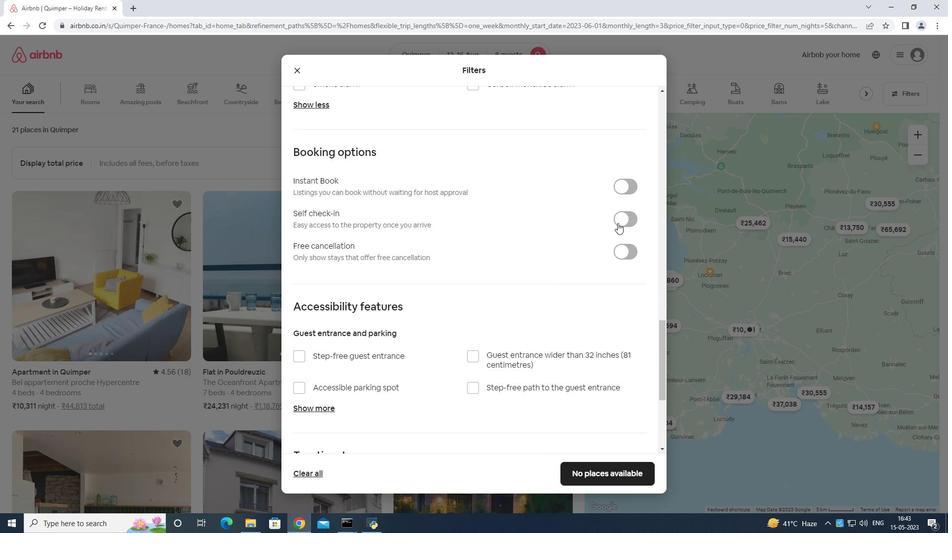 
Action: Mouse moved to (607, 272)
Screenshot: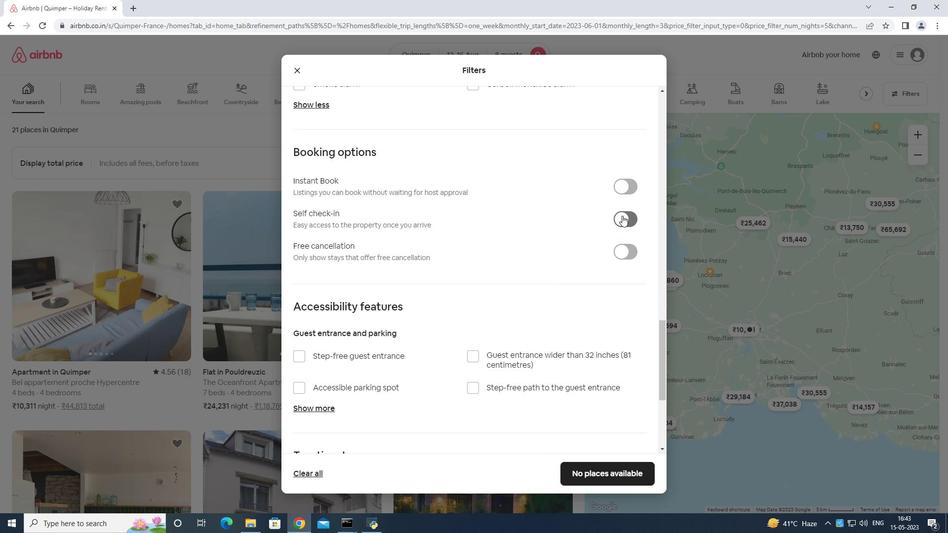 
Action: Mouse scrolled (607, 271) with delta (0, 0)
Screenshot: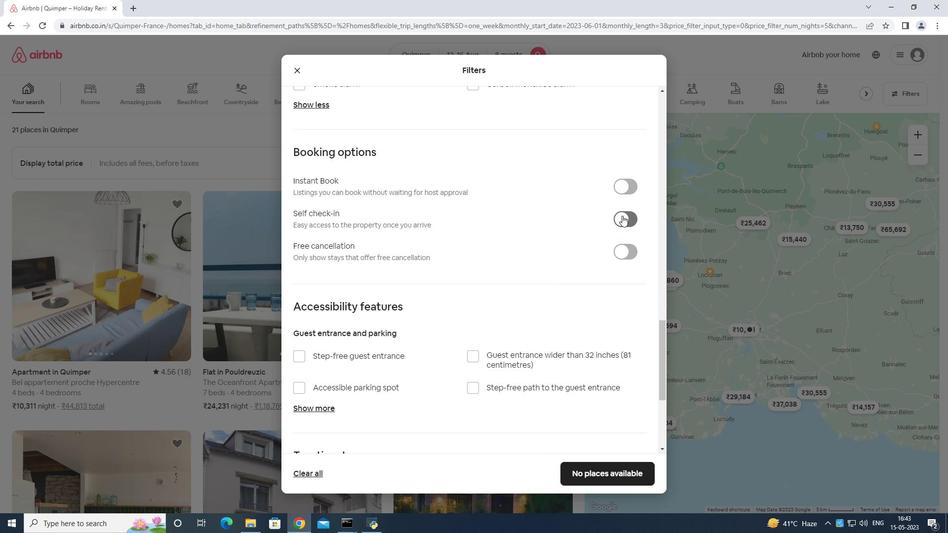 
Action: Mouse moved to (600, 286)
Screenshot: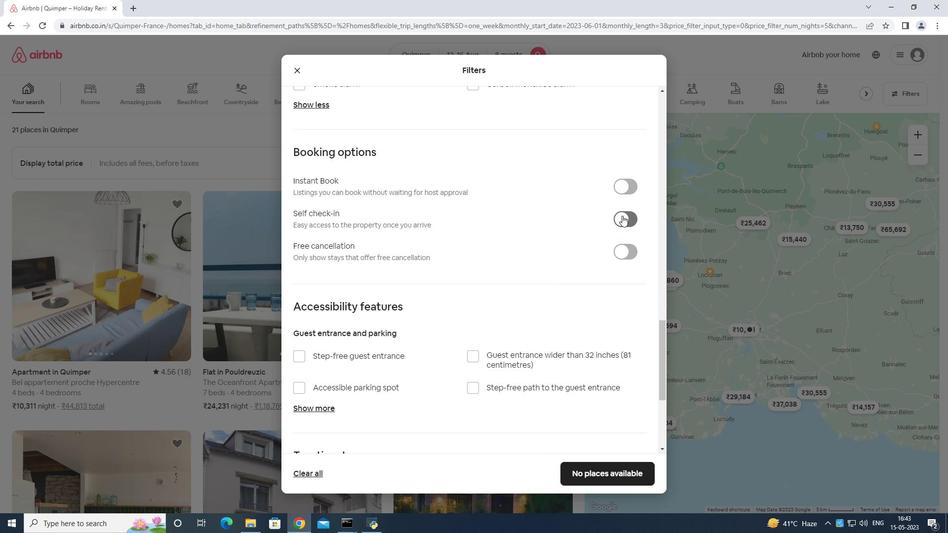 
Action: Mouse scrolled (600, 286) with delta (0, 0)
Screenshot: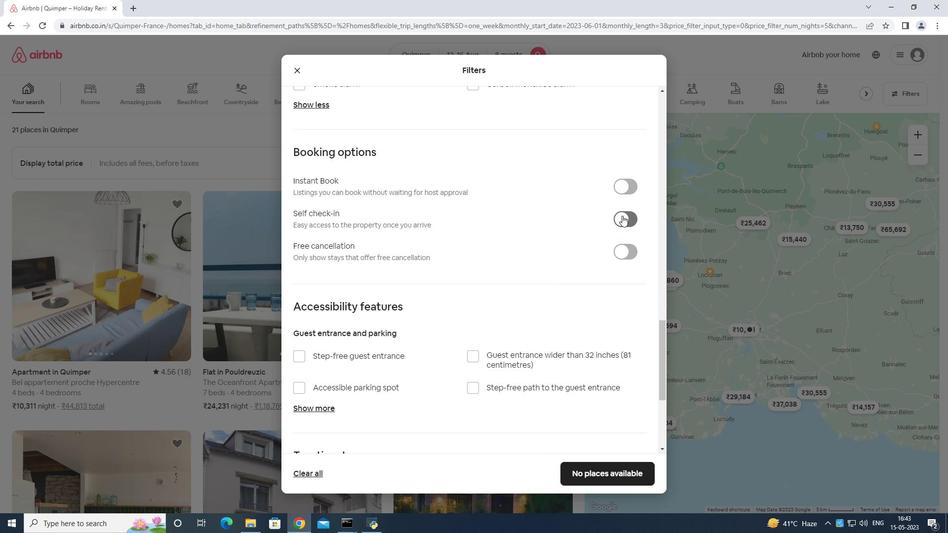 
Action: Mouse moved to (600, 287)
Screenshot: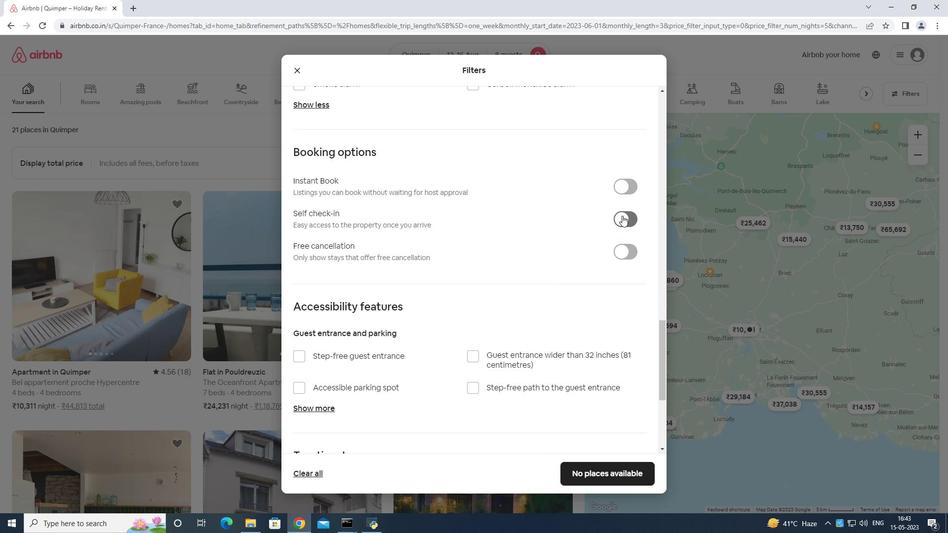 
Action: Mouse scrolled (600, 287) with delta (0, 0)
Screenshot: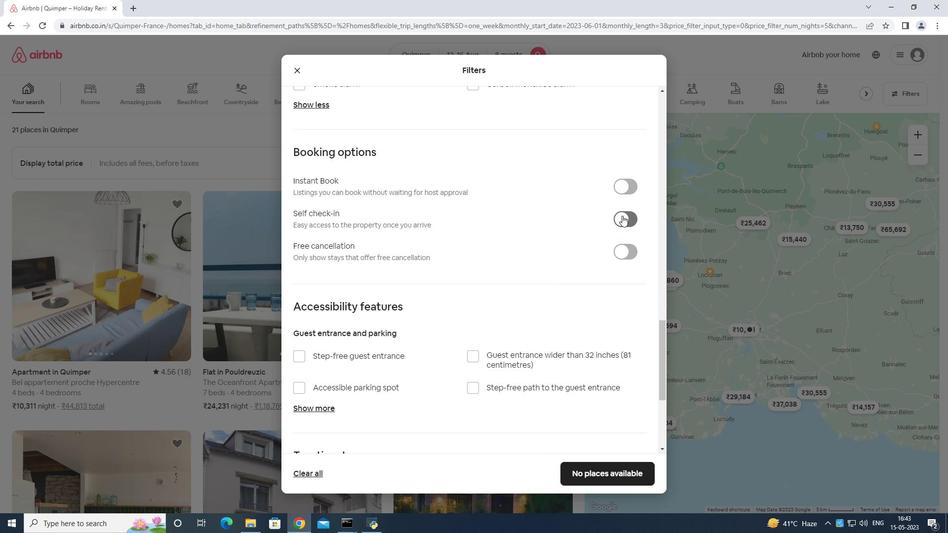 
Action: Mouse moved to (600, 288)
Screenshot: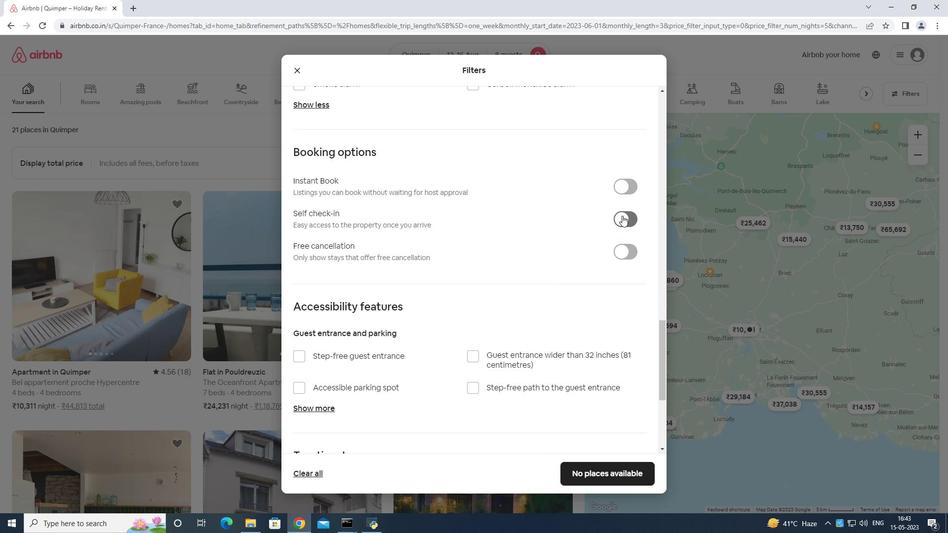 
Action: Mouse scrolled (600, 287) with delta (0, 0)
Screenshot: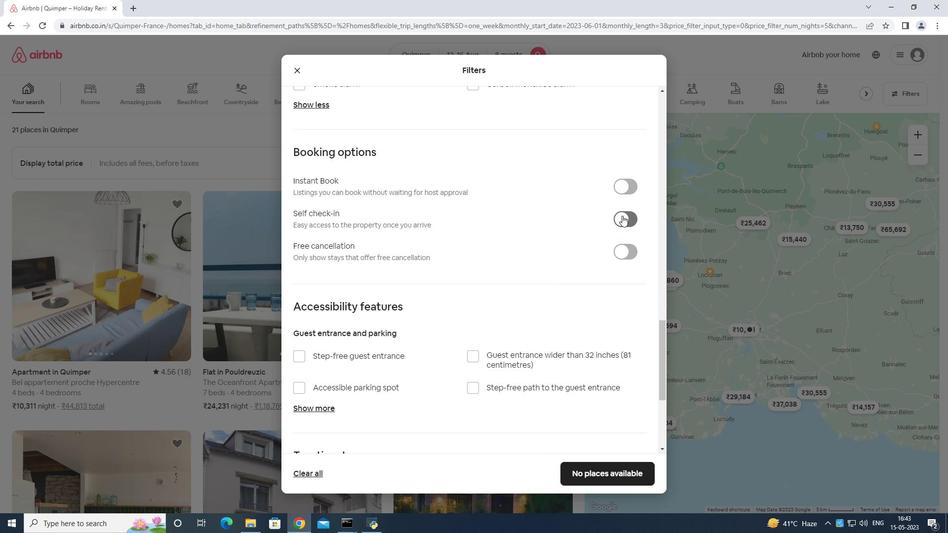 
Action: Mouse moved to (600, 288)
Screenshot: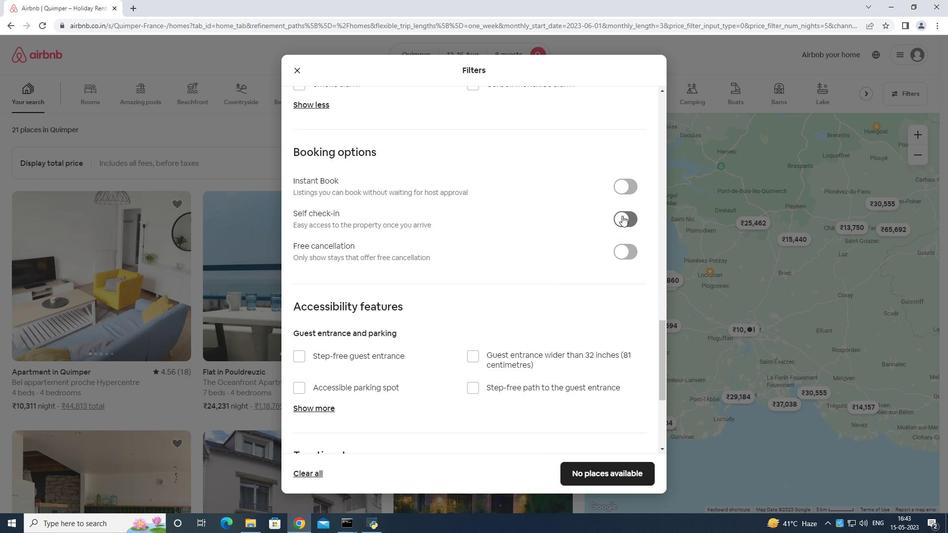 
Action: Mouse scrolled (600, 287) with delta (0, 0)
Screenshot: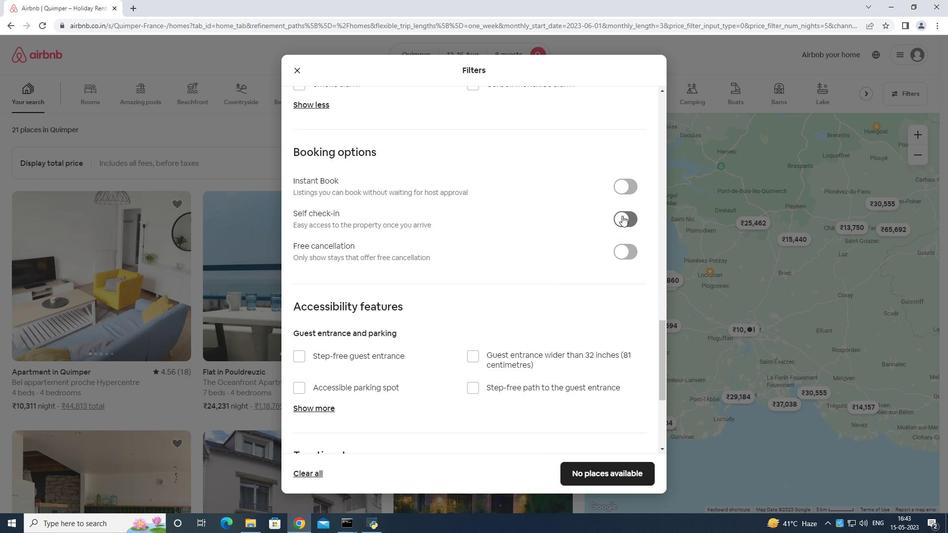 
Action: Mouse moved to (591, 300)
Screenshot: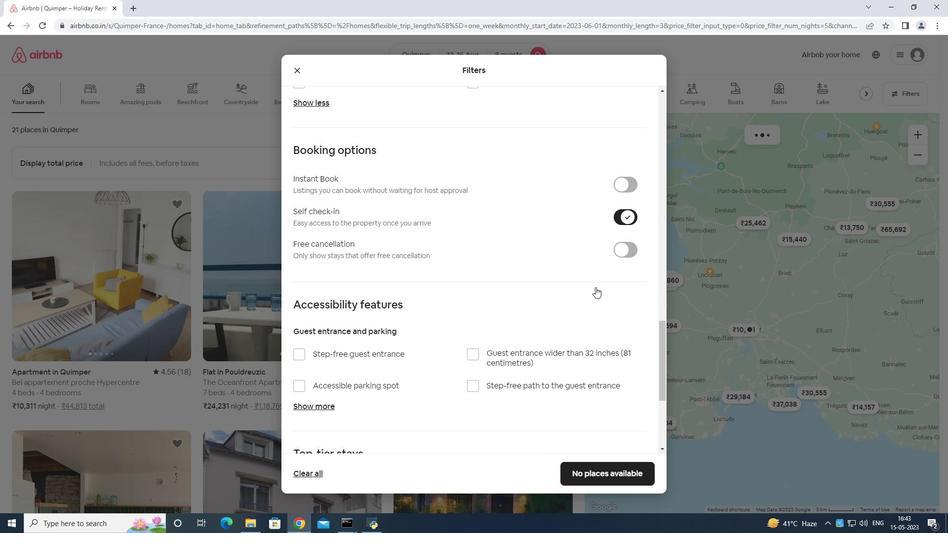 
Action: Mouse scrolled (591, 294) with delta (0, 0)
Screenshot: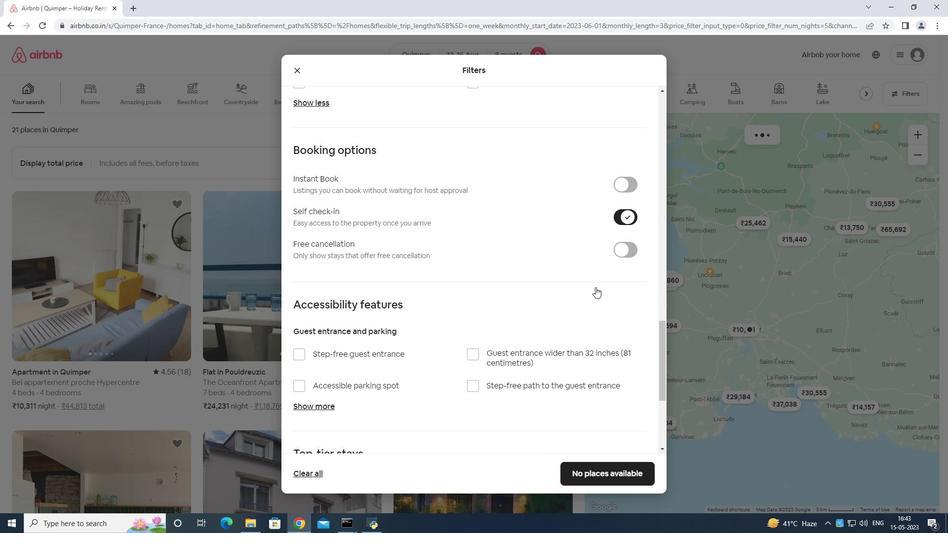 
Action: Mouse moved to (591, 308)
Screenshot: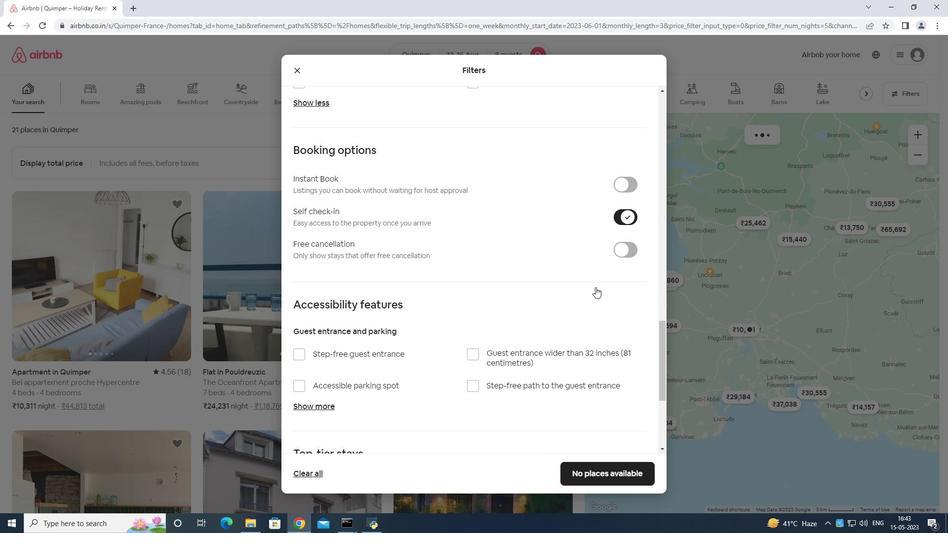 
Action: Mouse scrolled (591, 304) with delta (0, 0)
Screenshot: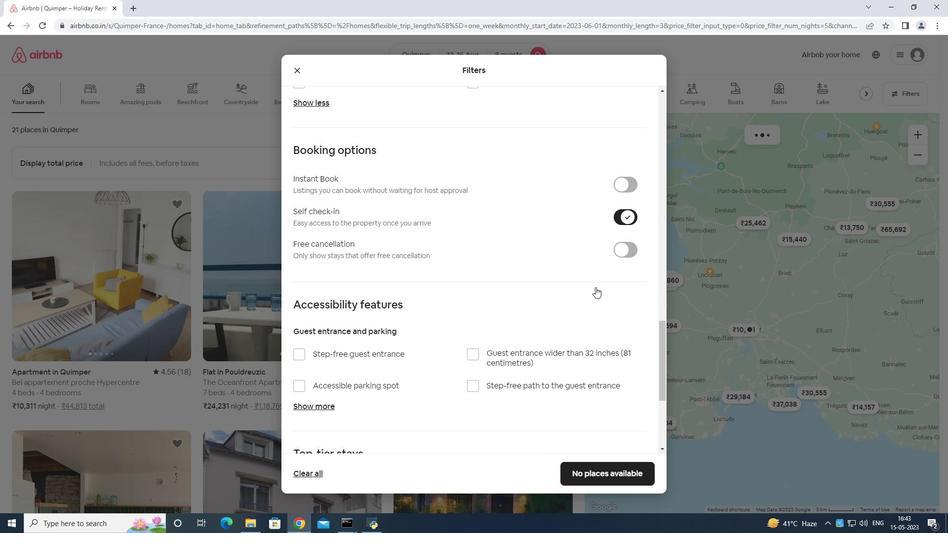 
Action: Mouse moved to (591, 309)
Screenshot: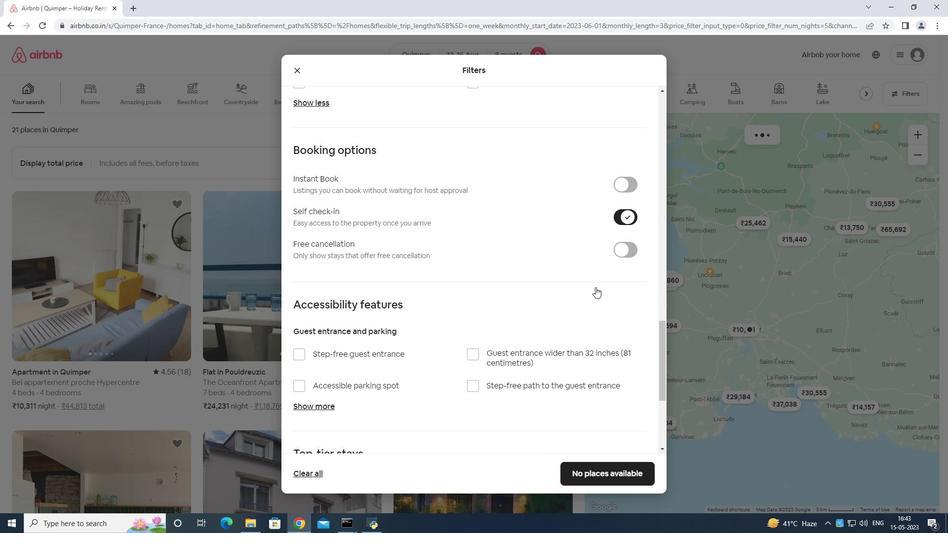 
Action: Mouse scrolled (591, 307) with delta (0, 0)
Screenshot: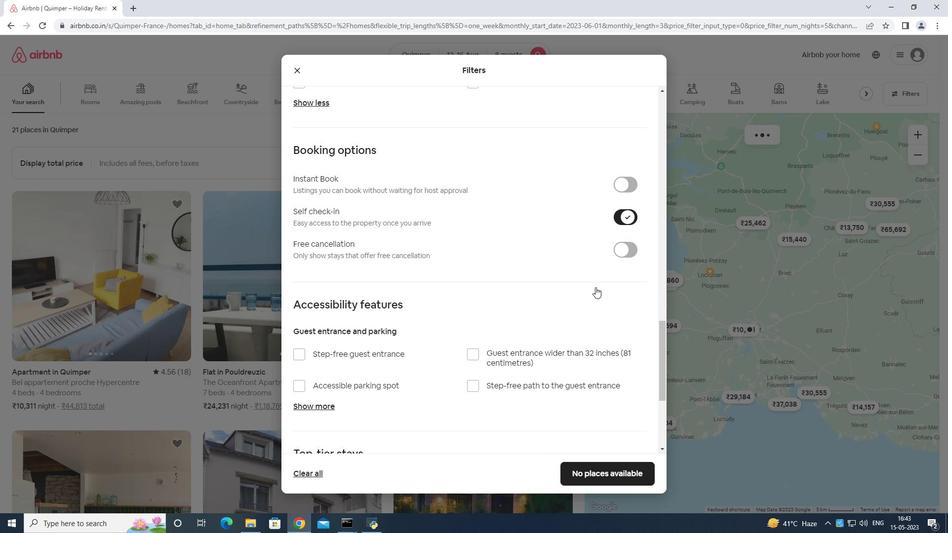 
Action: Mouse moved to (591, 310)
Screenshot: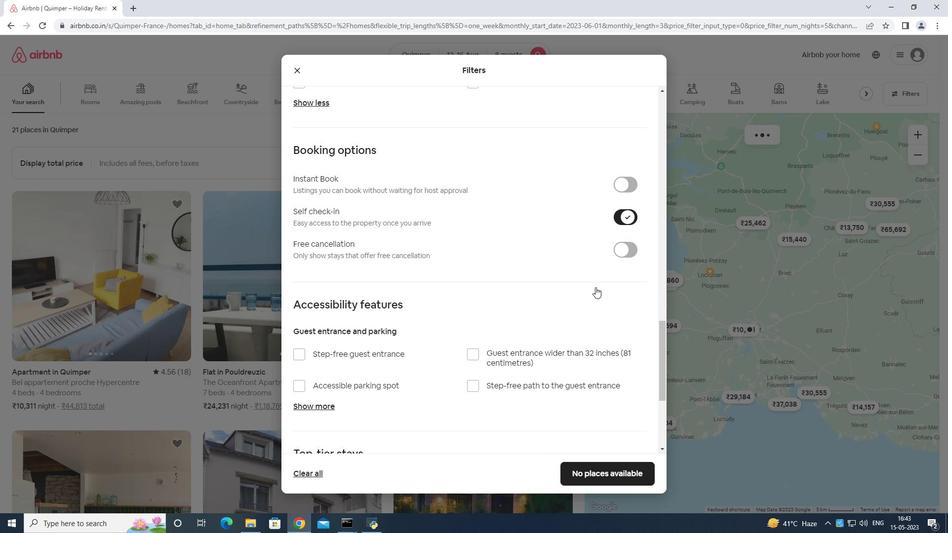 
Action: Mouse scrolled (591, 309) with delta (0, 0)
Screenshot: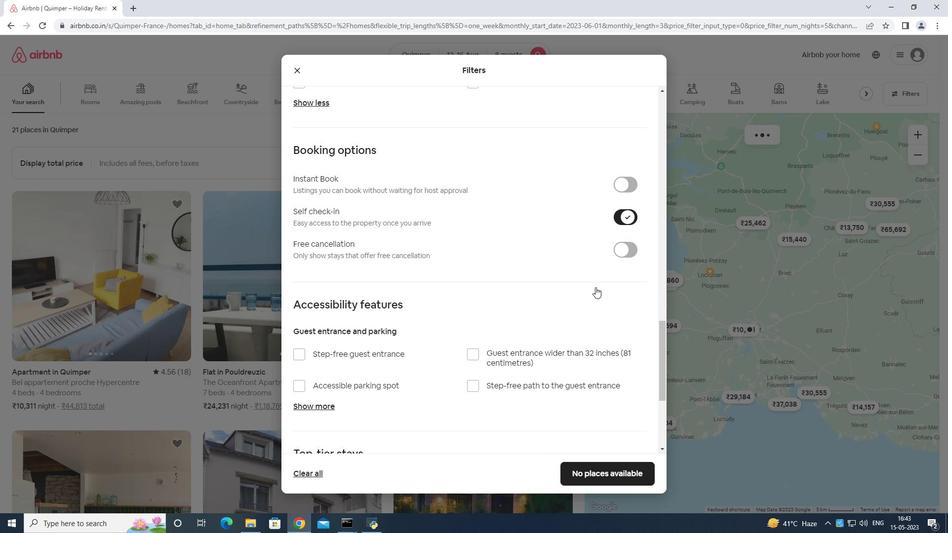 
Action: Mouse moved to (581, 327)
Screenshot: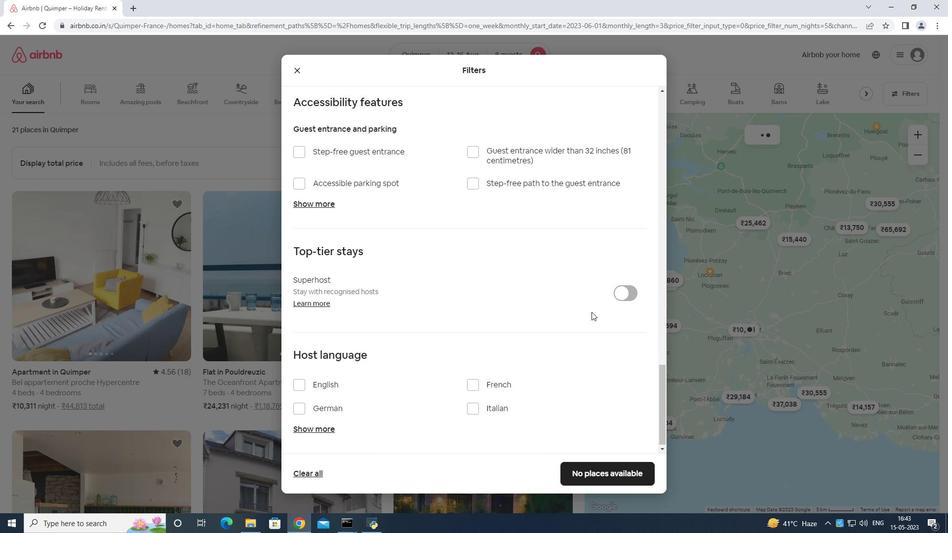
Action: Mouse scrolled (581, 326) with delta (0, 0)
Screenshot: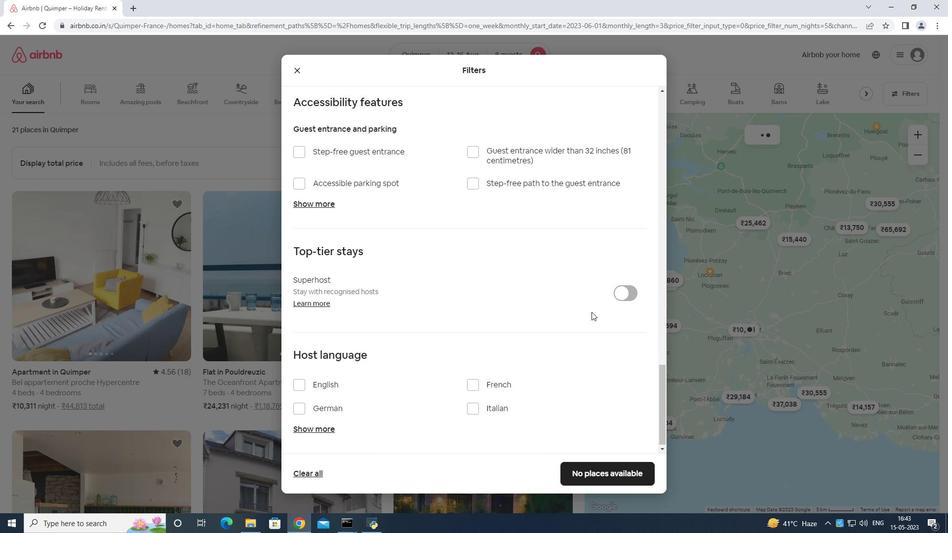 
Action: Mouse moved to (580, 329)
Screenshot: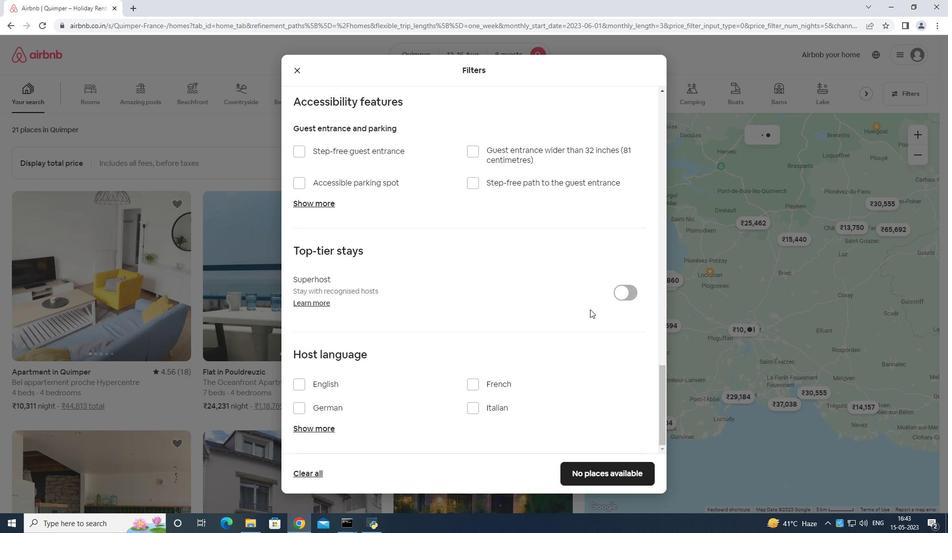 
Action: Mouse scrolled (580, 328) with delta (0, 0)
Screenshot: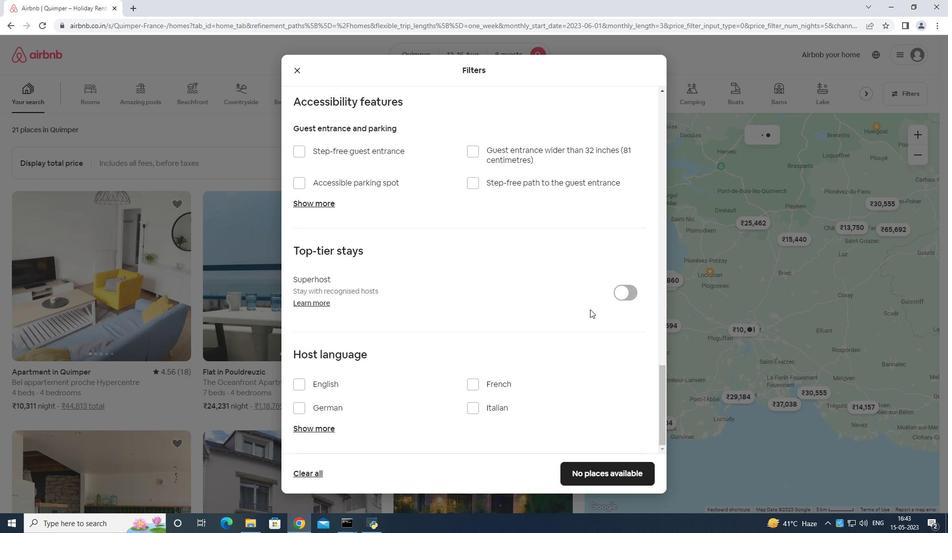 
Action: Mouse moved to (580, 329)
Screenshot: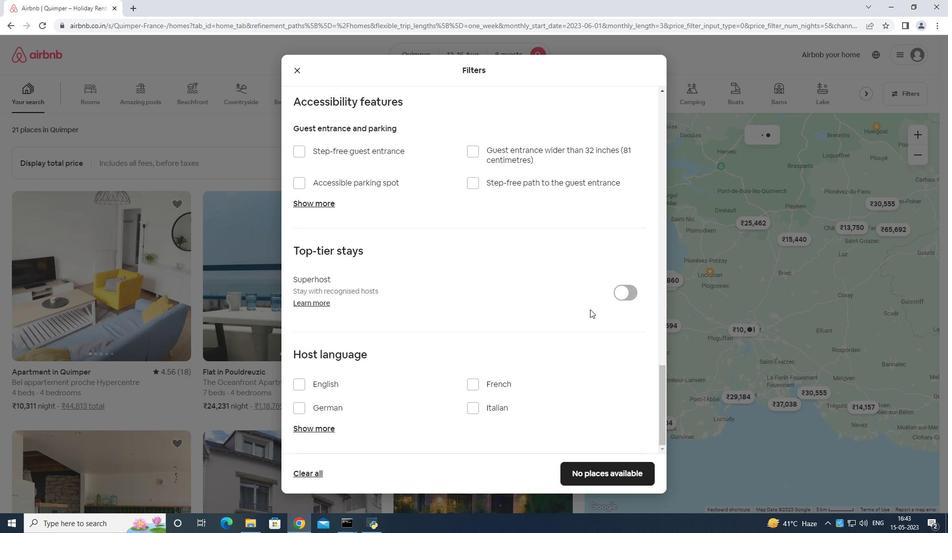 
Action: Mouse scrolled (580, 328) with delta (0, 0)
Screenshot: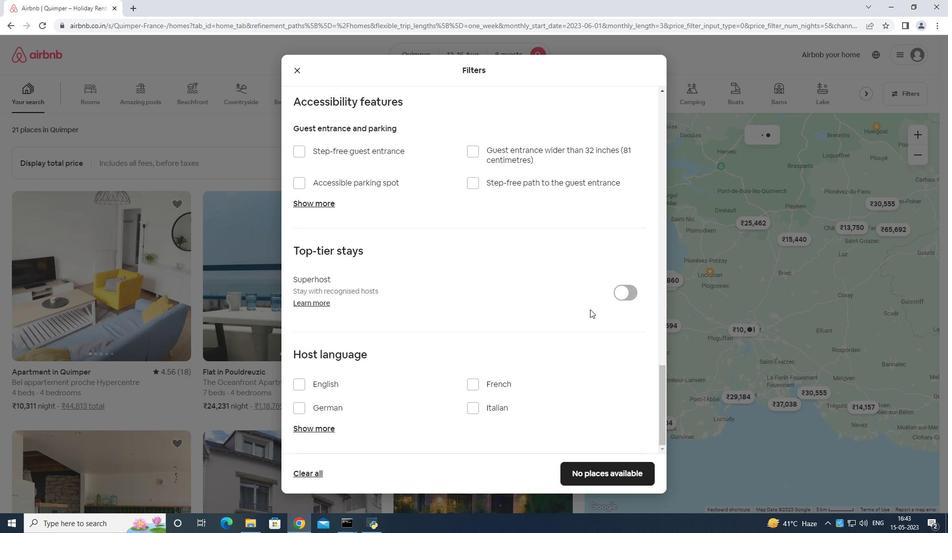 
Action: Mouse moved to (314, 376)
Screenshot: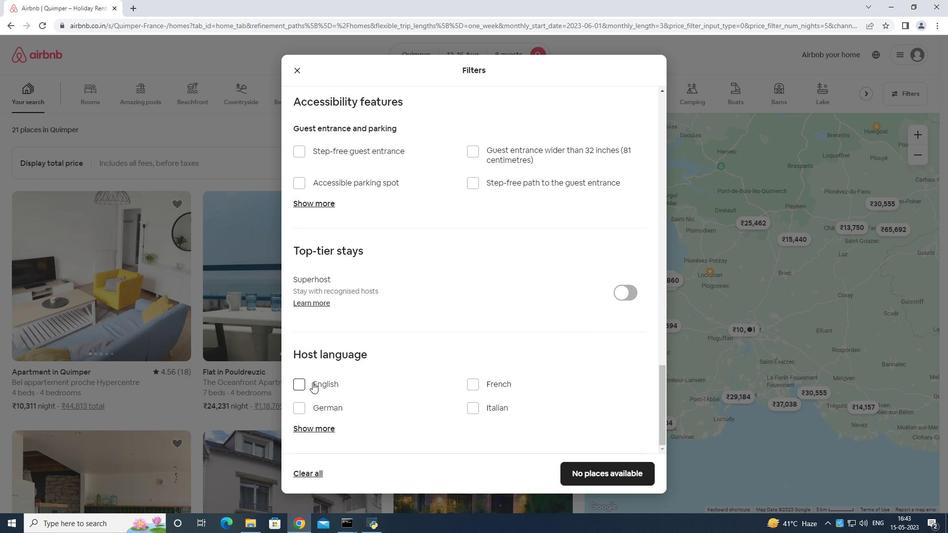 
Action: Mouse pressed left at (314, 376)
Screenshot: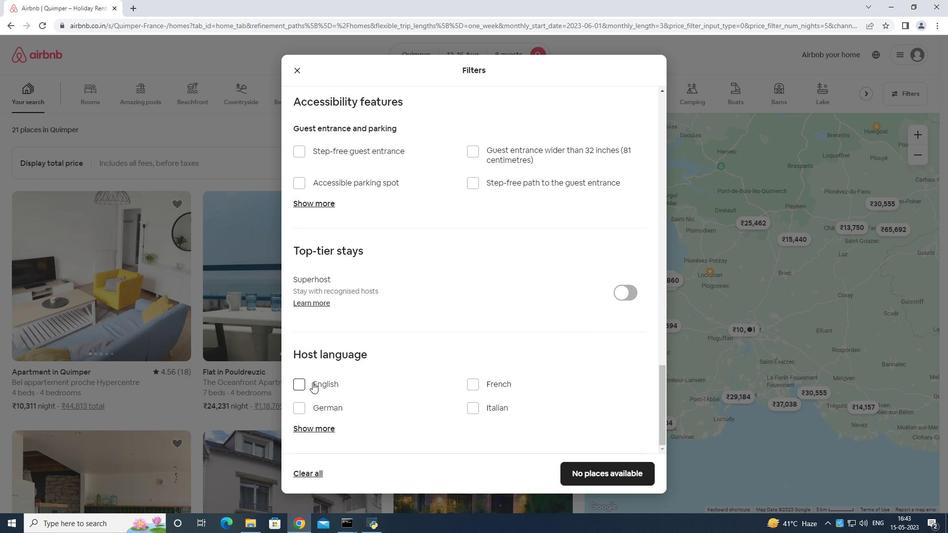 
Action: Mouse moved to (296, 381)
Screenshot: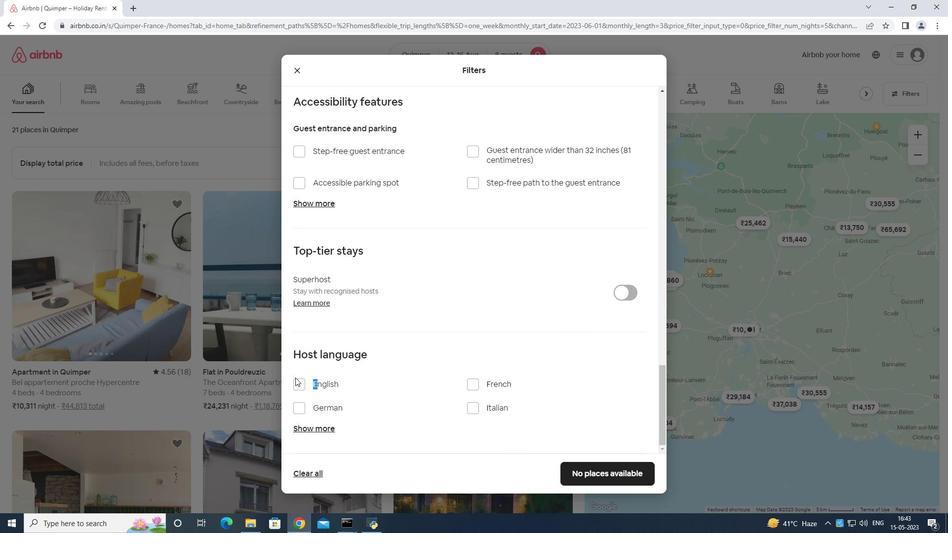 
Action: Mouse pressed left at (296, 381)
Screenshot: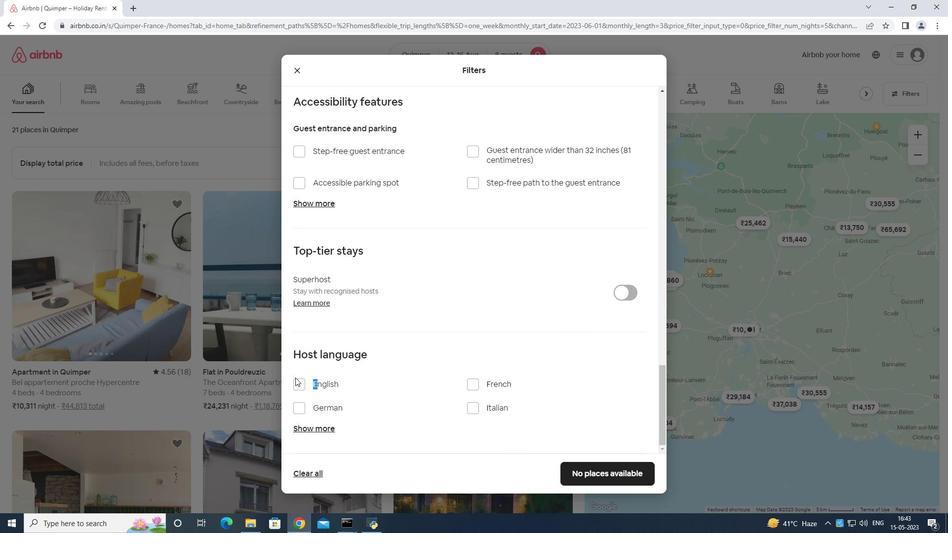 
Action: Mouse moved to (588, 469)
Screenshot: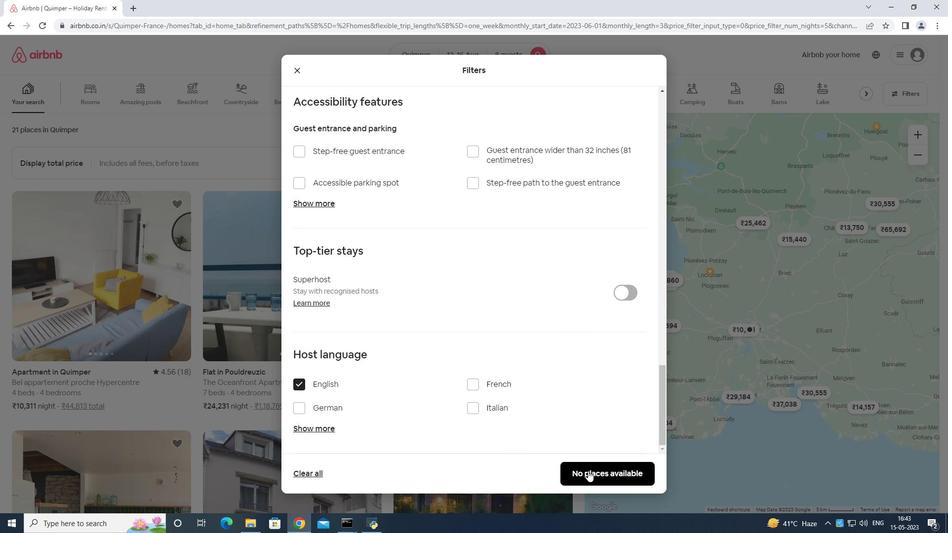 
Action: Mouse pressed left at (588, 469)
Screenshot: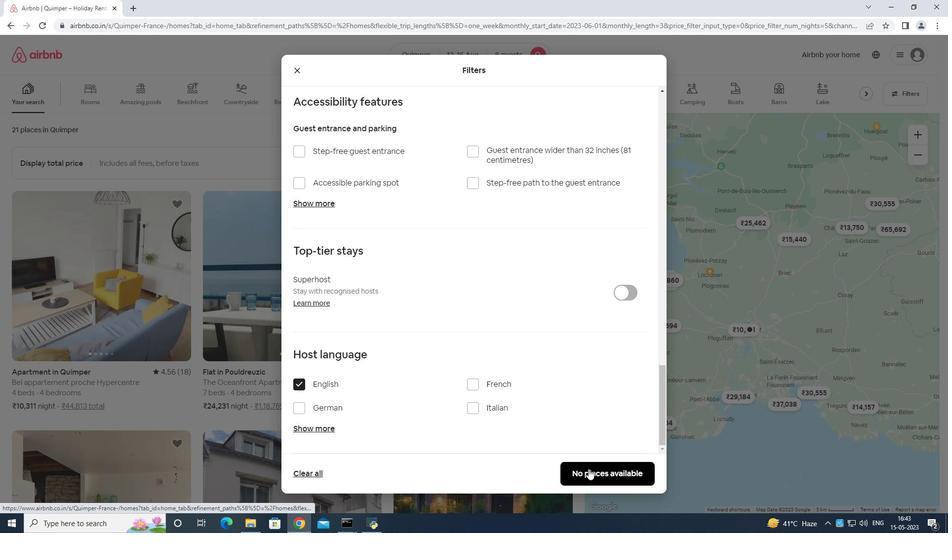 
Action: Mouse moved to (592, 471)
Screenshot: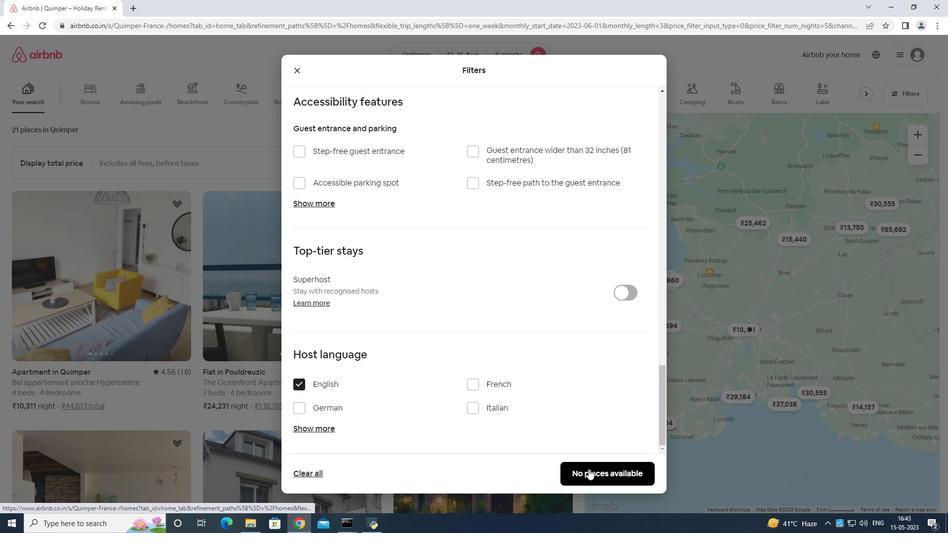 
